 Task: Search one way flight ticket for 5 adults, 2 children, 1 infant in seat and 1 infant on lap in economy from Burlington: Burlington International Airport to Greensboro: Piedmont Triad International Airport on 5-1-2023. Choice of flights is Southwest. Number of bags: 10 checked bags. Price is upto 93000. Outbound departure time preference is 18:00.
Action: Mouse moved to (308, 496)
Screenshot: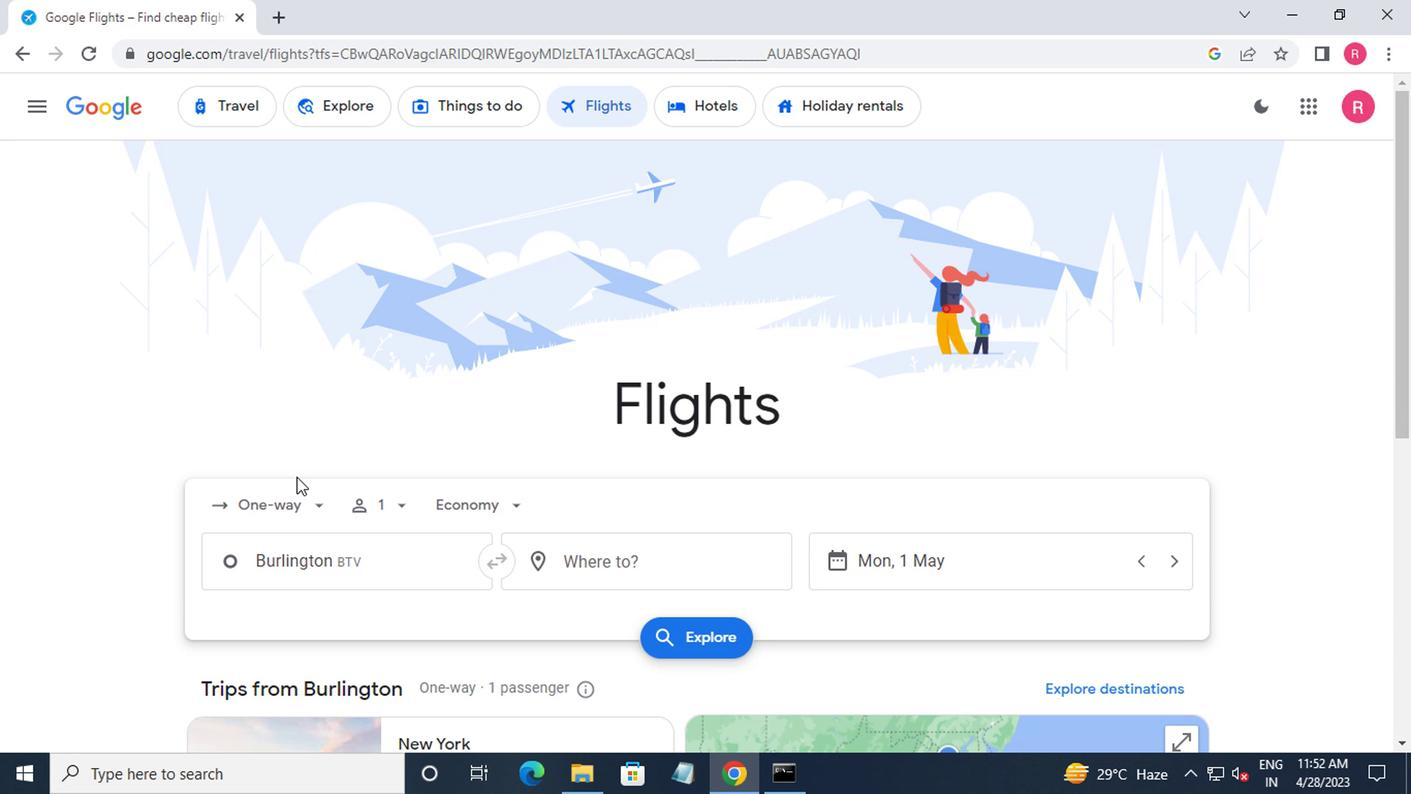 
Action: Mouse pressed left at (308, 496)
Screenshot: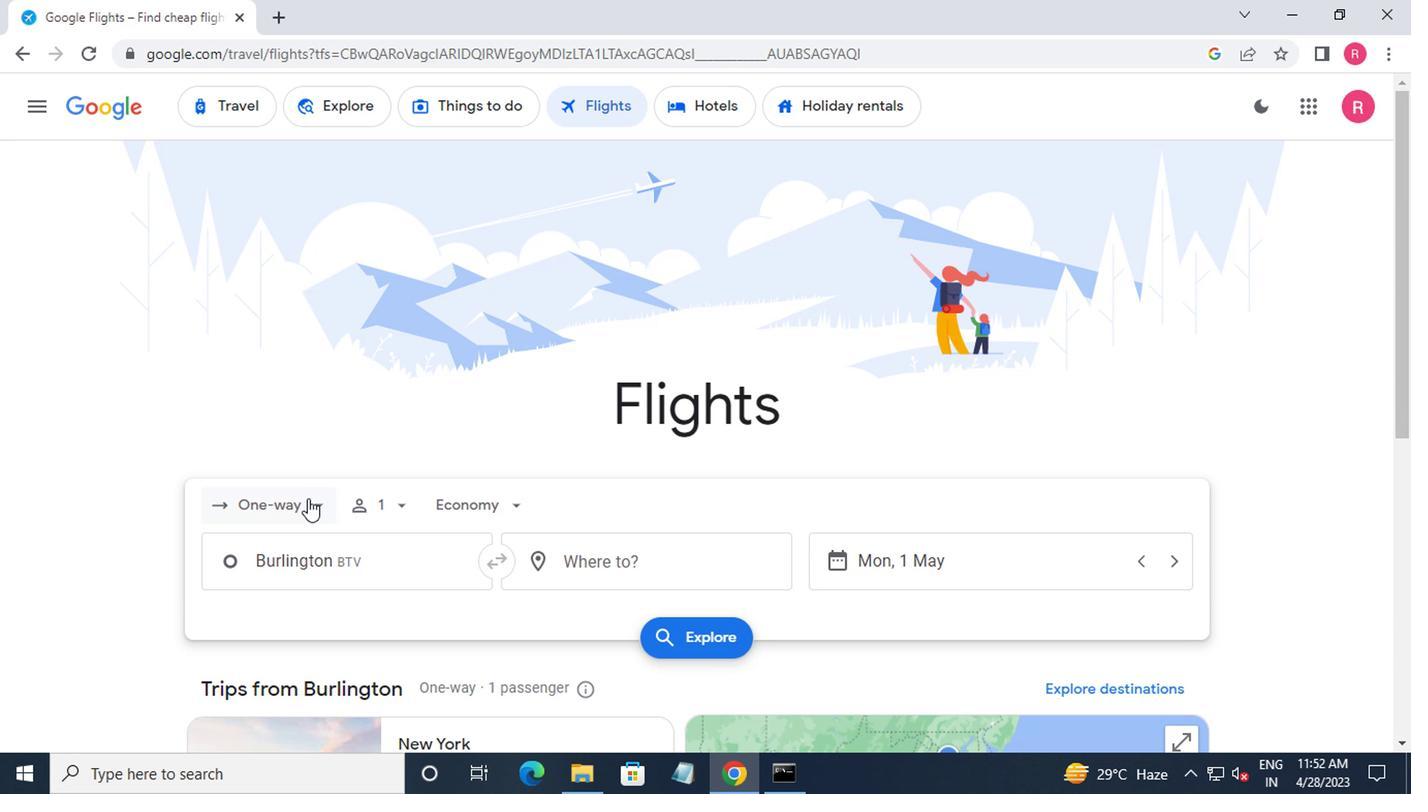 
Action: Mouse moved to (304, 602)
Screenshot: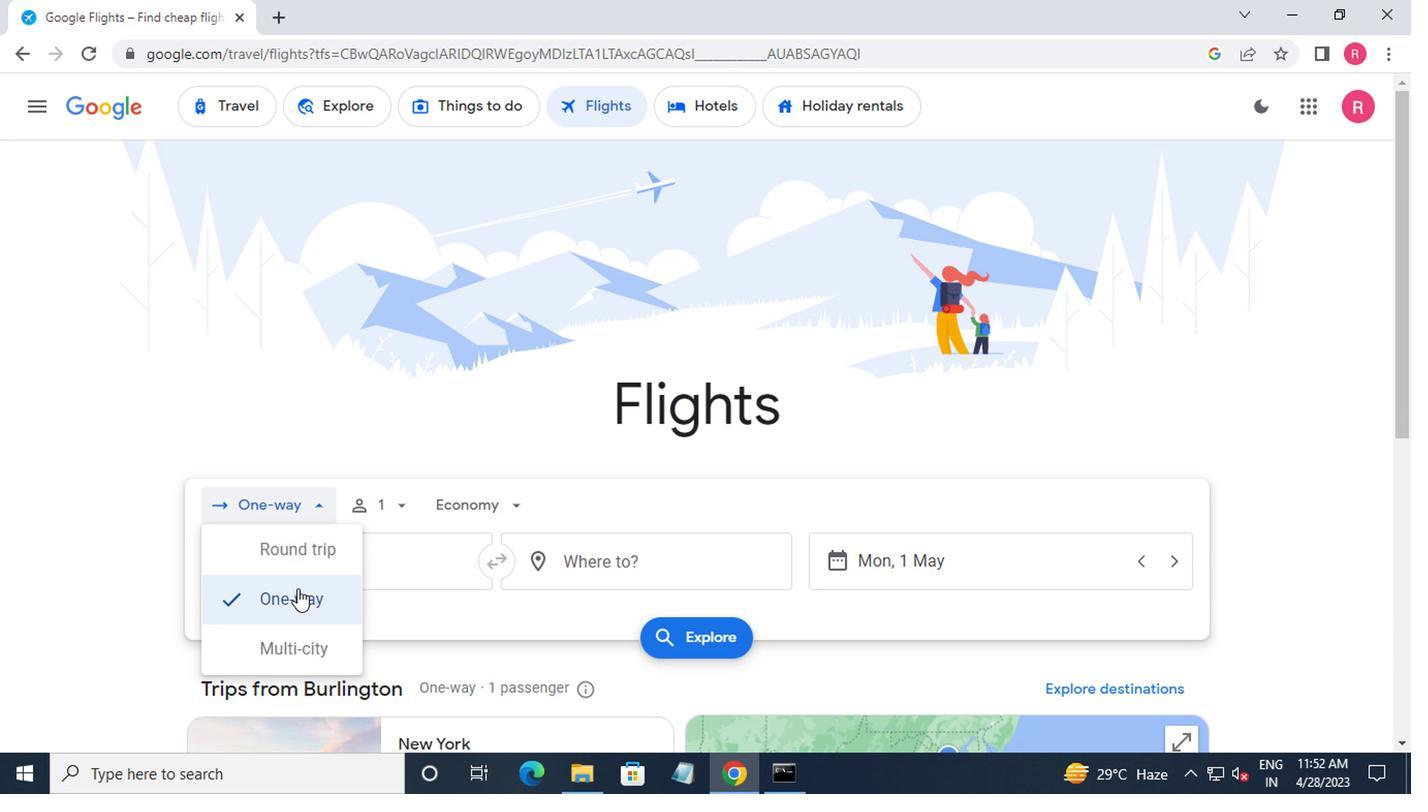
Action: Mouse pressed left at (304, 602)
Screenshot: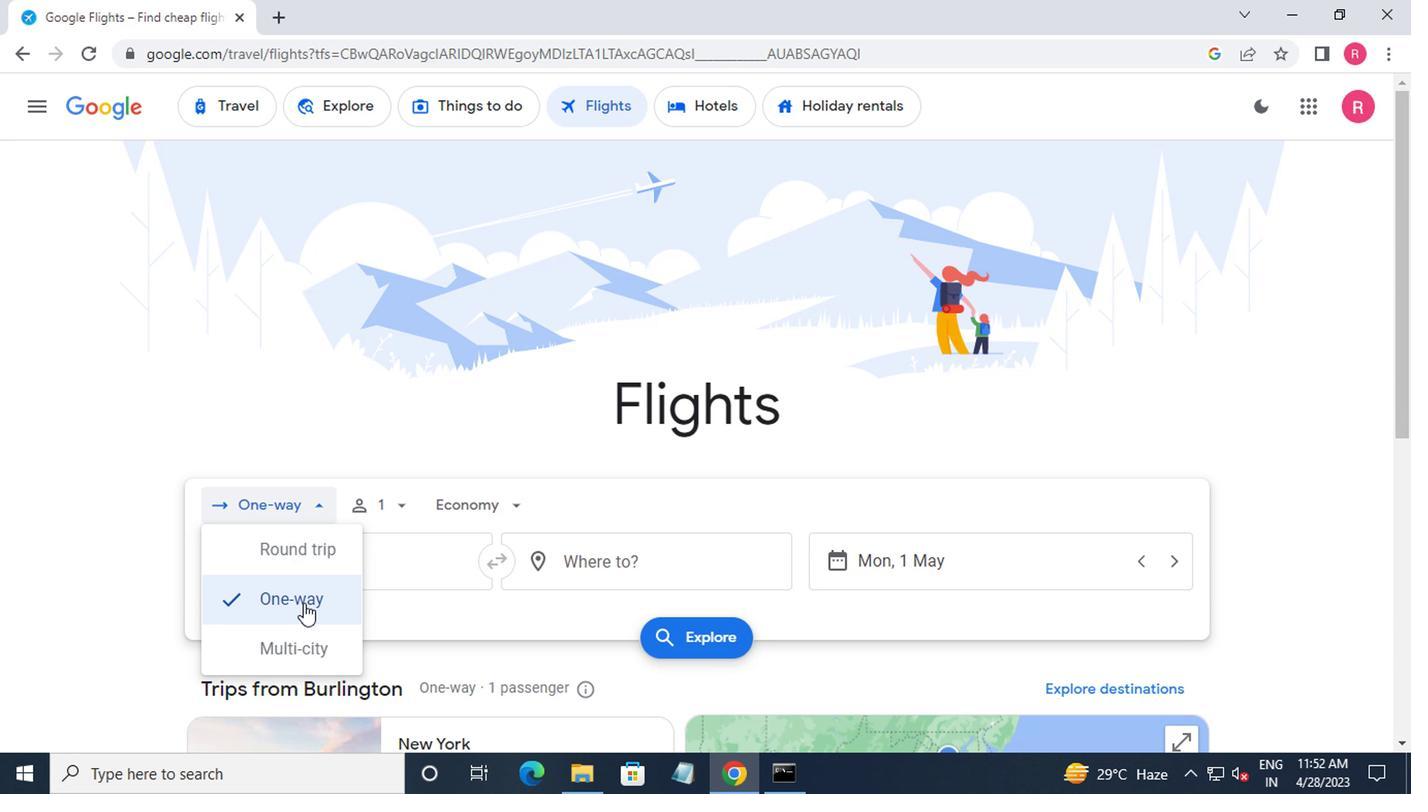 
Action: Mouse moved to (391, 511)
Screenshot: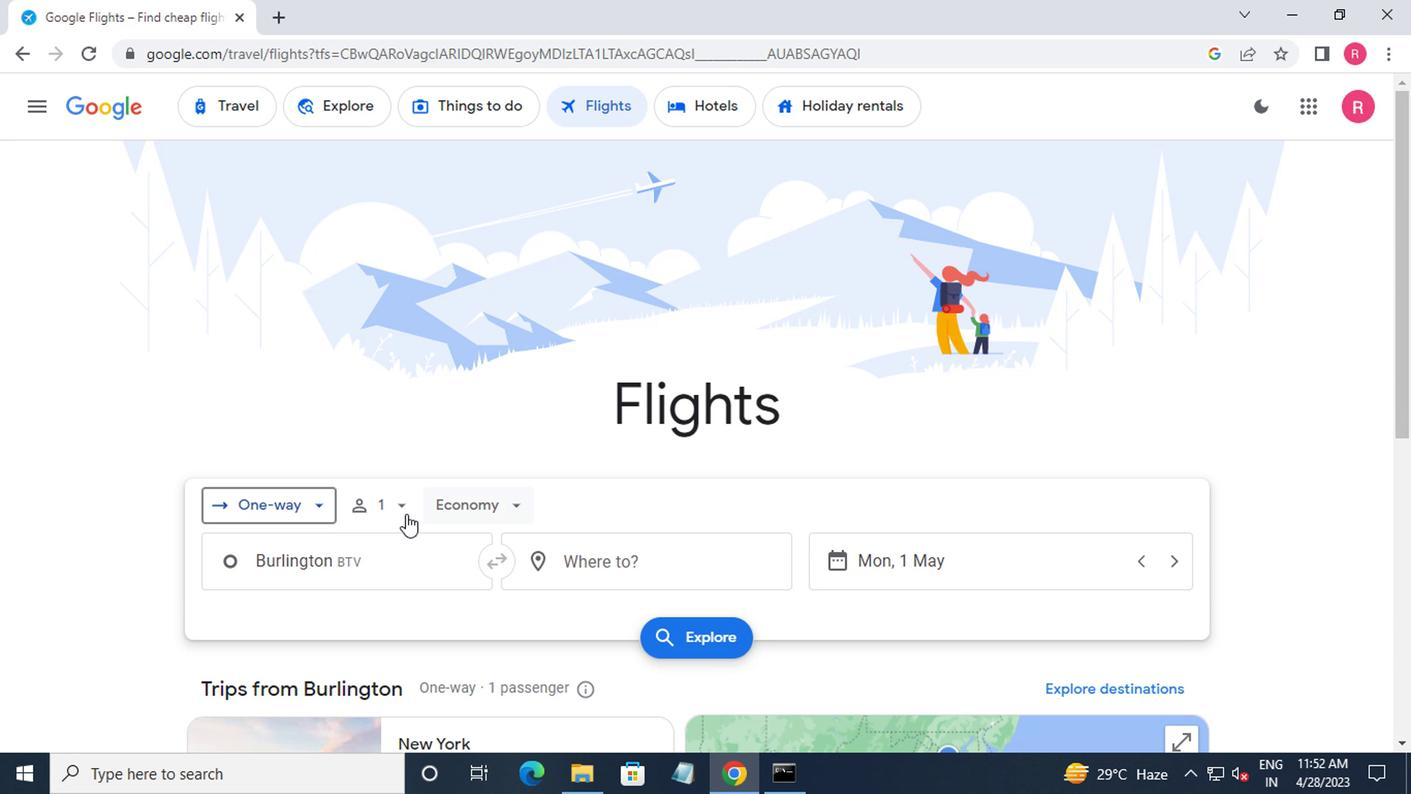 
Action: Mouse pressed left at (391, 511)
Screenshot: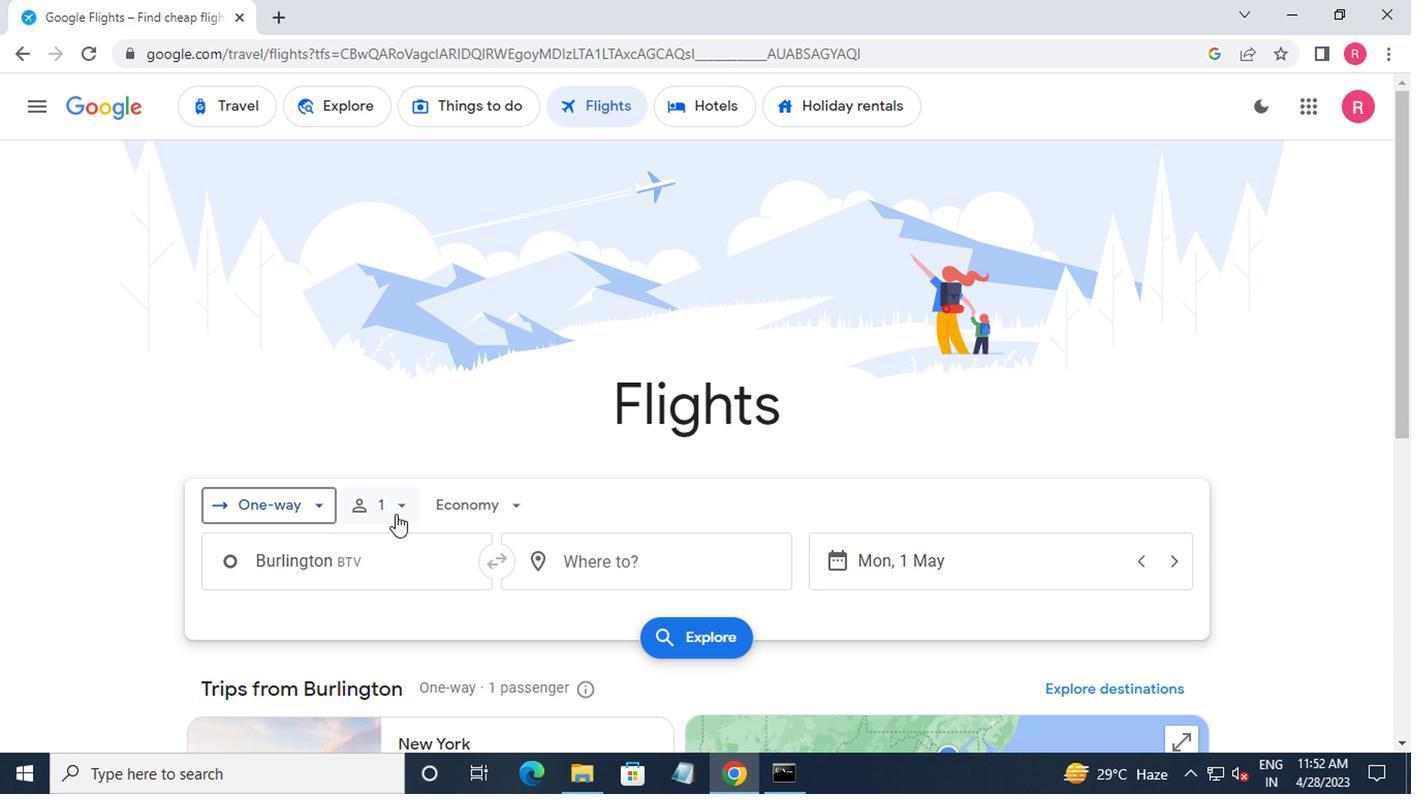 
Action: Mouse moved to (559, 571)
Screenshot: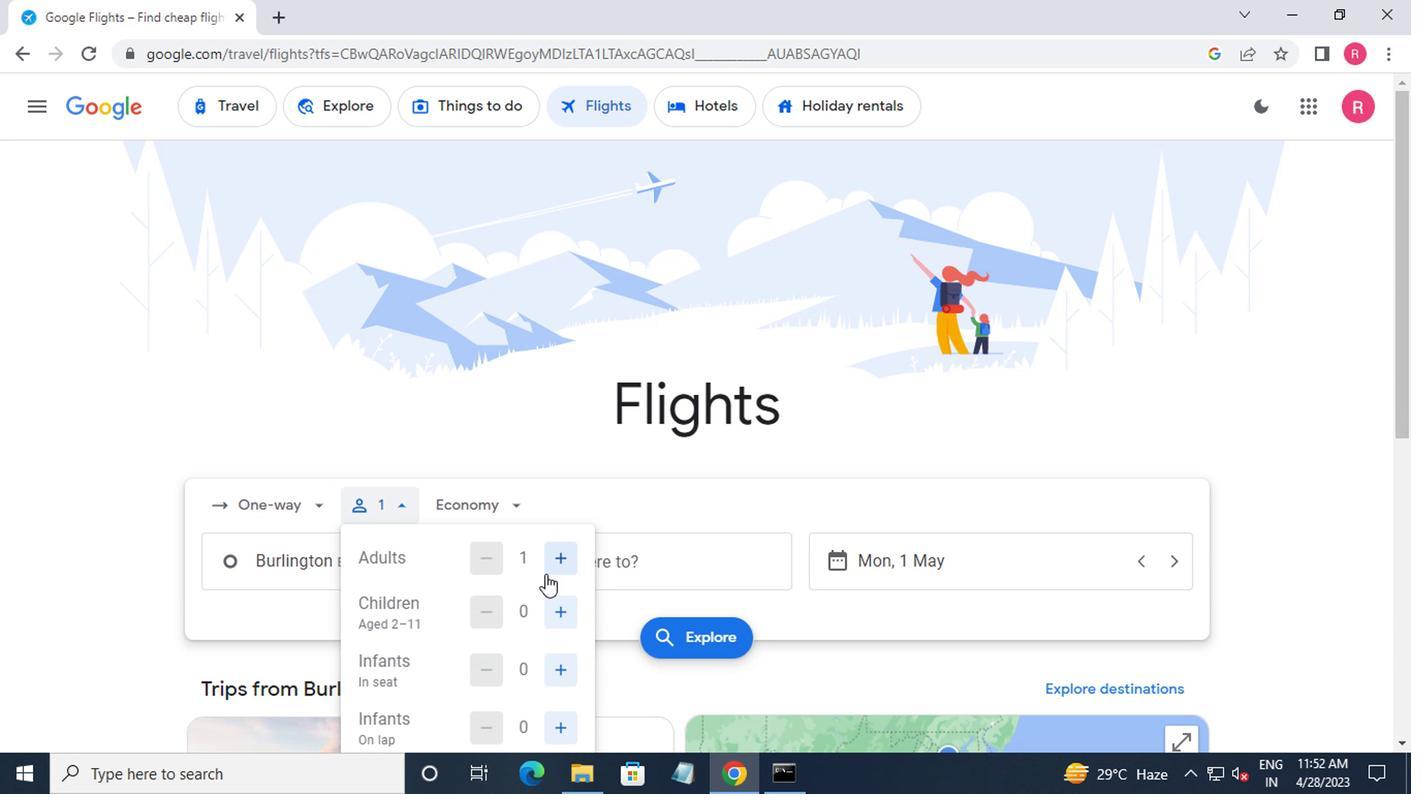 
Action: Mouse pressed left at (559, 571)
Screenshot: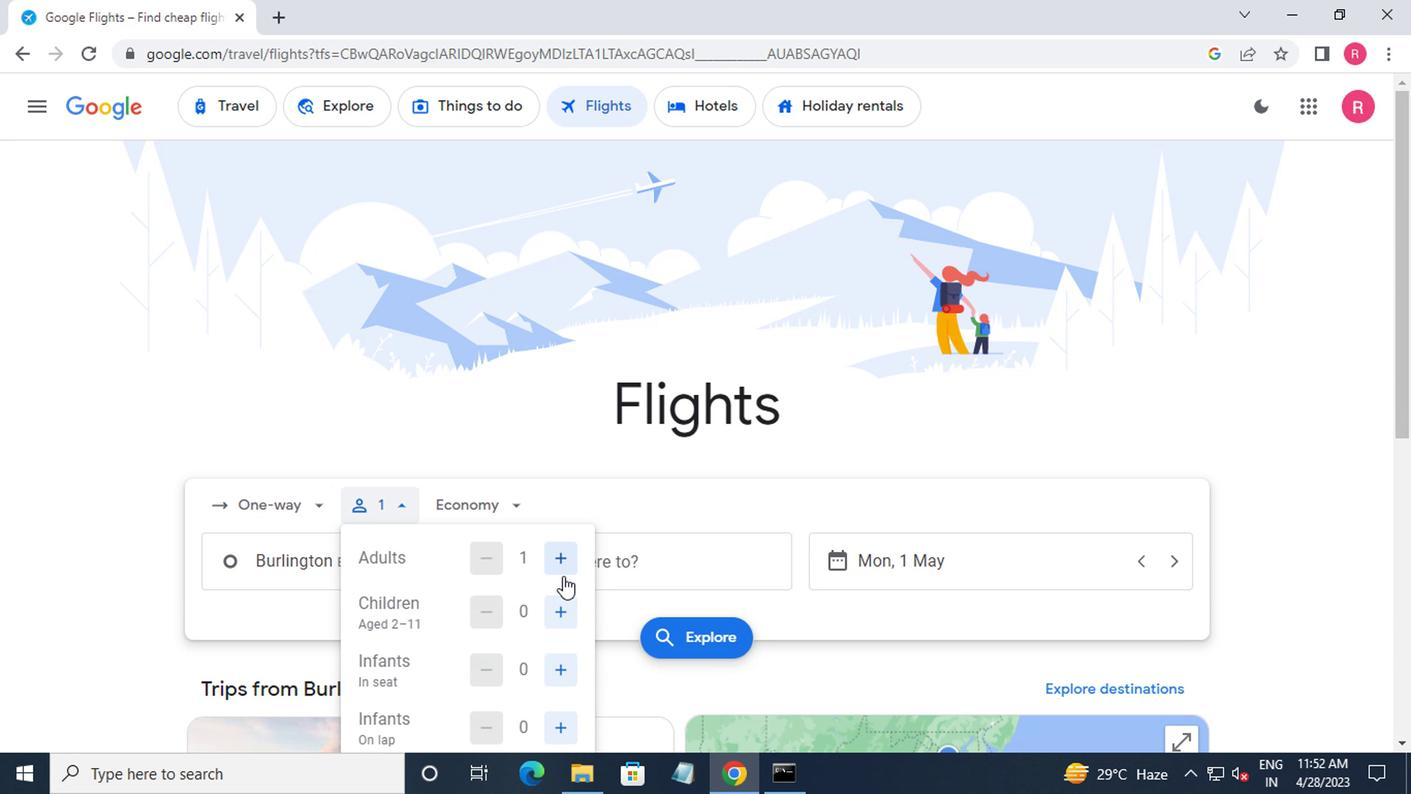 
Action: Mouse moved to (558, 571)
Screenshot: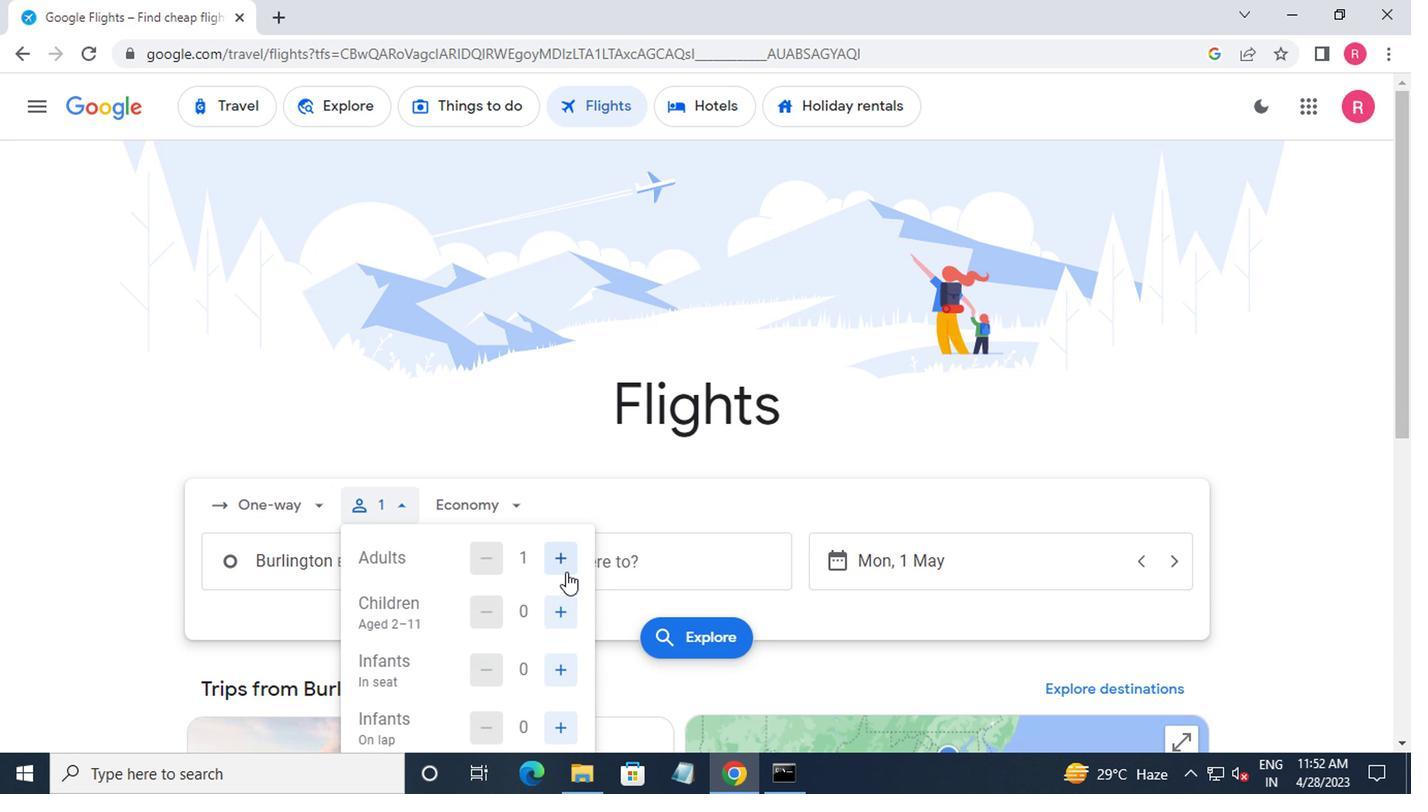 
Action: Mouse pressed left at (558, 571)
Screenshot: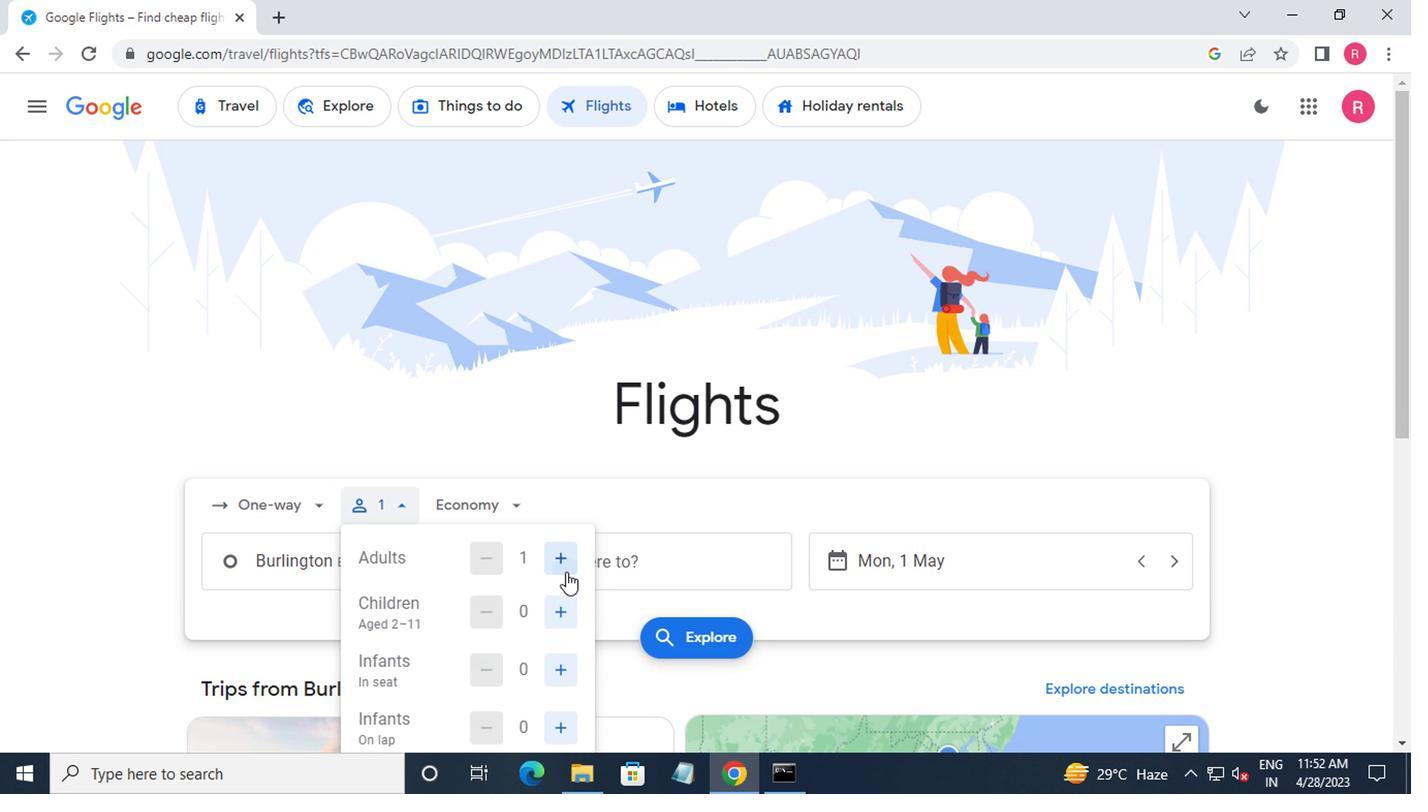 
Action: Mouse pressed left at (558, 571)
Screenshot: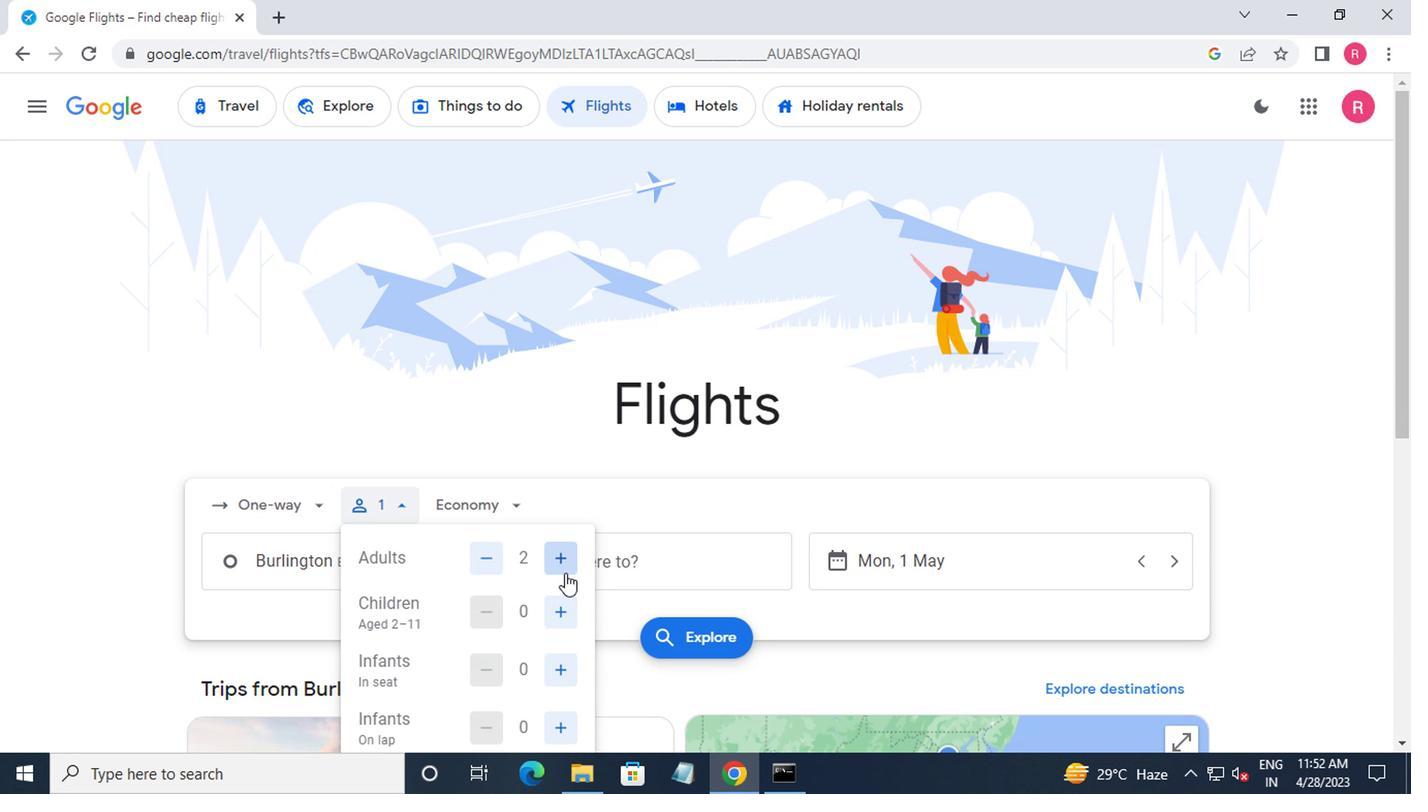 
Action: Mouse moved to (556, 610)
Screenshot: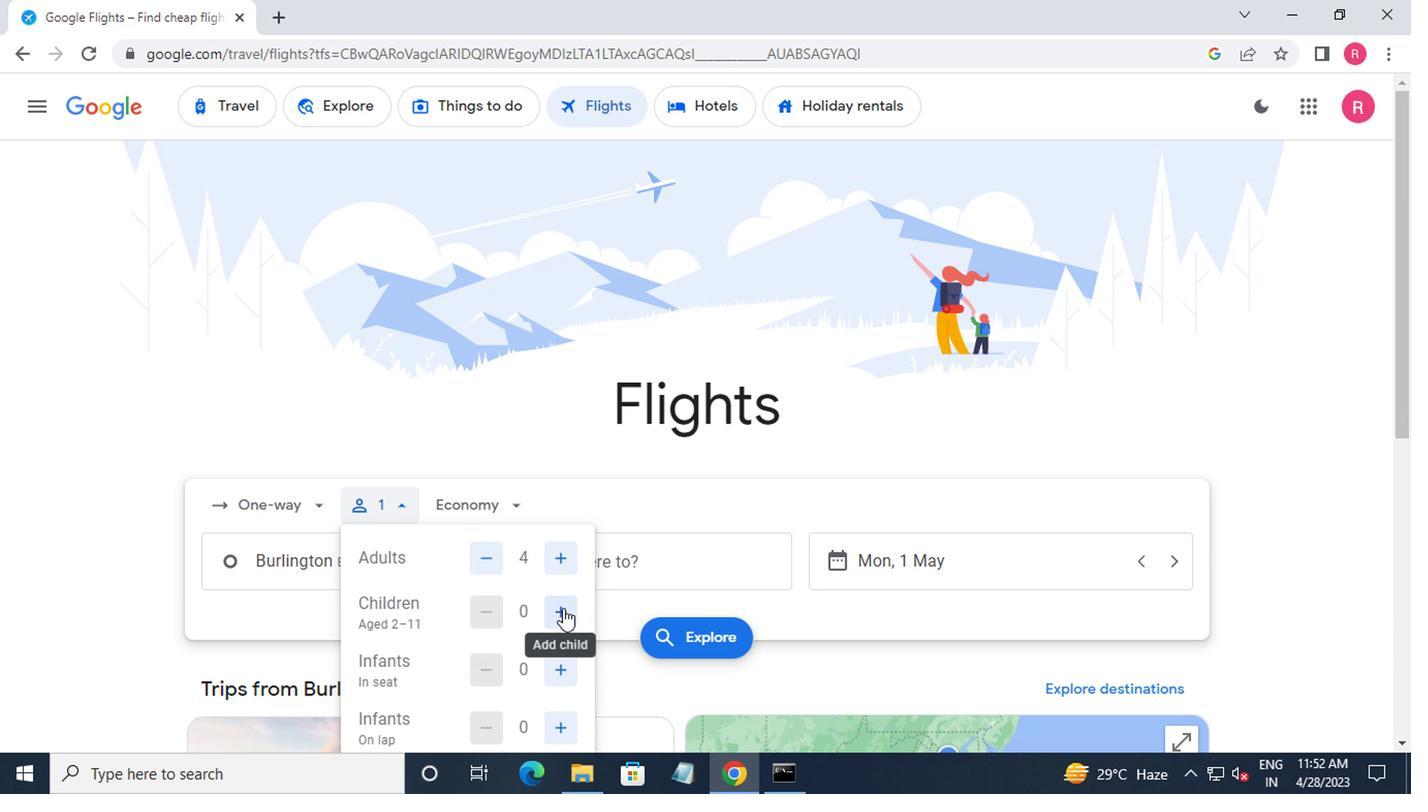 
Action: Mouse pressed left at (556, 610)
Screenshot: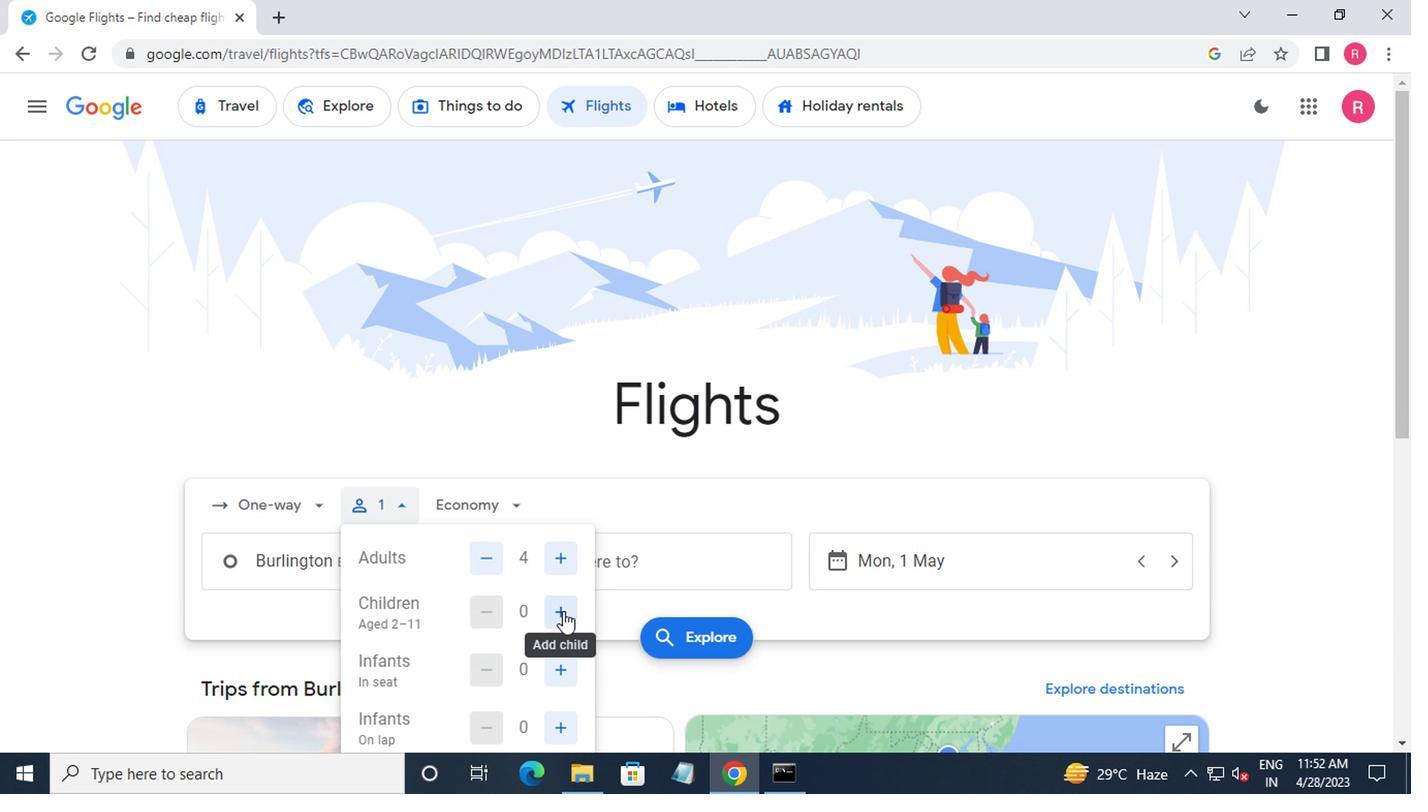 
Action: Mouse moved to (552, 608)
Screenshot: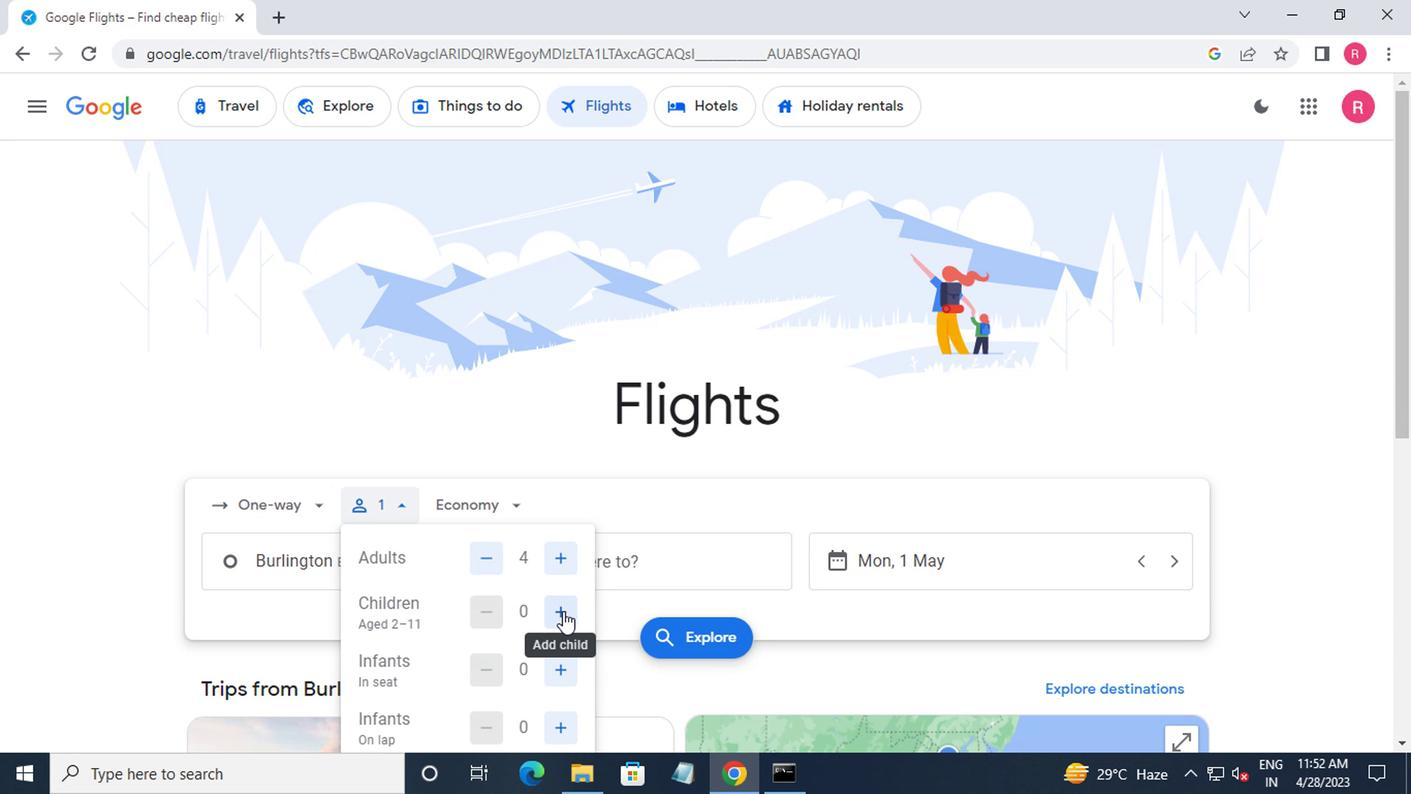 
Action: Mouse pressed left at (552, 608)
Screenshot: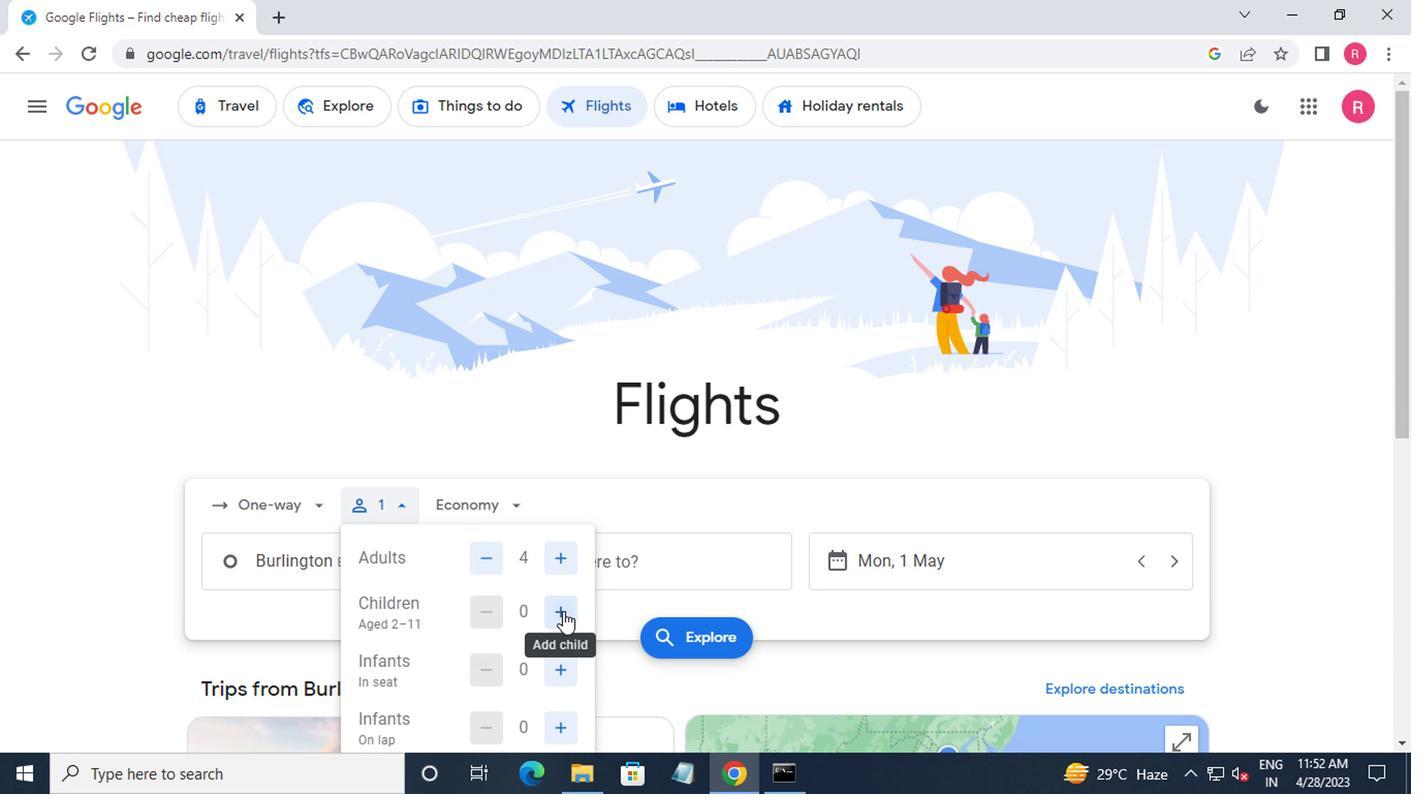 
Action: Mouse moved to (546, 660)
Screenshot: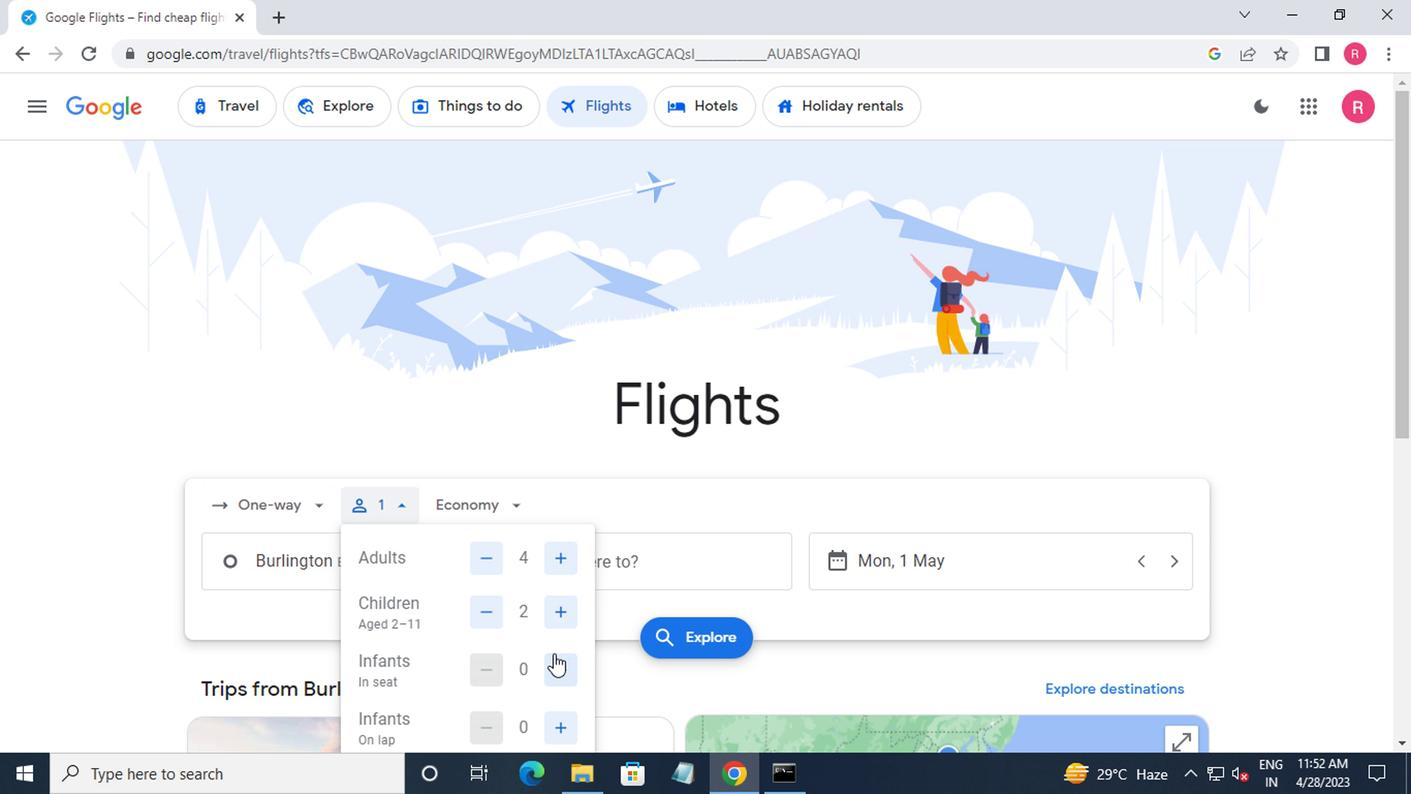 
Action: Mouse pressed left at (546, 660)
Screenshot: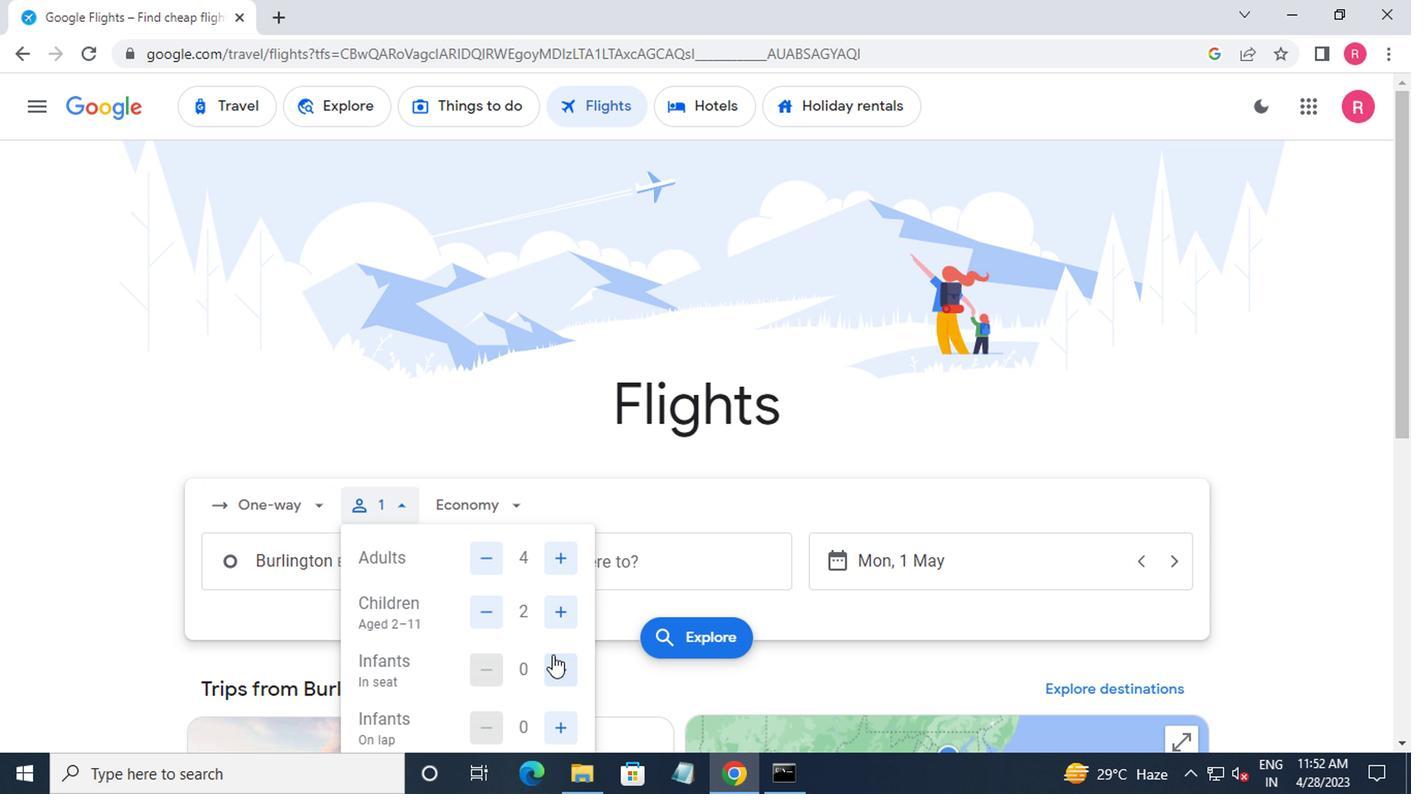 
Action: Mouse moved to (546, 660)
Screenshot: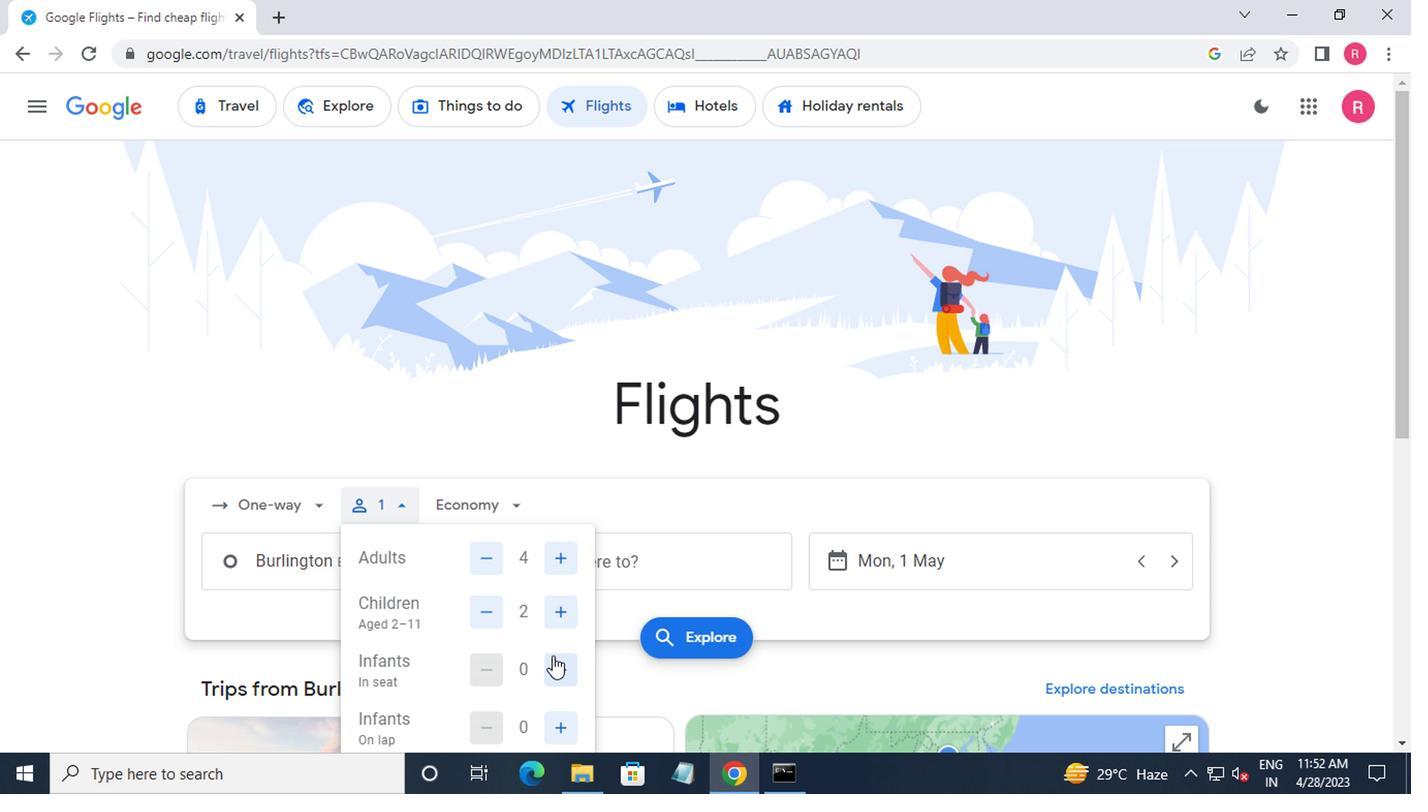 
Action: Mouse pressed left at (546, 660)
Screenshot: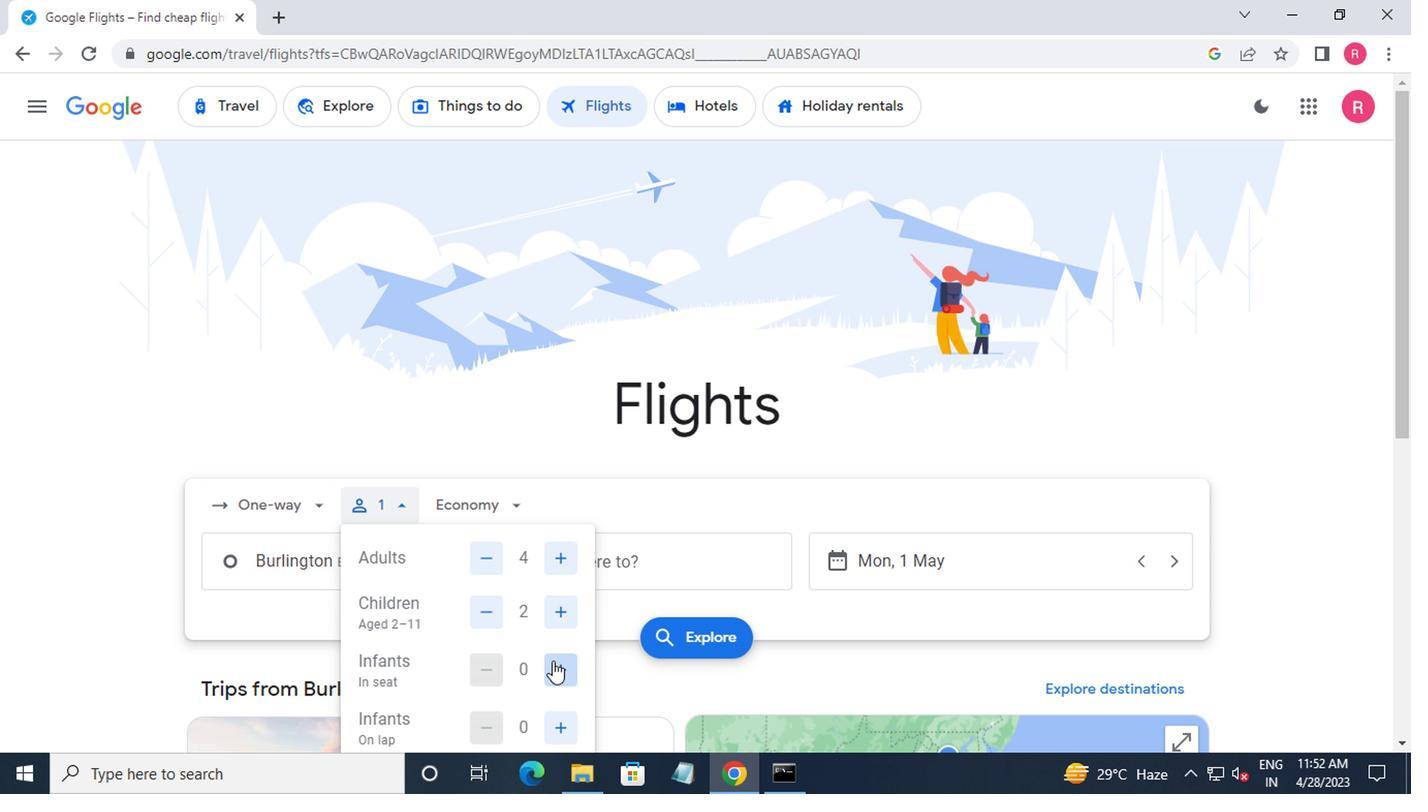 
Action: Mouse moved to (551, 711)
Screenshot: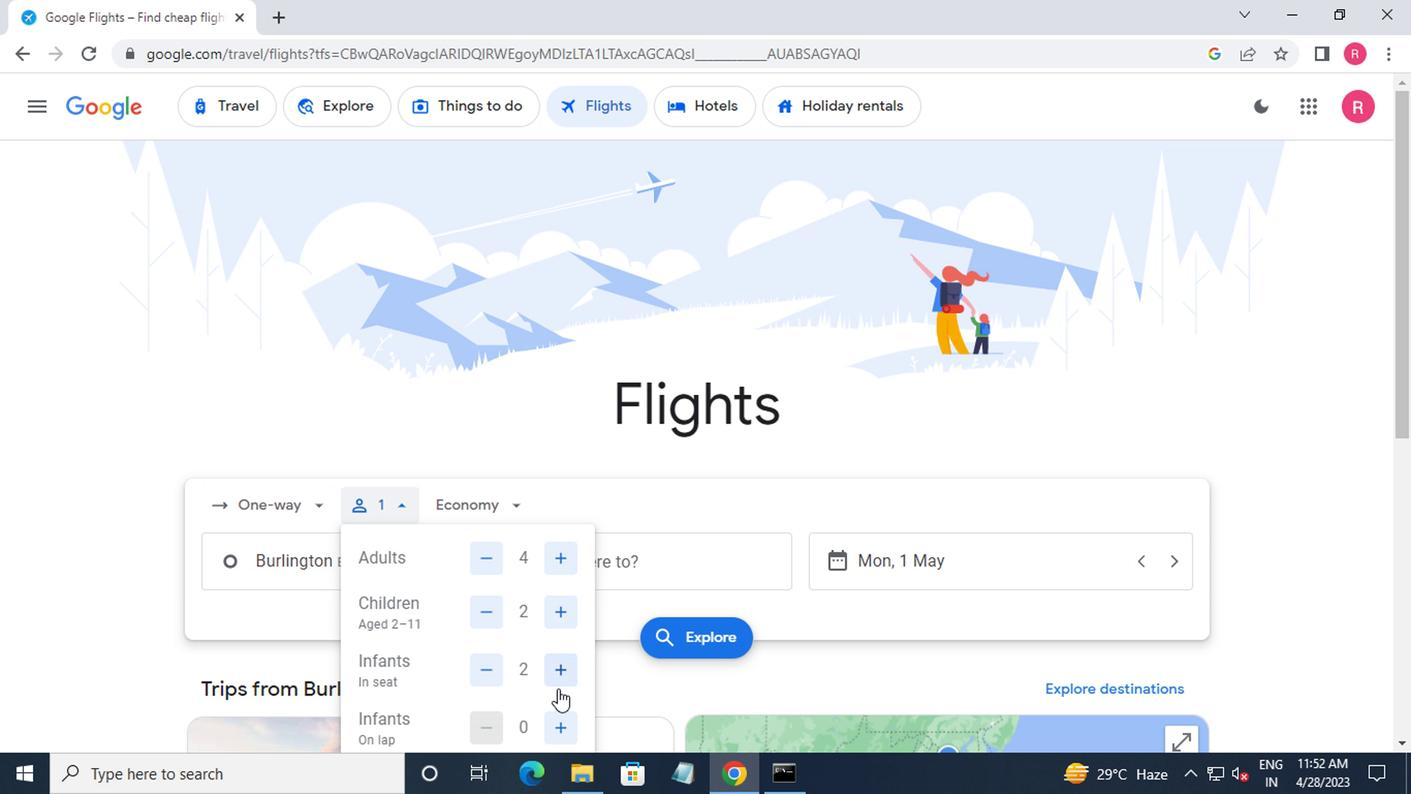 
Action: Mouse pressed left at (551, 711)
Screenshot: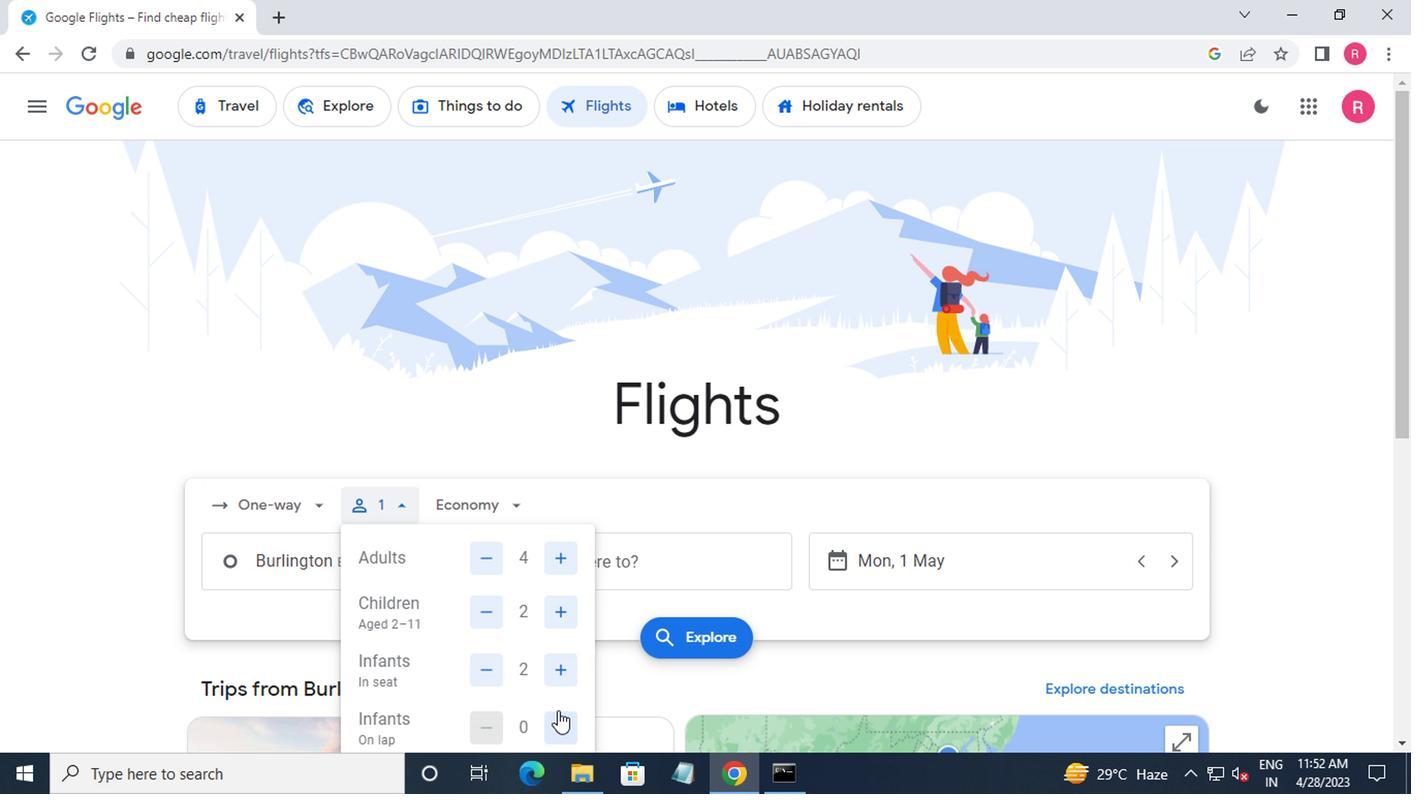 
Action: Mouse moved to (469, 511)
Screenshot: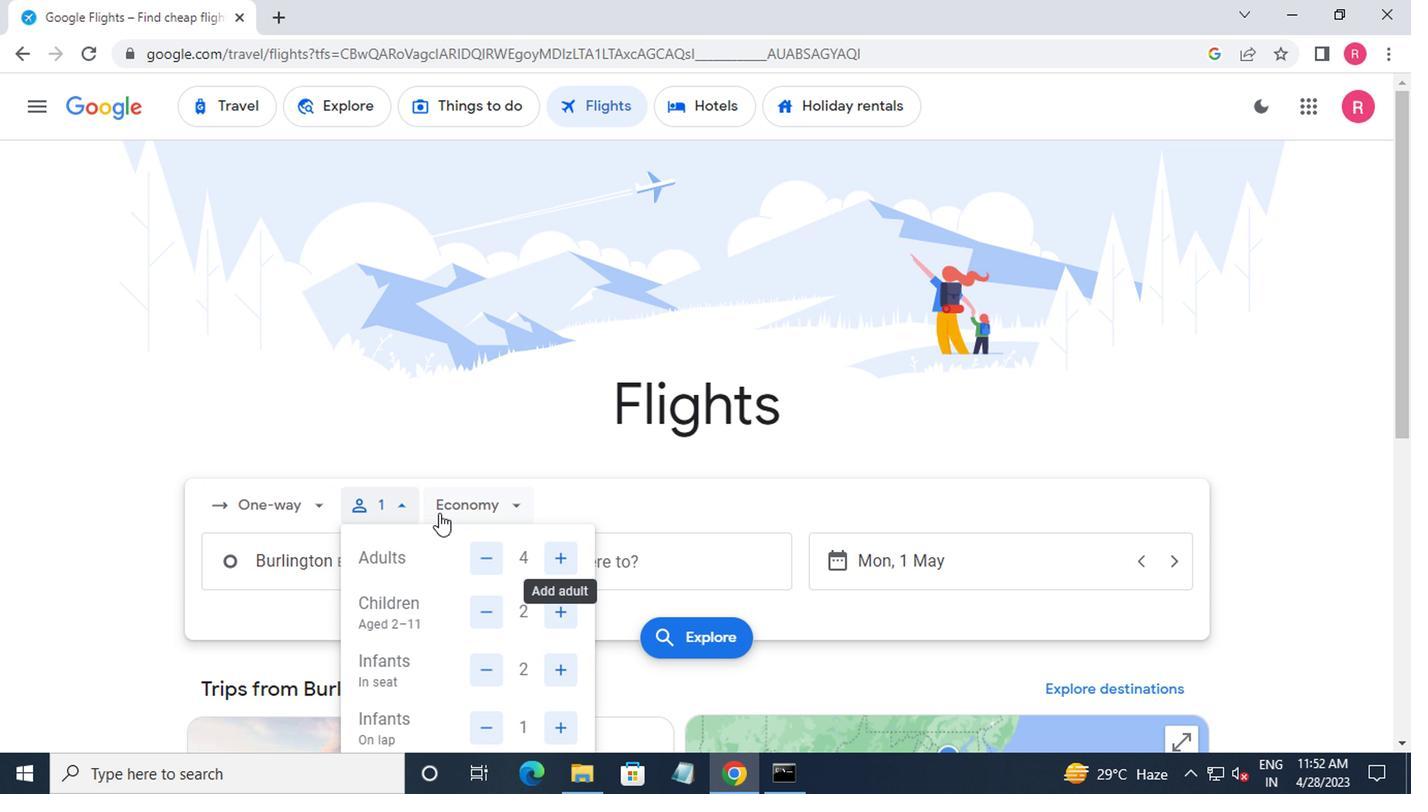 
Action: Mouse pressed left at (469, 511)
Screenshot: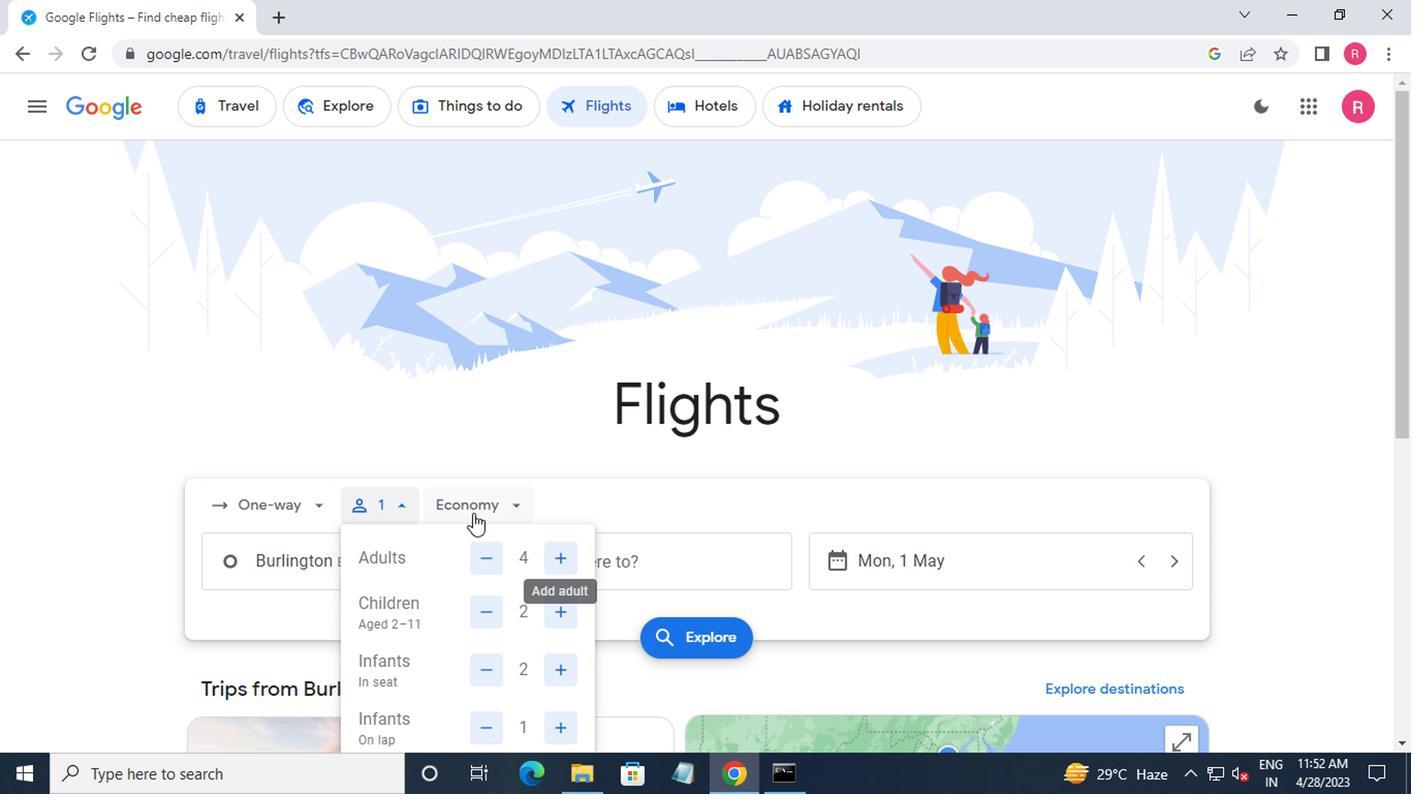 
Action: Mouse moved to (521, 599)
Screenshot: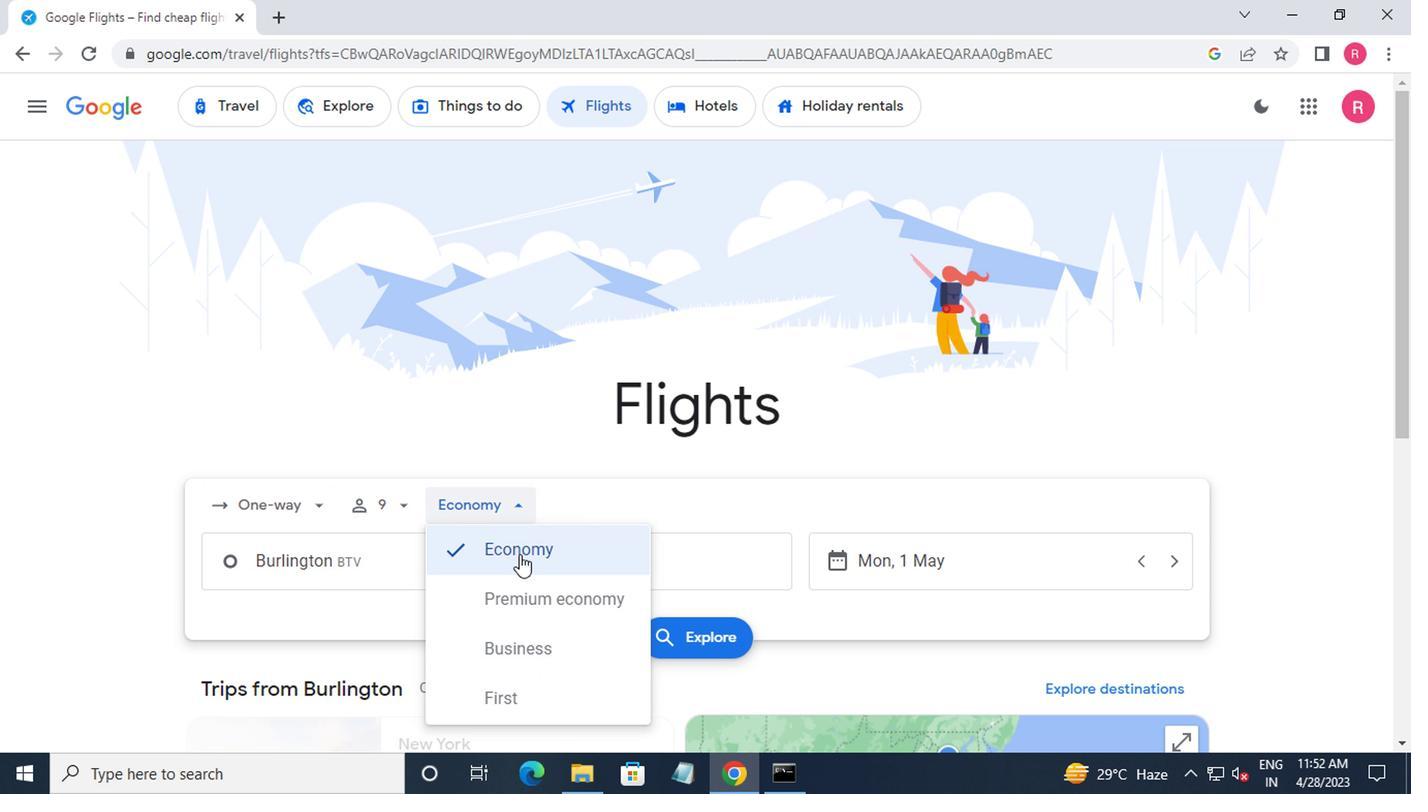 
Action: Mouse pressed left at (521, 599)
Screenshot: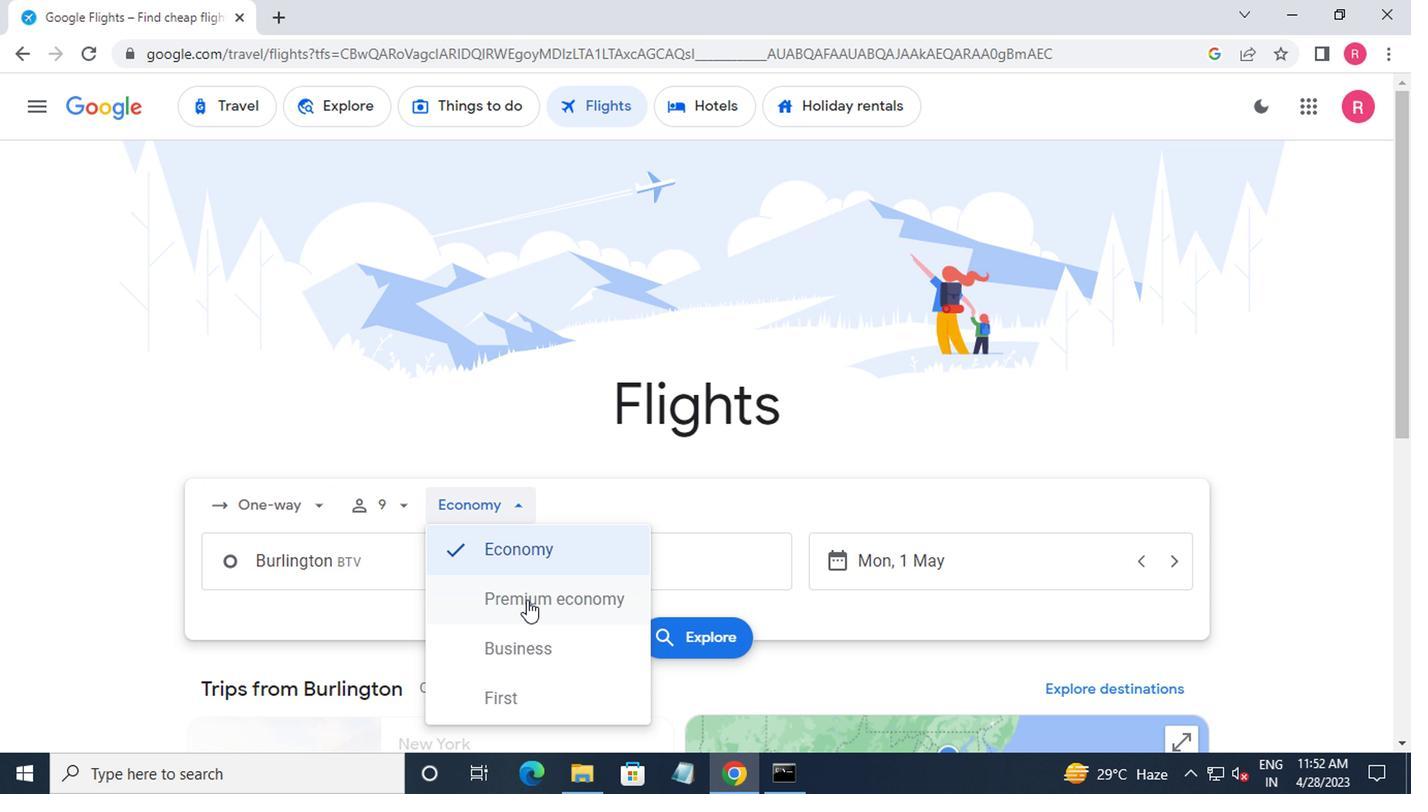
Action: Mouse moved to (416, 573)
Screenshot: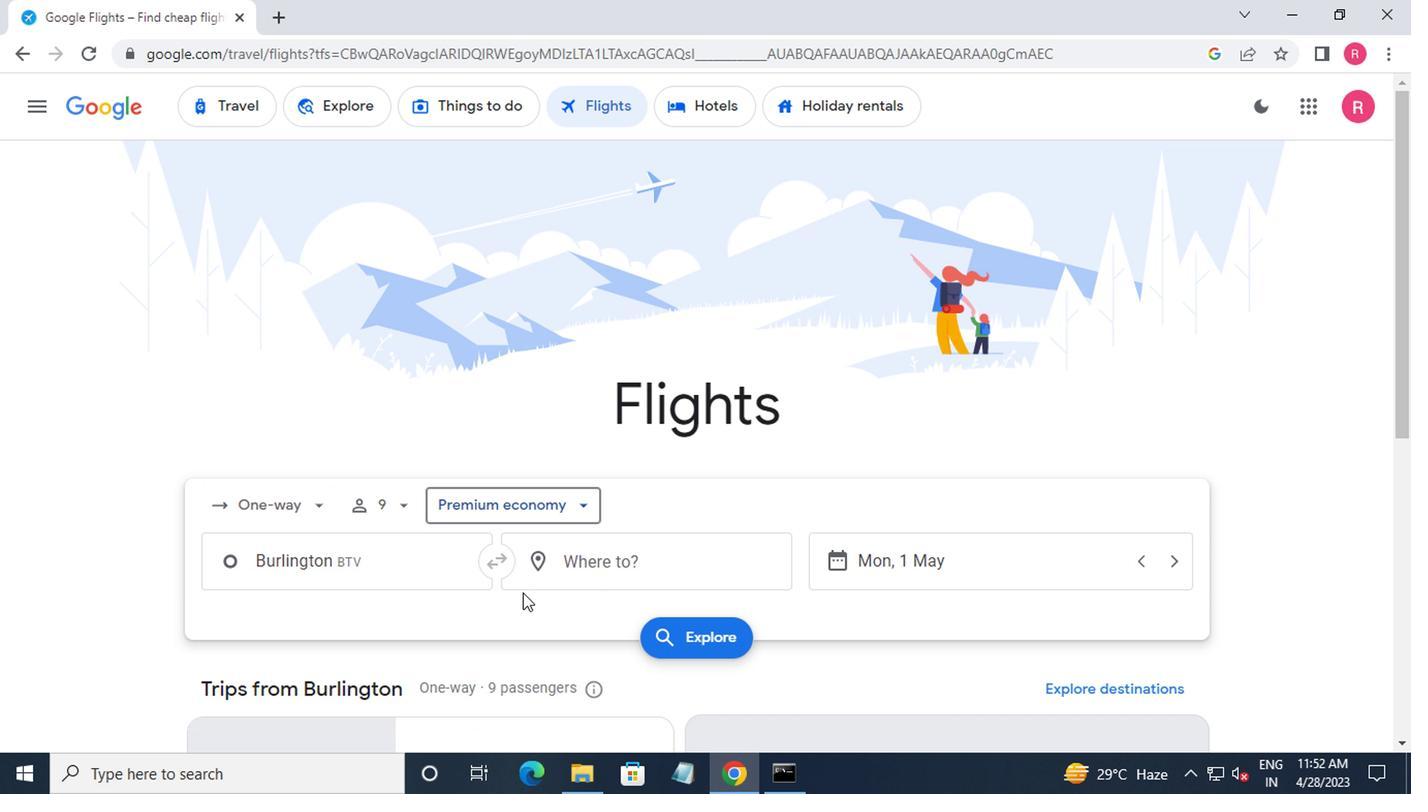 
Action: Mouse pressed left at (416, 573)
Screenshot: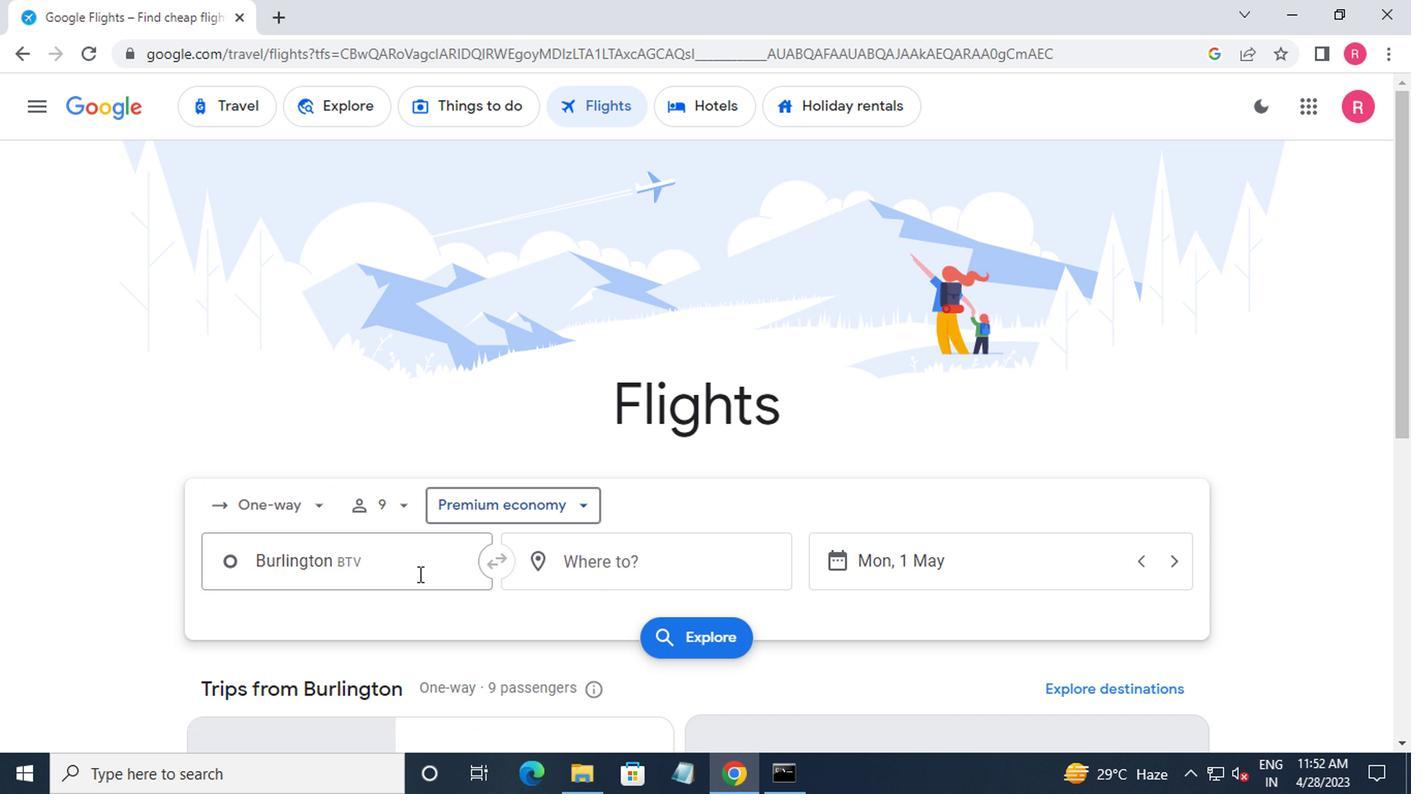 
Action: Mouse moved to (388, 655)
Screenshot: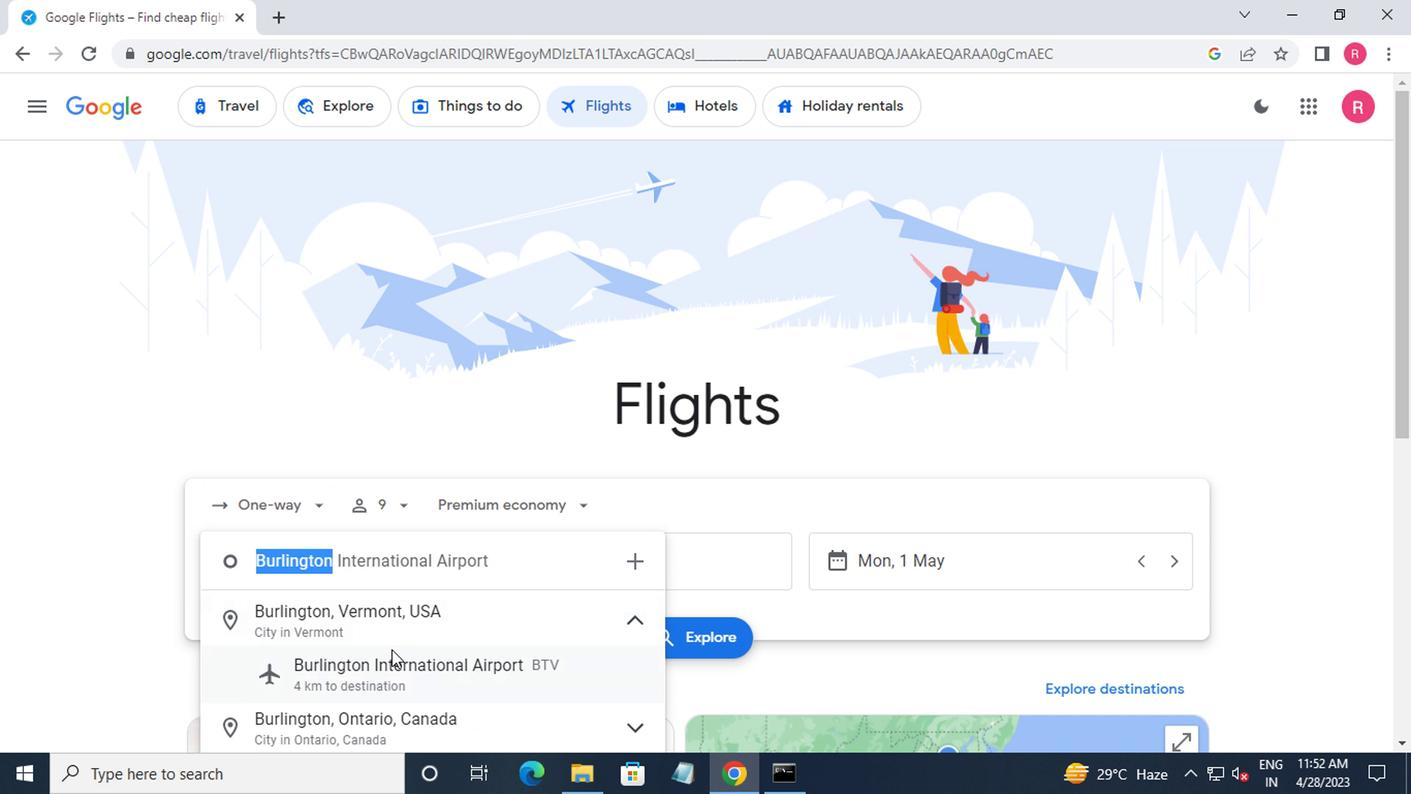 
Action: Mouse pressed left at (388, 655)
Screenshot: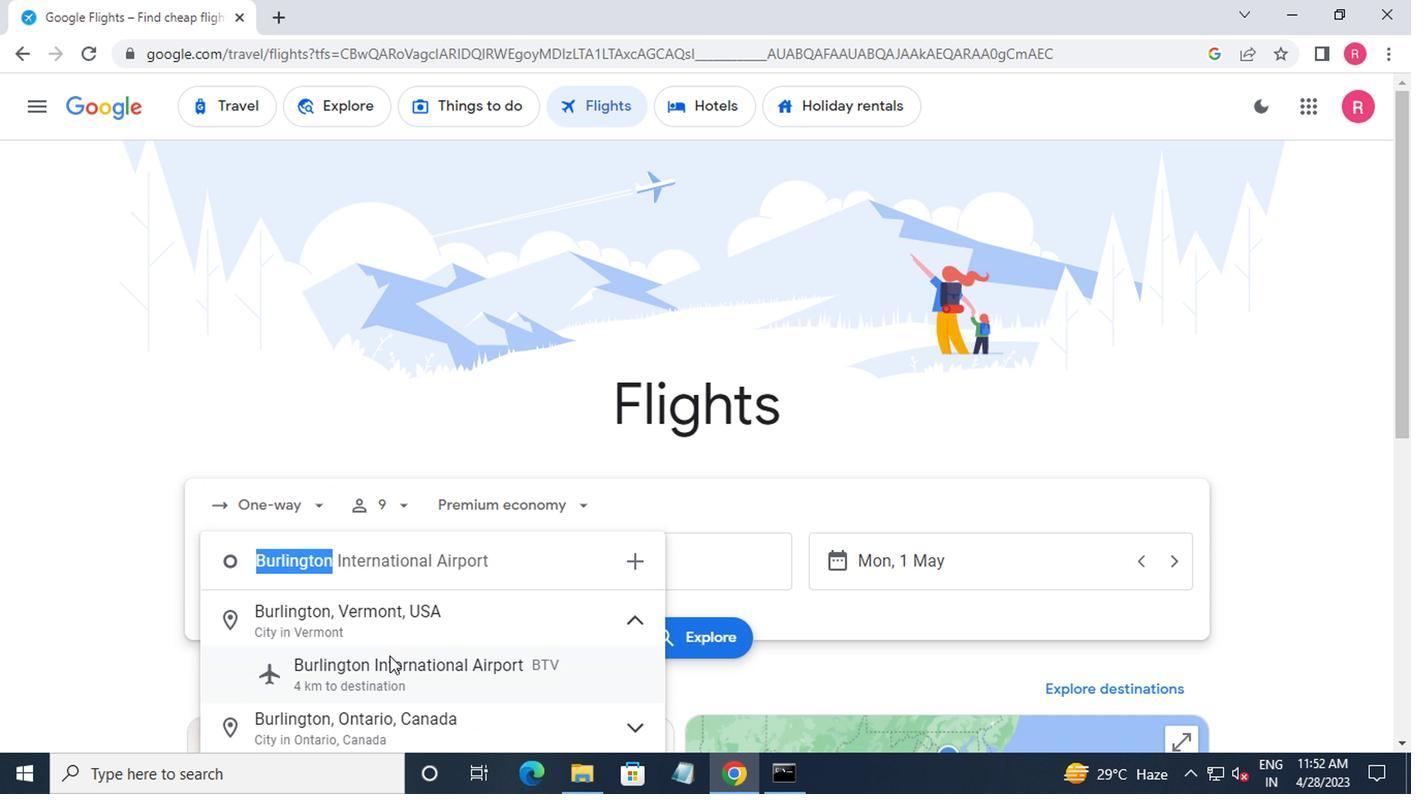 
Action: Mouse moved to (605, 573)
Screenshot: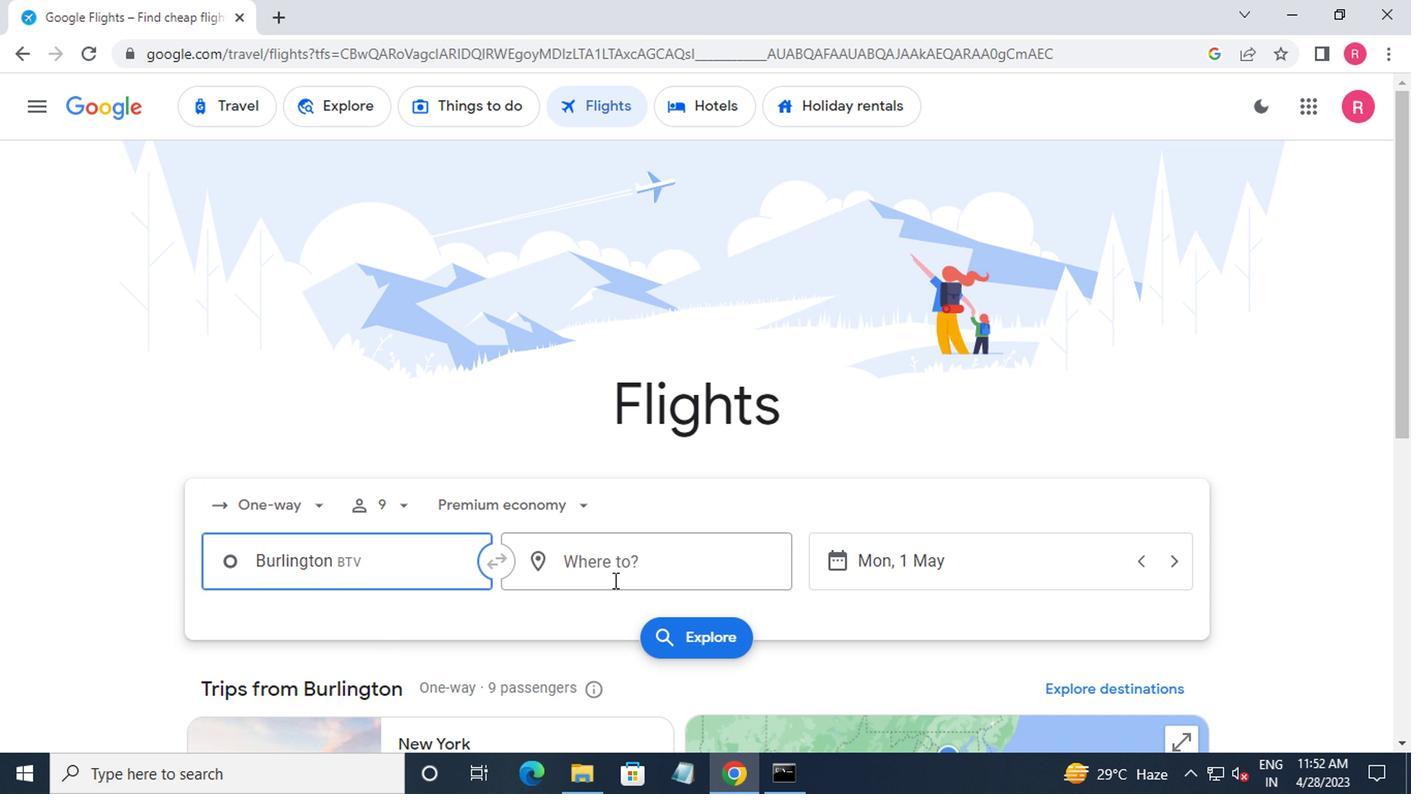 
Action: Mouse pressed left at (605, 573)
Screenshot: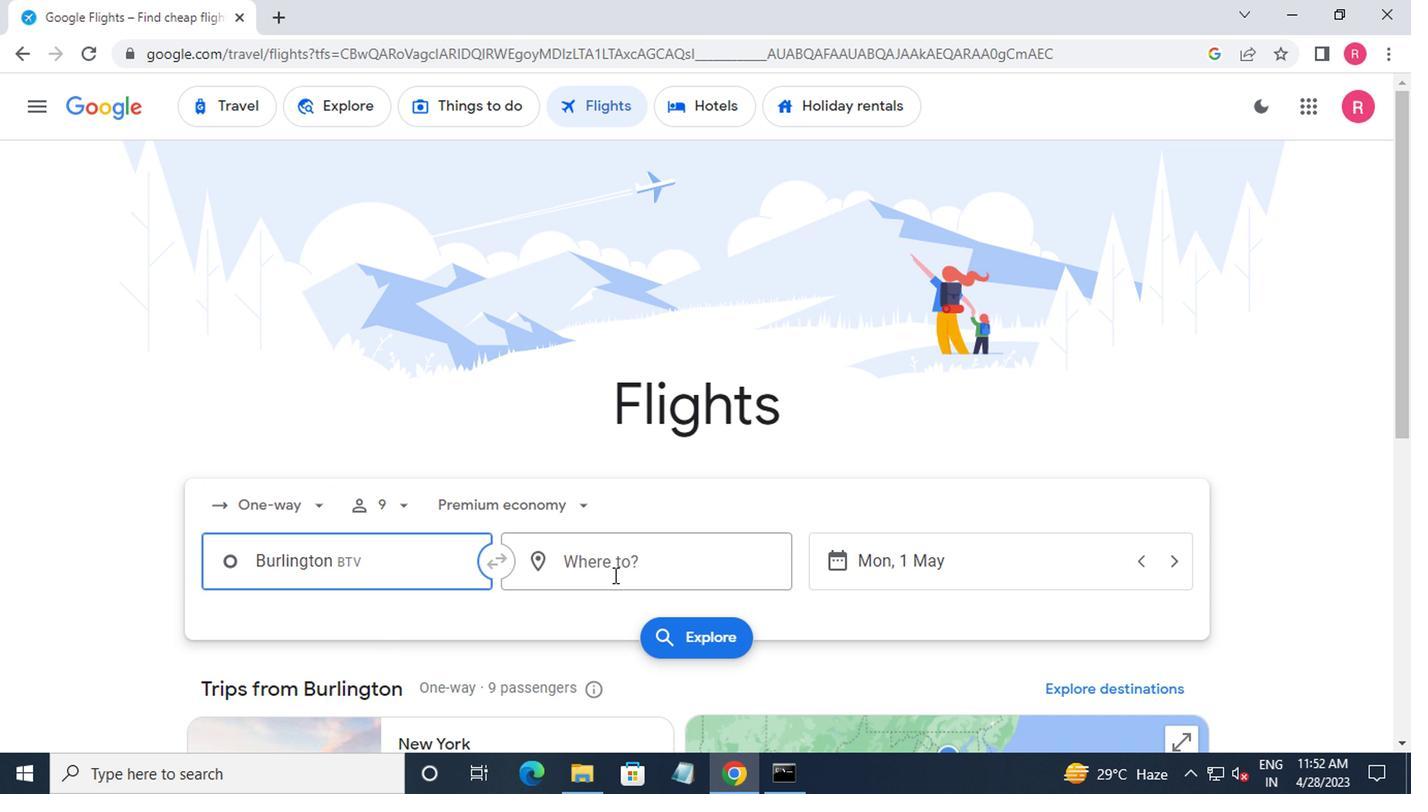 
Action: Mouse moved to (602, 645)
Screenshot: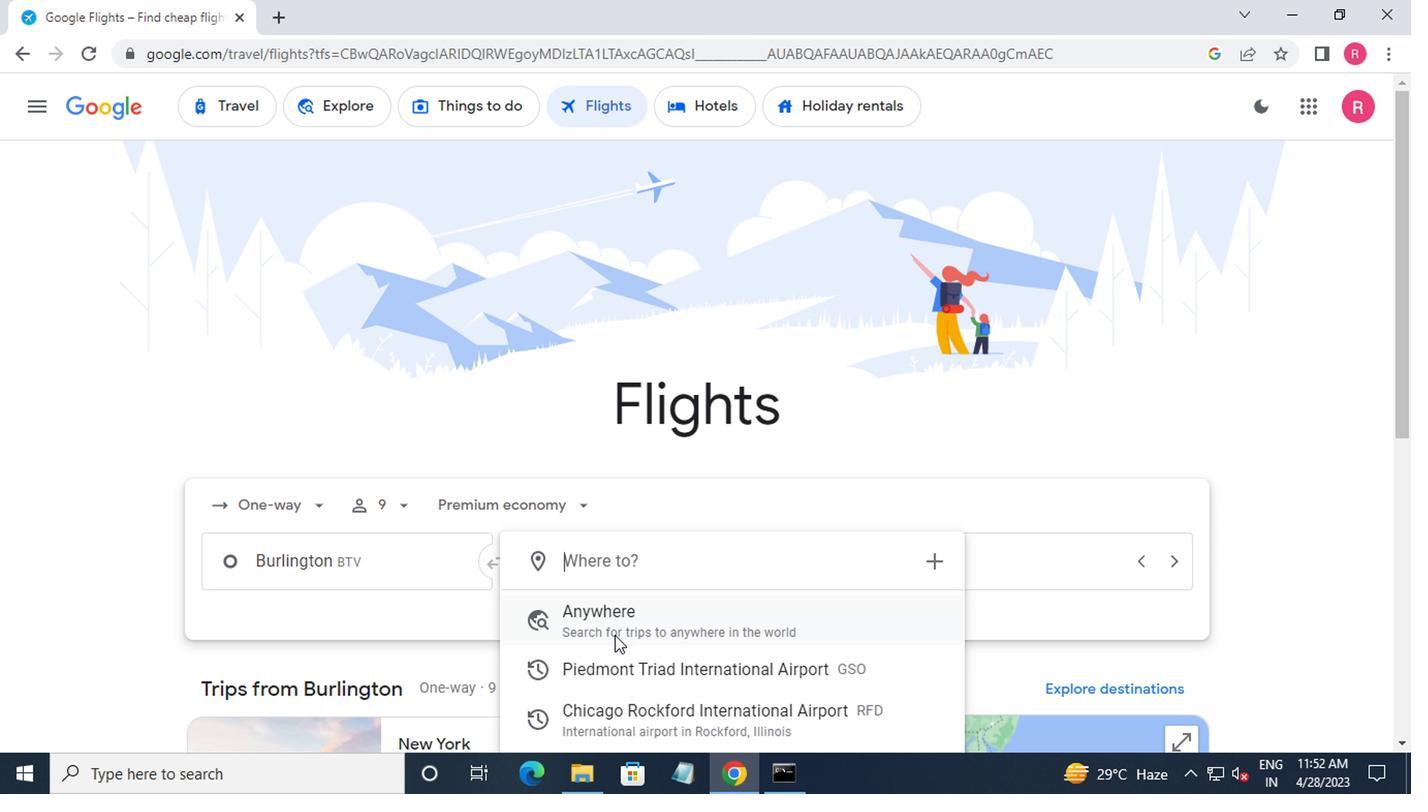 
Action: Mouse scrolled (602, 644) with delta (0, 0)
Screenshot: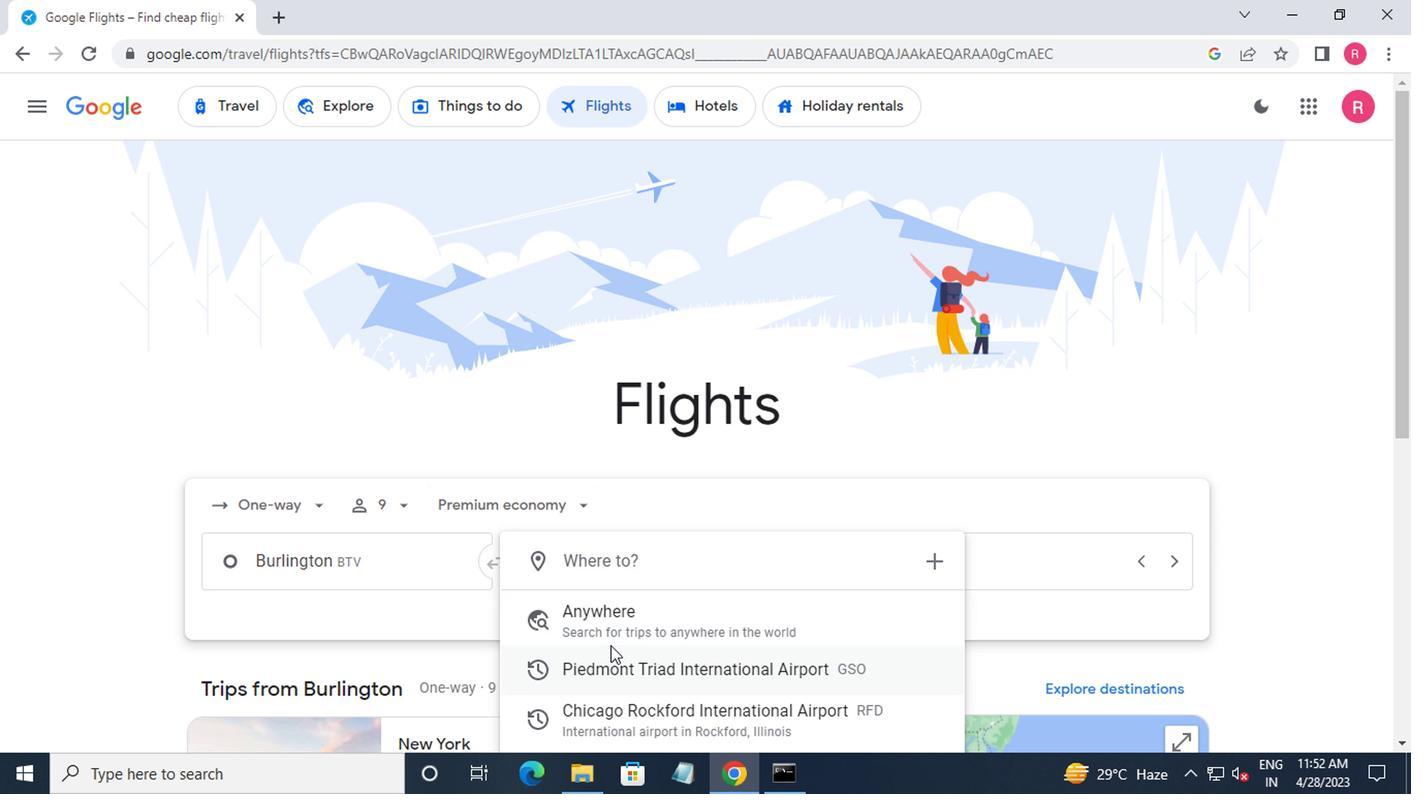 
Action: Mouse scrolled (602, 644) with delta (0, 0)
Screenshot: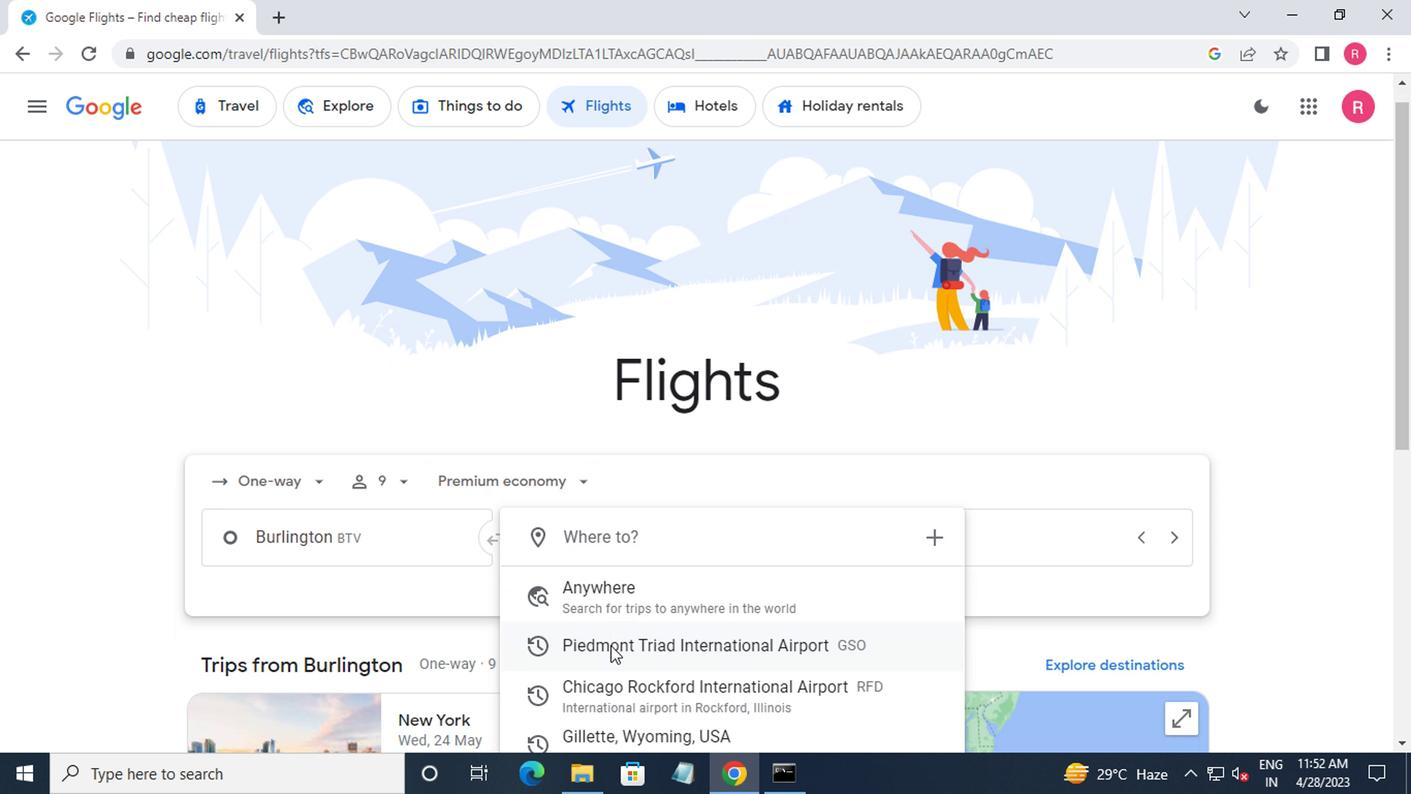 
Action: Mouse moved to (599, 573)
Screenshot: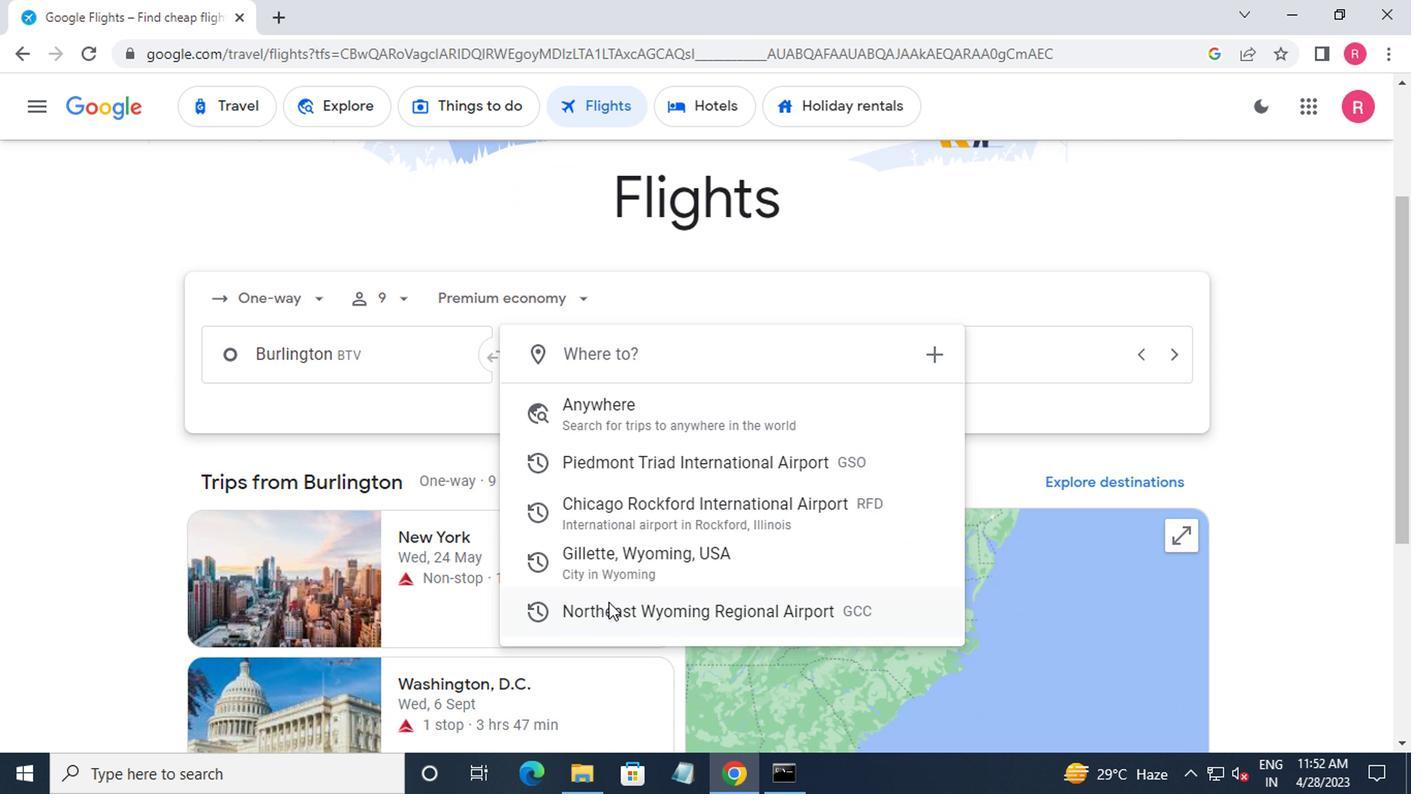 
Action: Mouse pressed left at (599, 573)
Screenshot: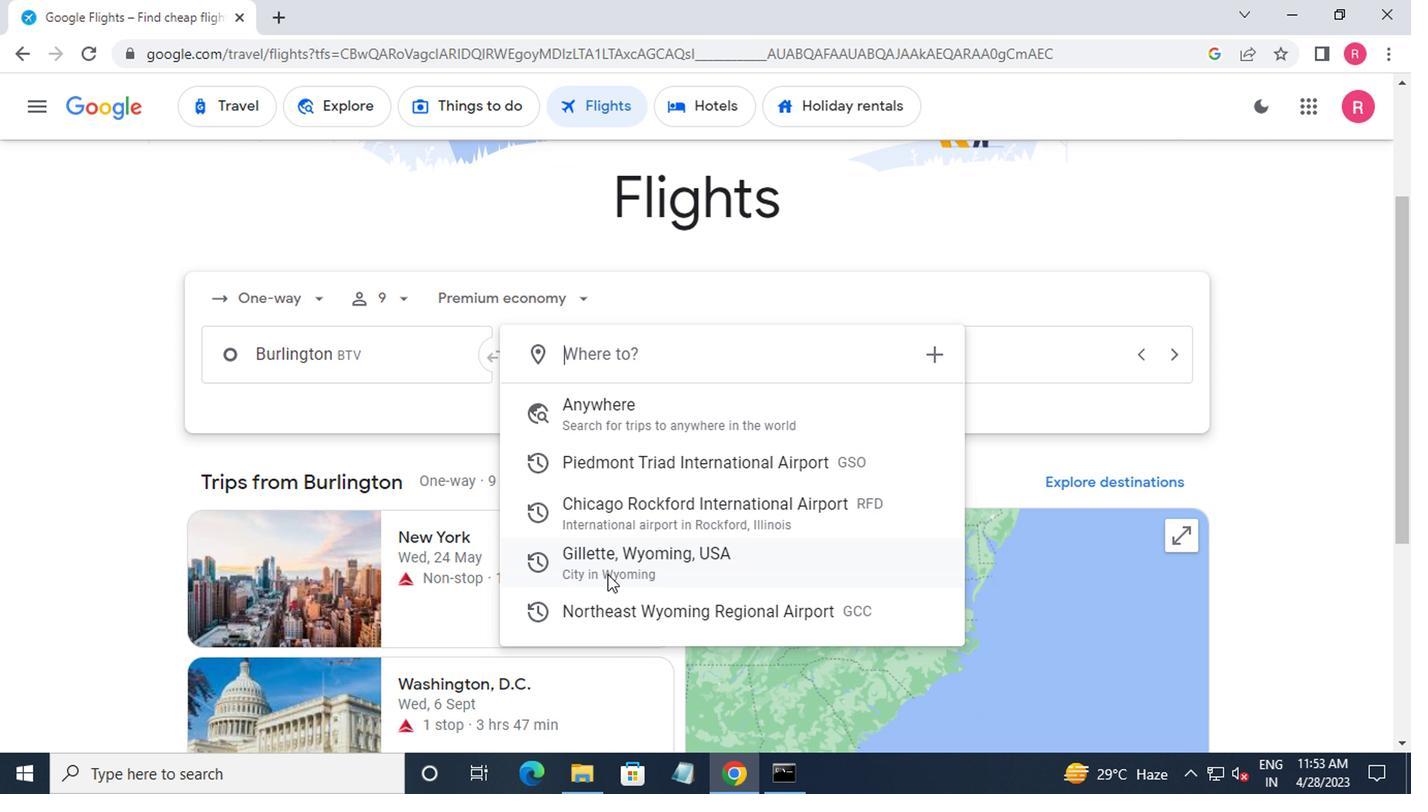 
Action: Mouse moved to (932, 360)
Screenshot: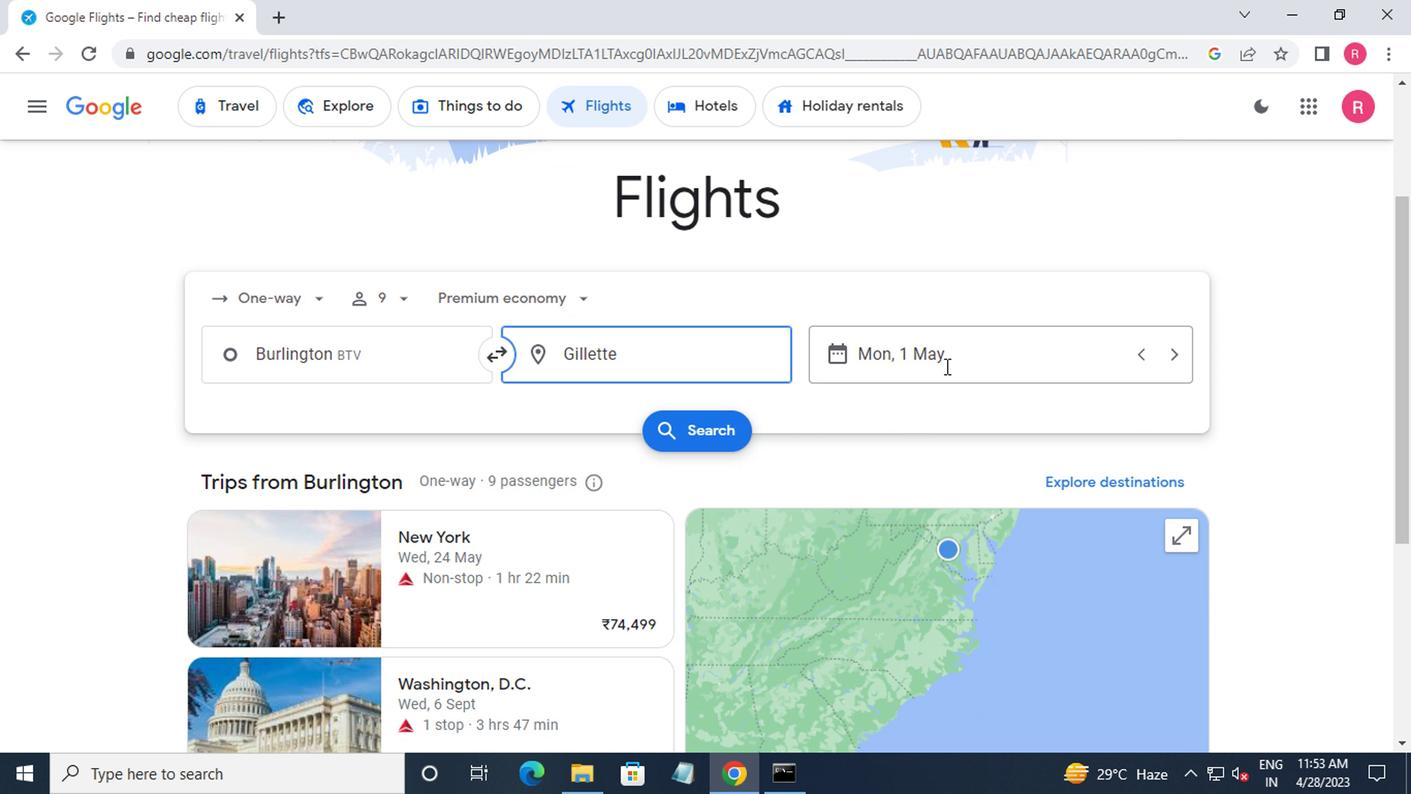 
Action: Mouse pressed left at (932, 360)
Screenshot: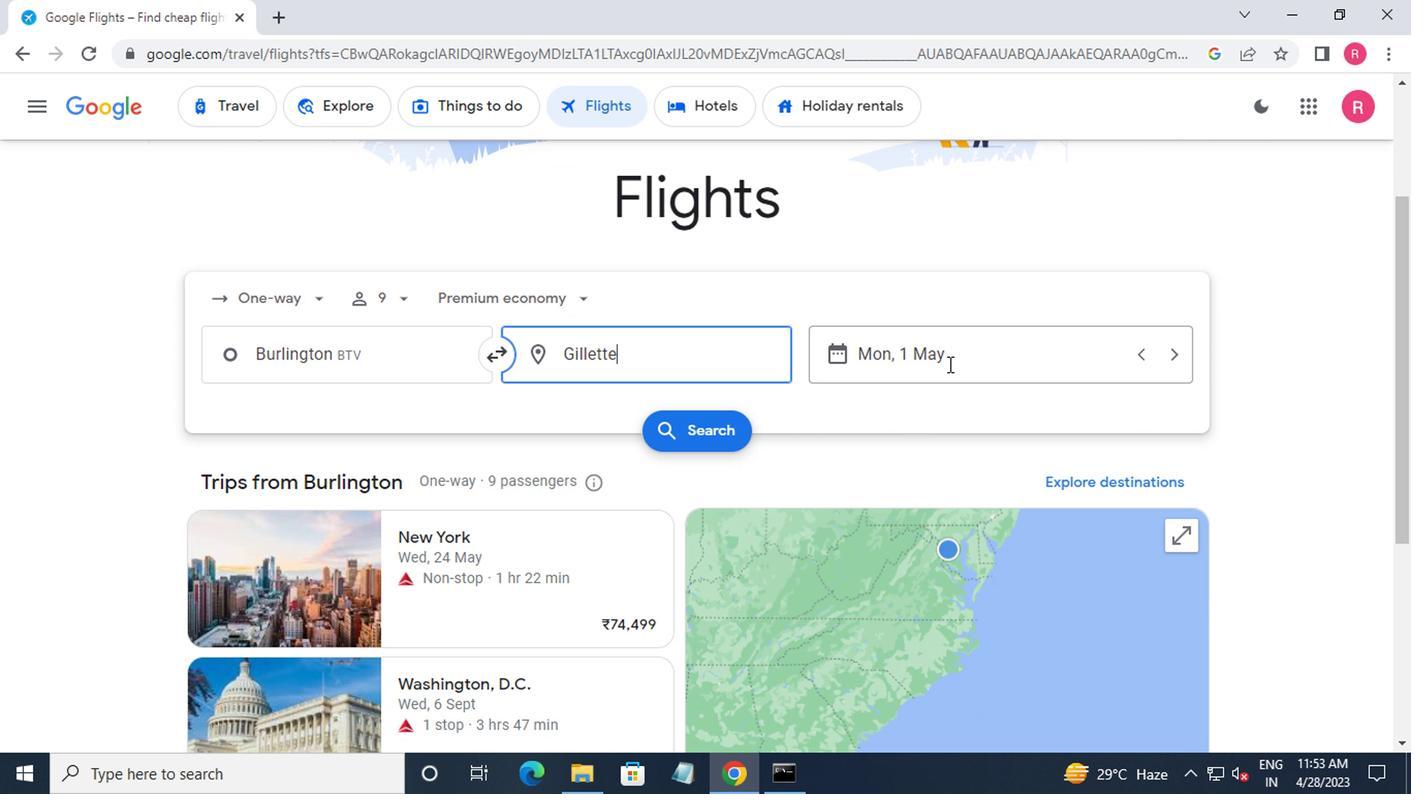 
Action: Mouse moved to (885, 378)
Screenshot: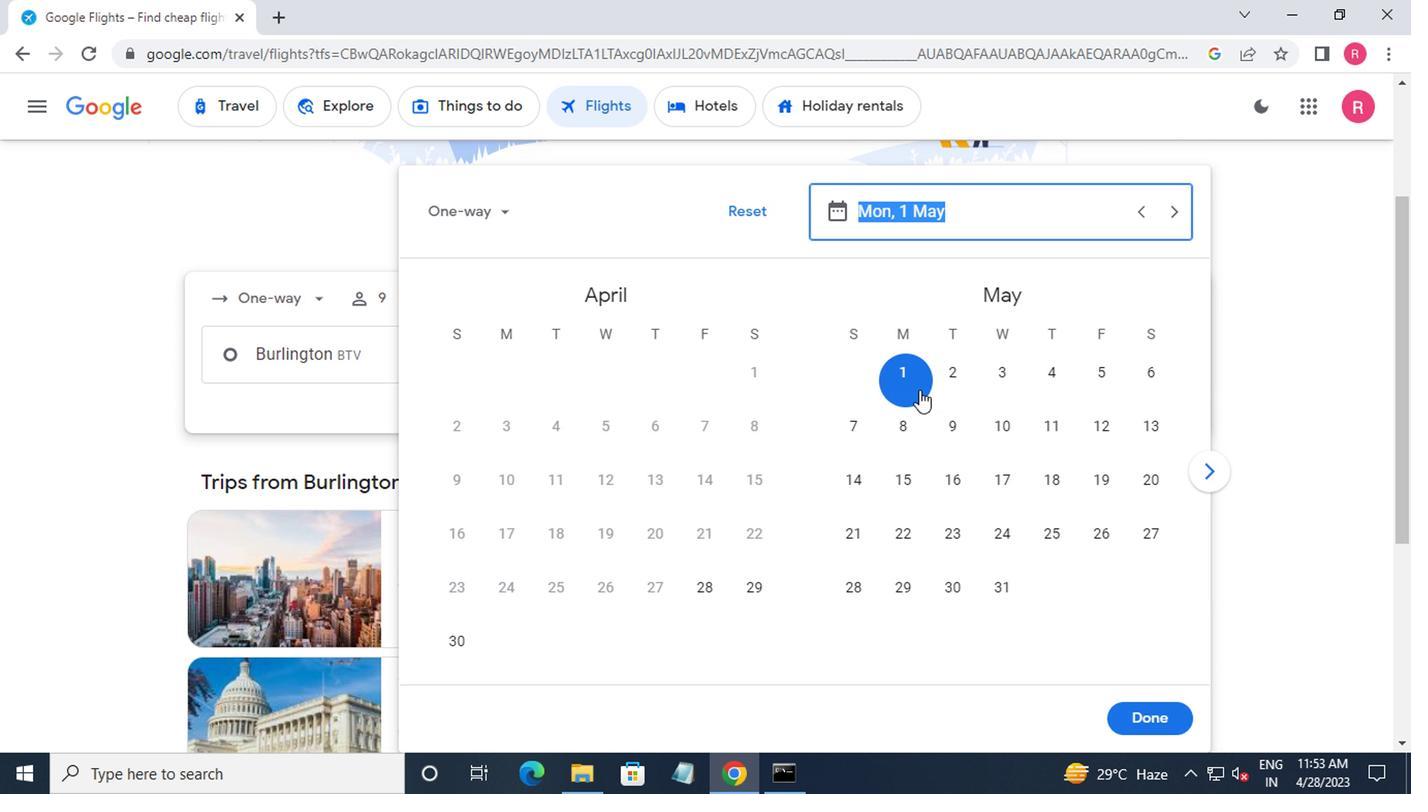 
Action: Mouse pressed left at (885, 378)
Screenshot: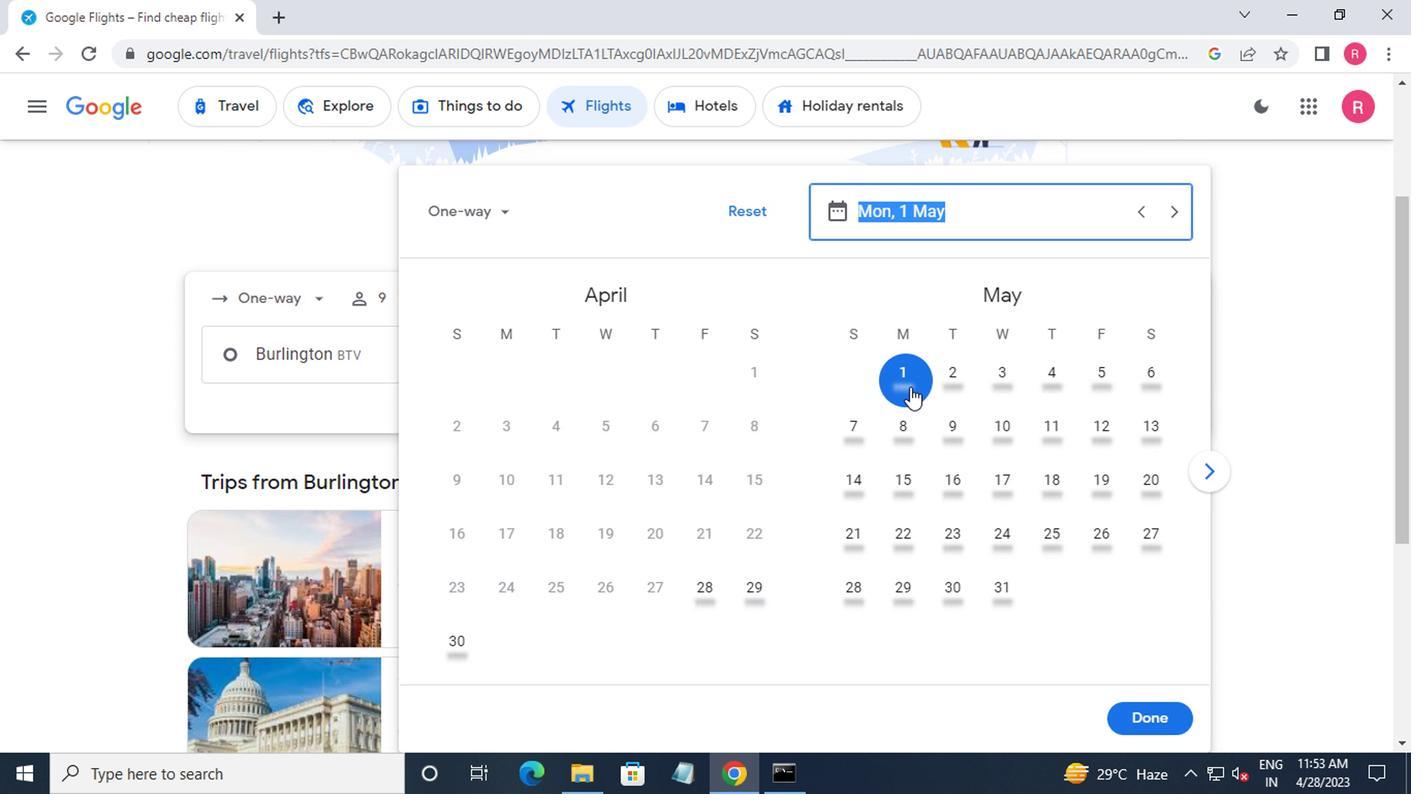 
Action: Mouse moved to (1124, 717)
Screenshot: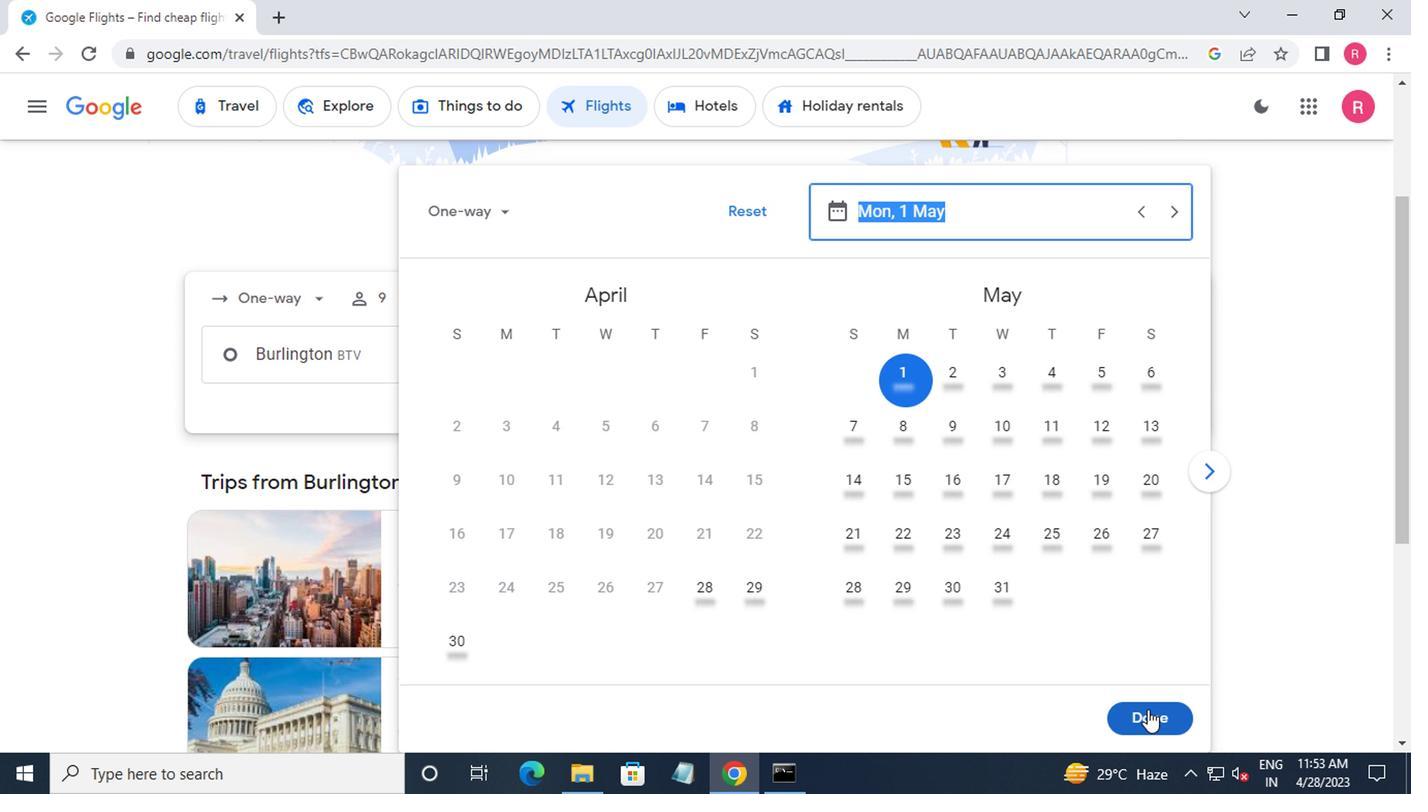 
Action: Mouse pressed left at (1124, 717)
Screenshot: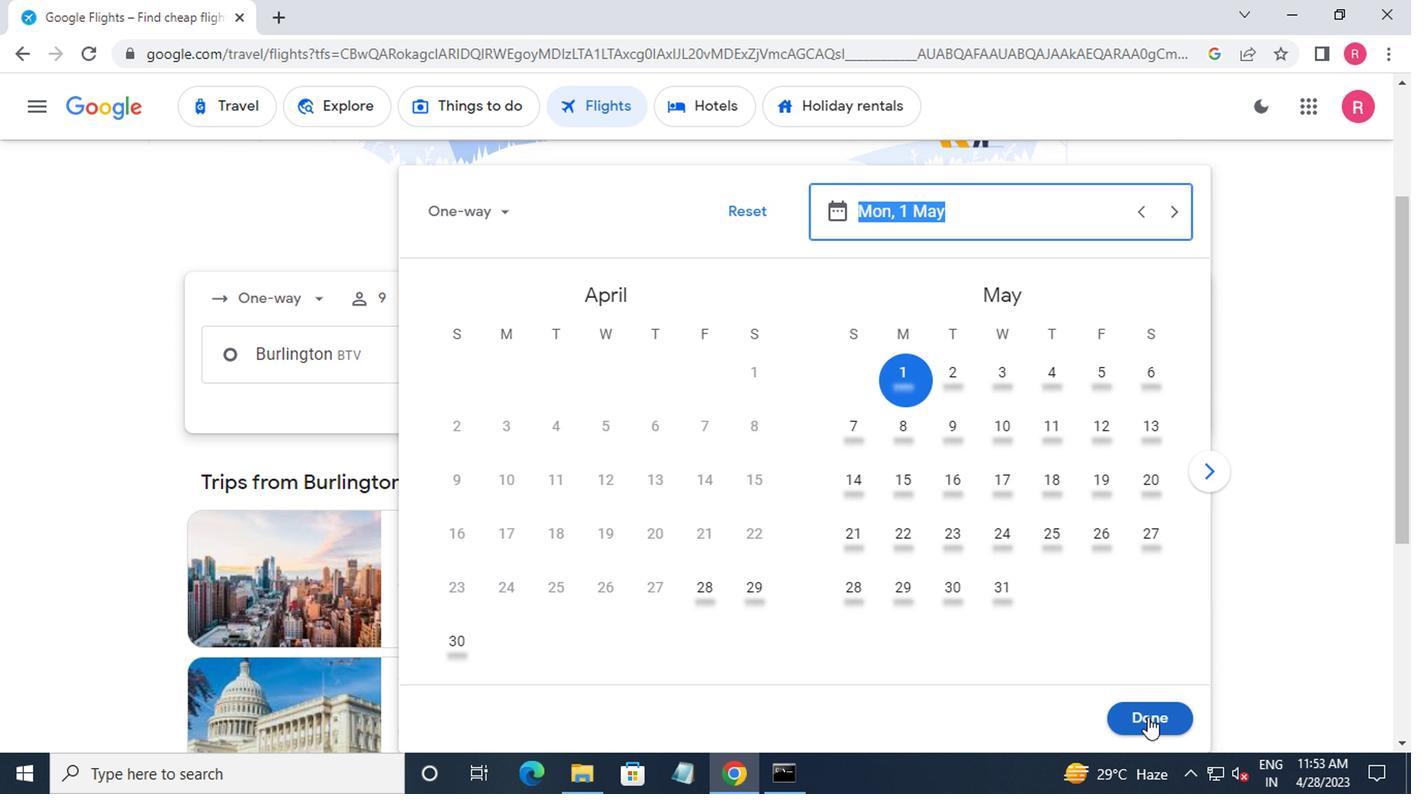 
Action: Mouse moved to (701, 432)
Screenshot: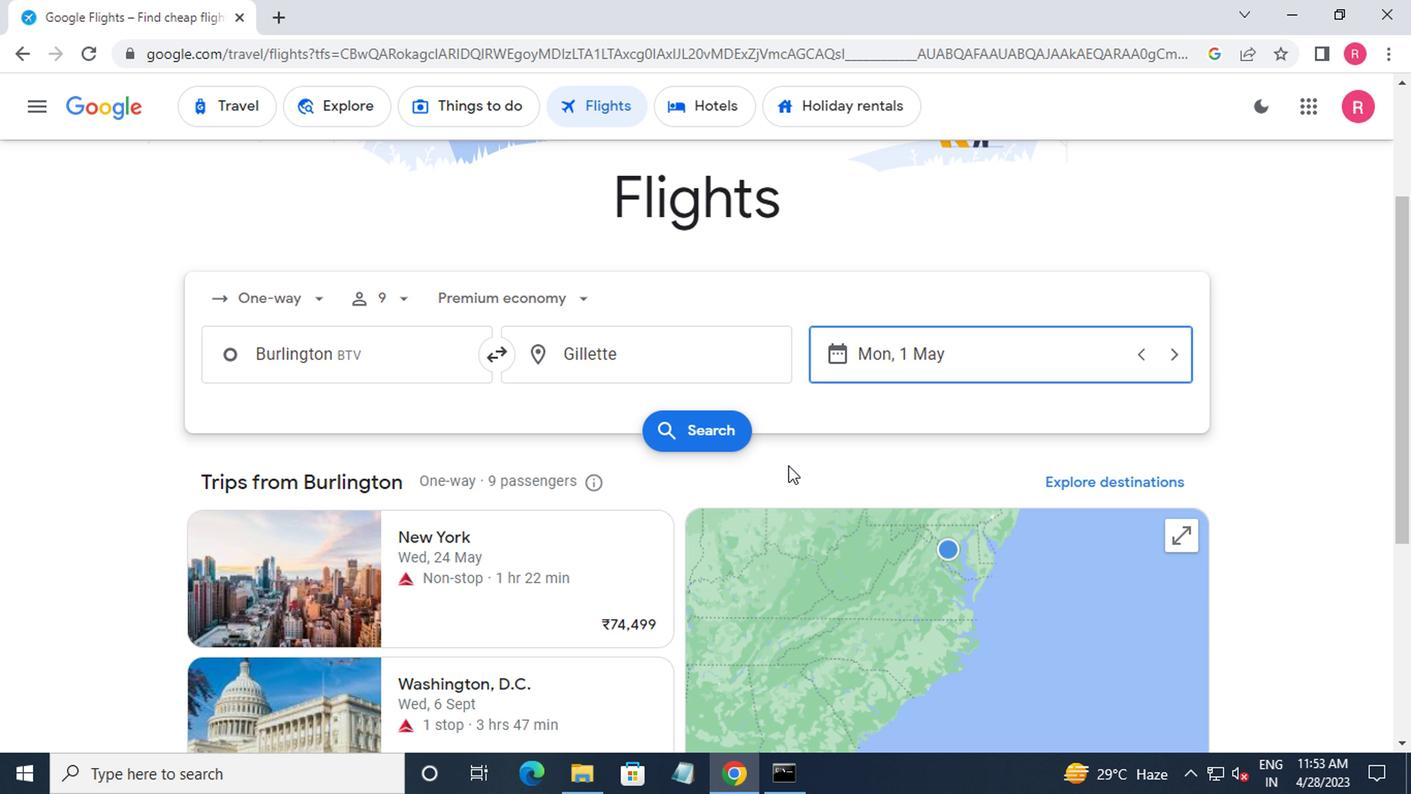 
Action: Mouse pressed left at (701, 432)
Screenshot: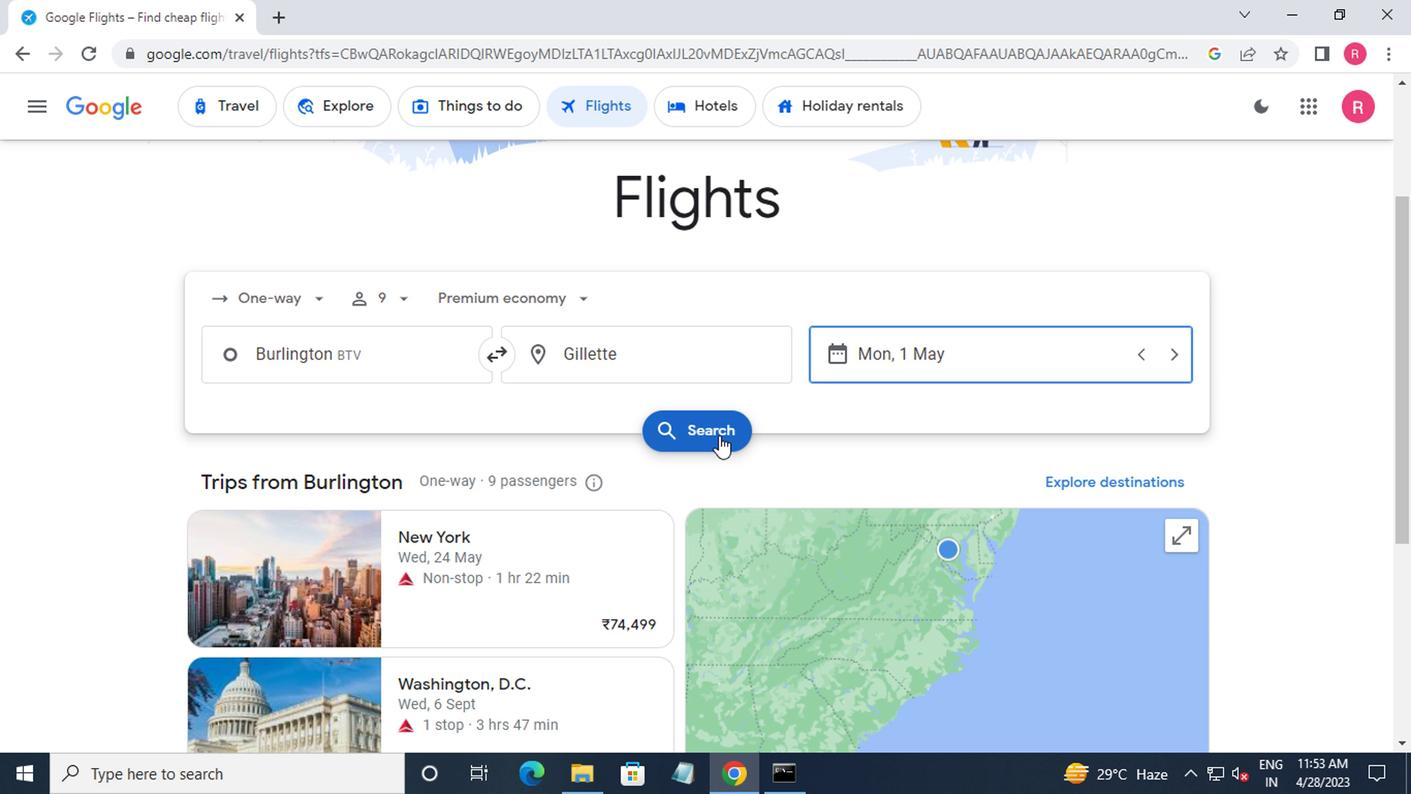 
Action: Mouse moved to (210, 278)
Screenshot: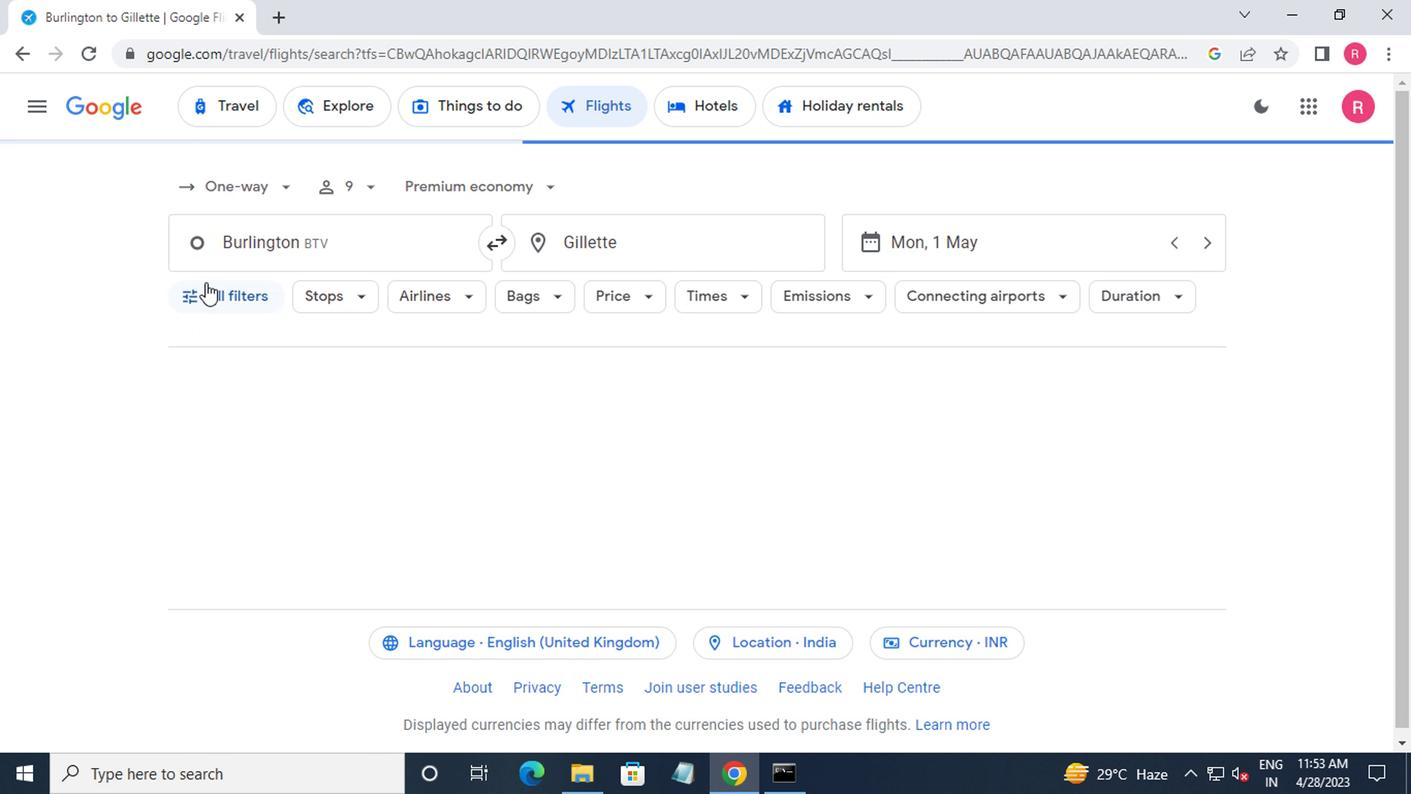 
Action: Mouse pressed left at (210, 278)
Screenshot: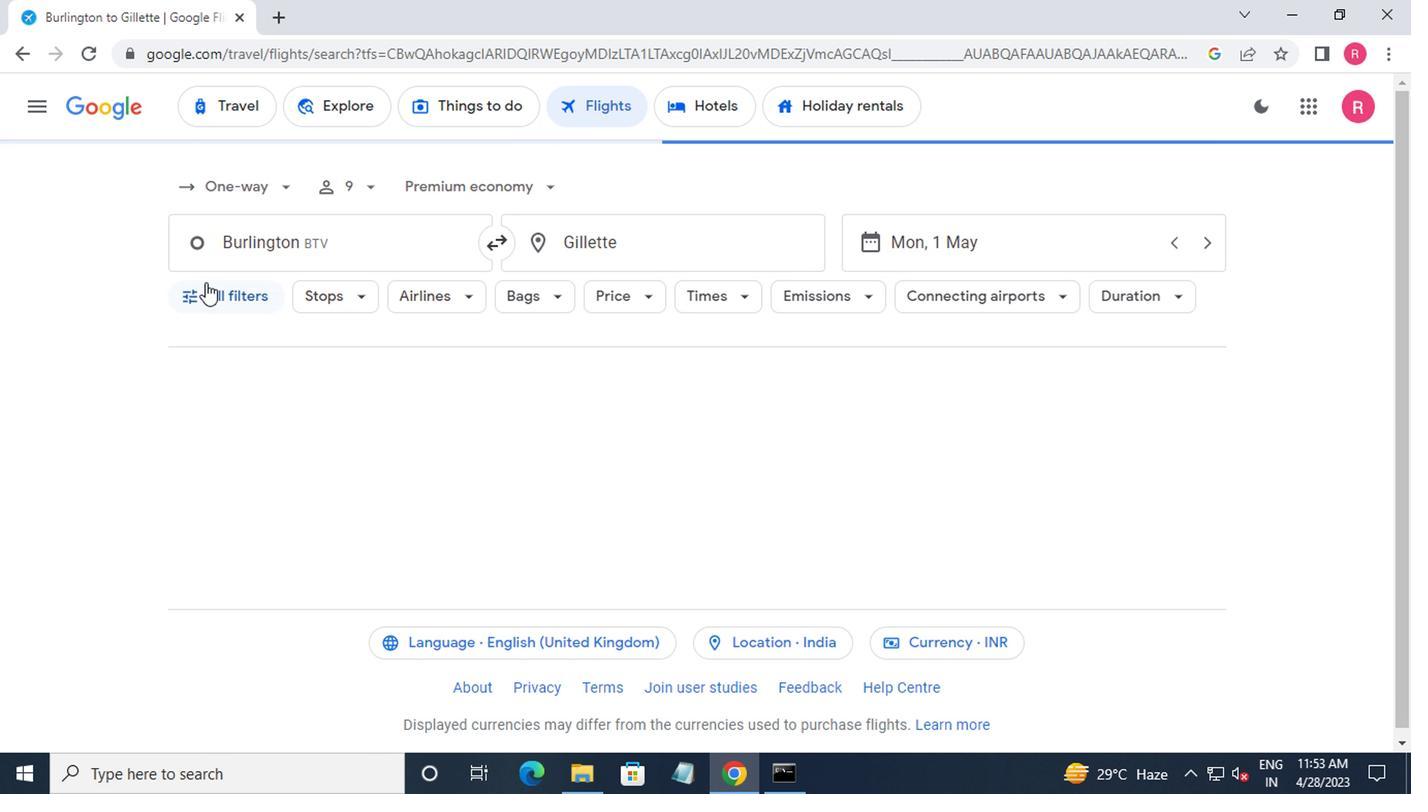 
Action: Mouse moved to (289, 501)
Screenshot: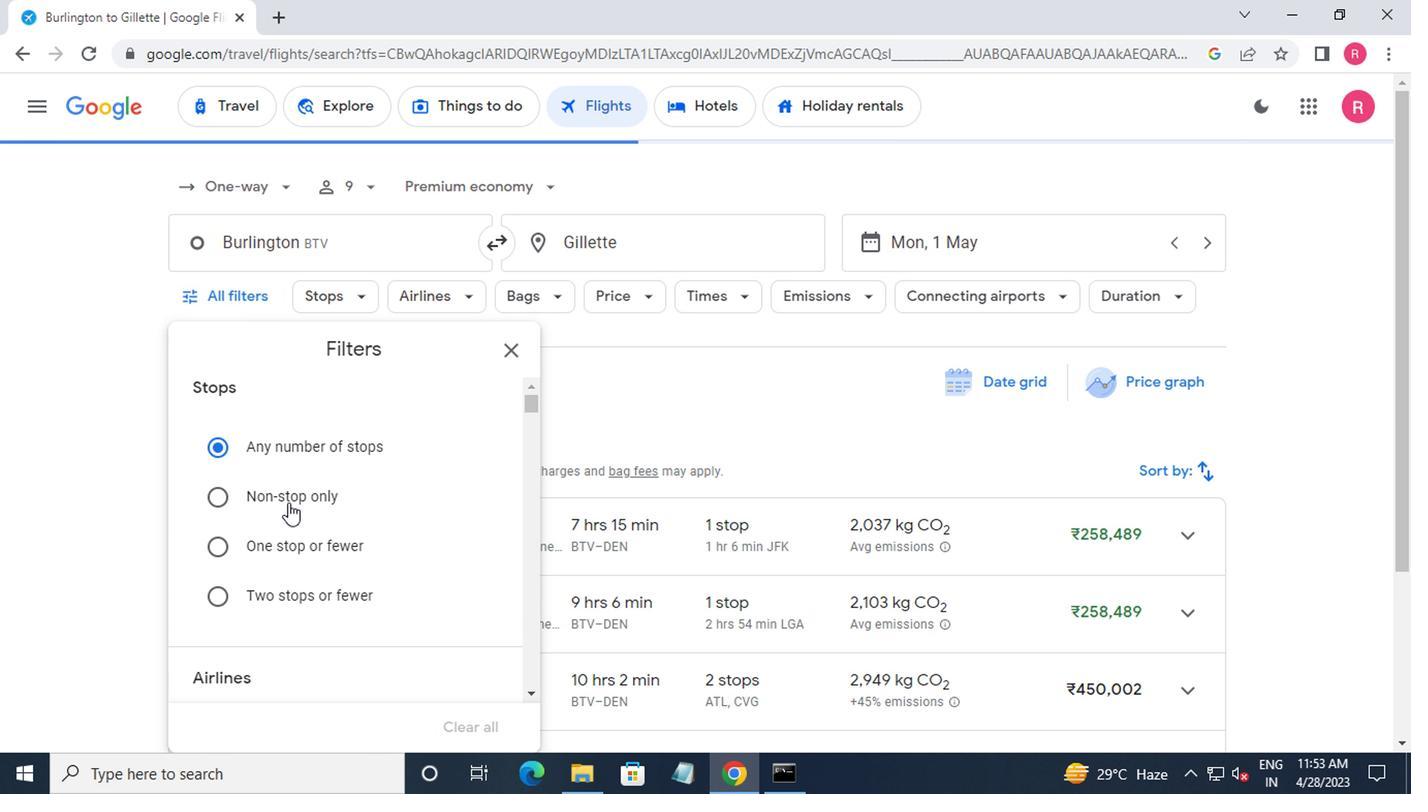
Action: Mouse scrolled (289, 499) with delta (0, -1)
Screenshot: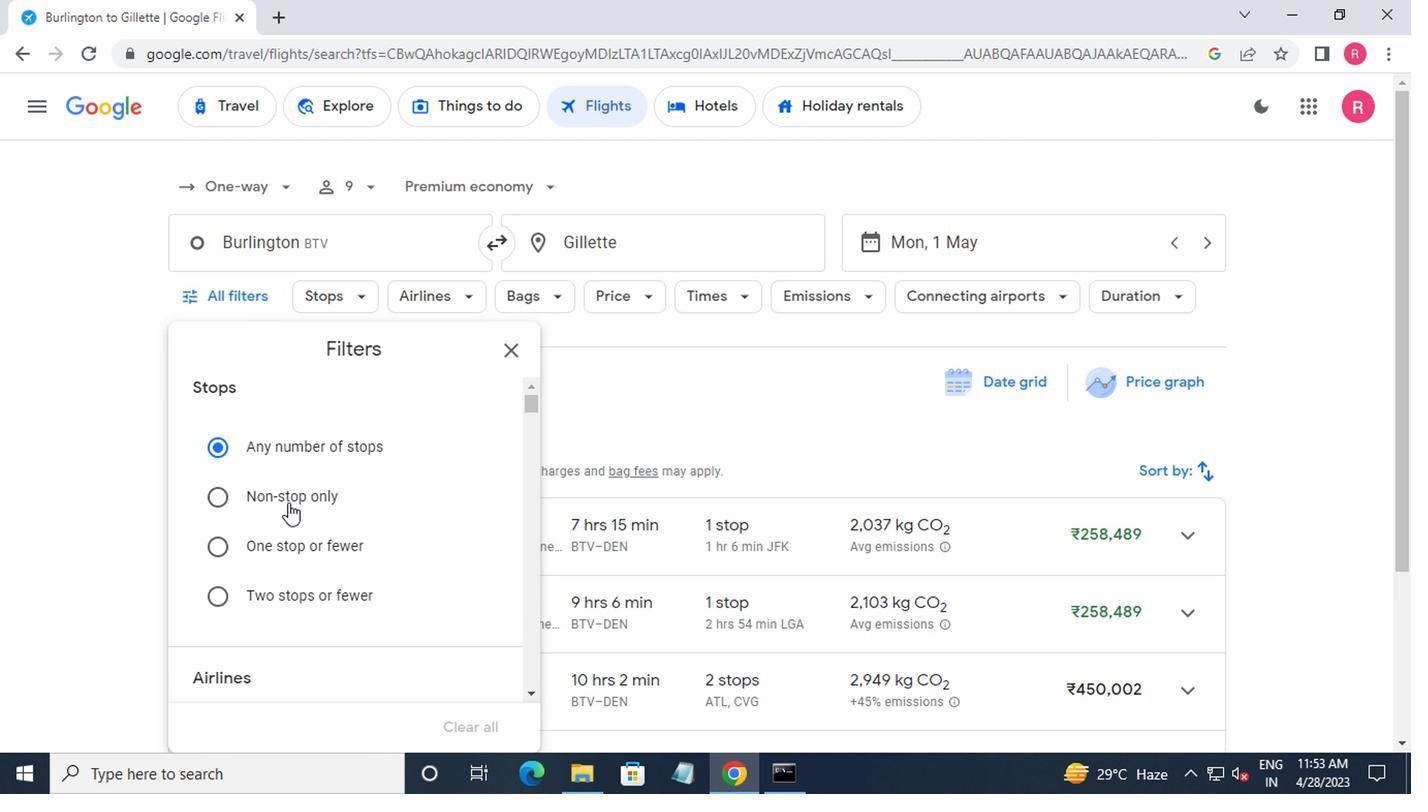 
Action: Mouse moved to (292, 501)
Screenshot: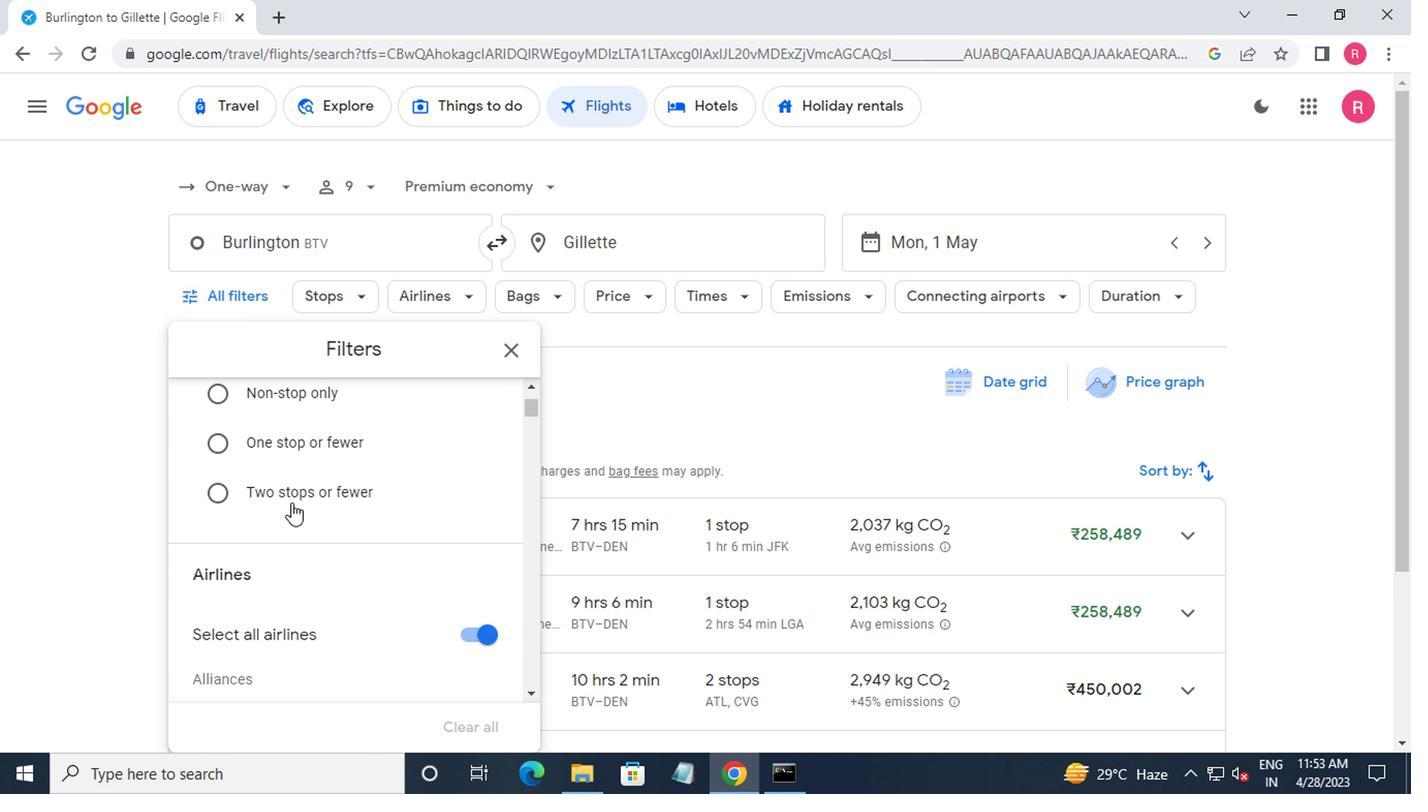 
Action: Mouse scrolled (292, 499) with delta (0, -1)
Screenshot: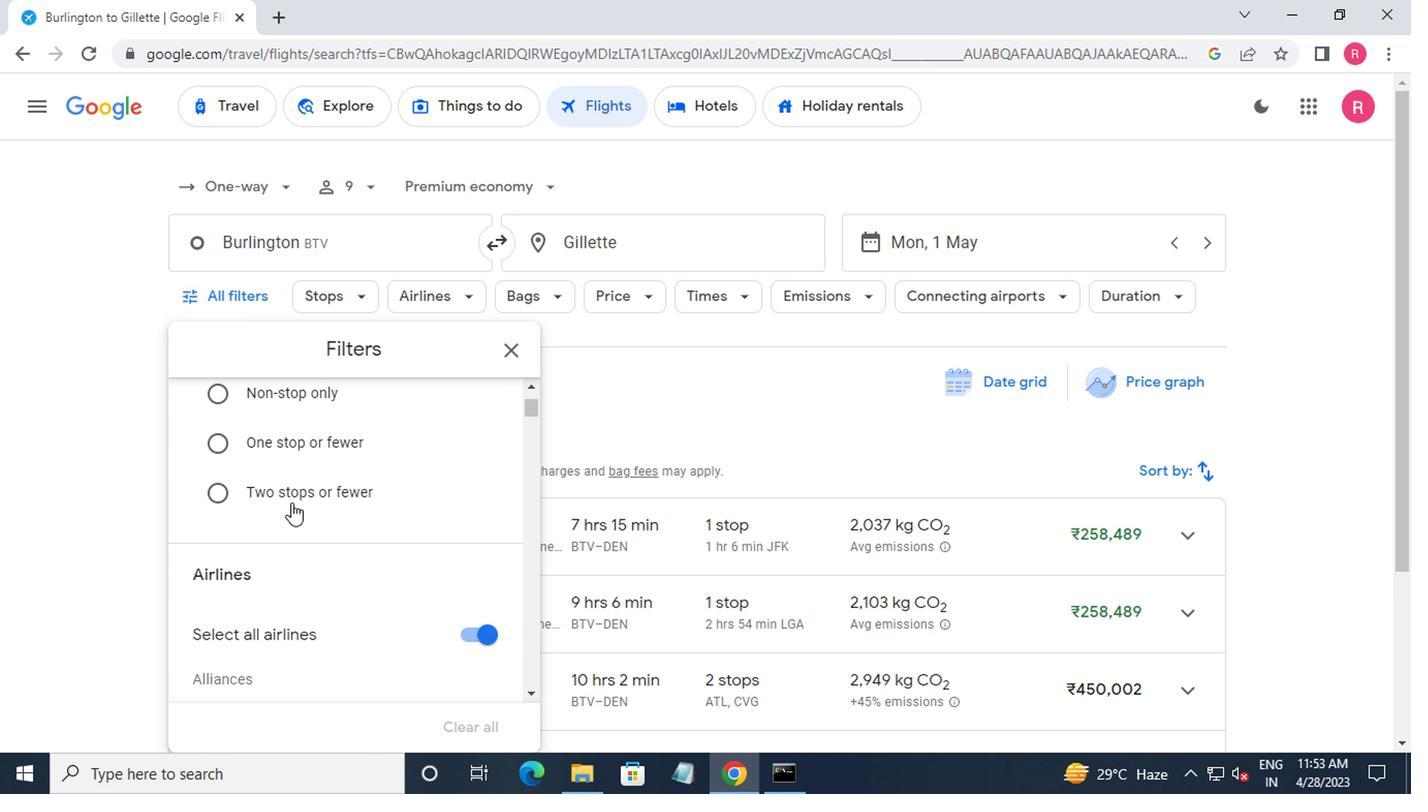
Action: Mouse scrolled (292, 499) with delta (0, -1)
Screenshot: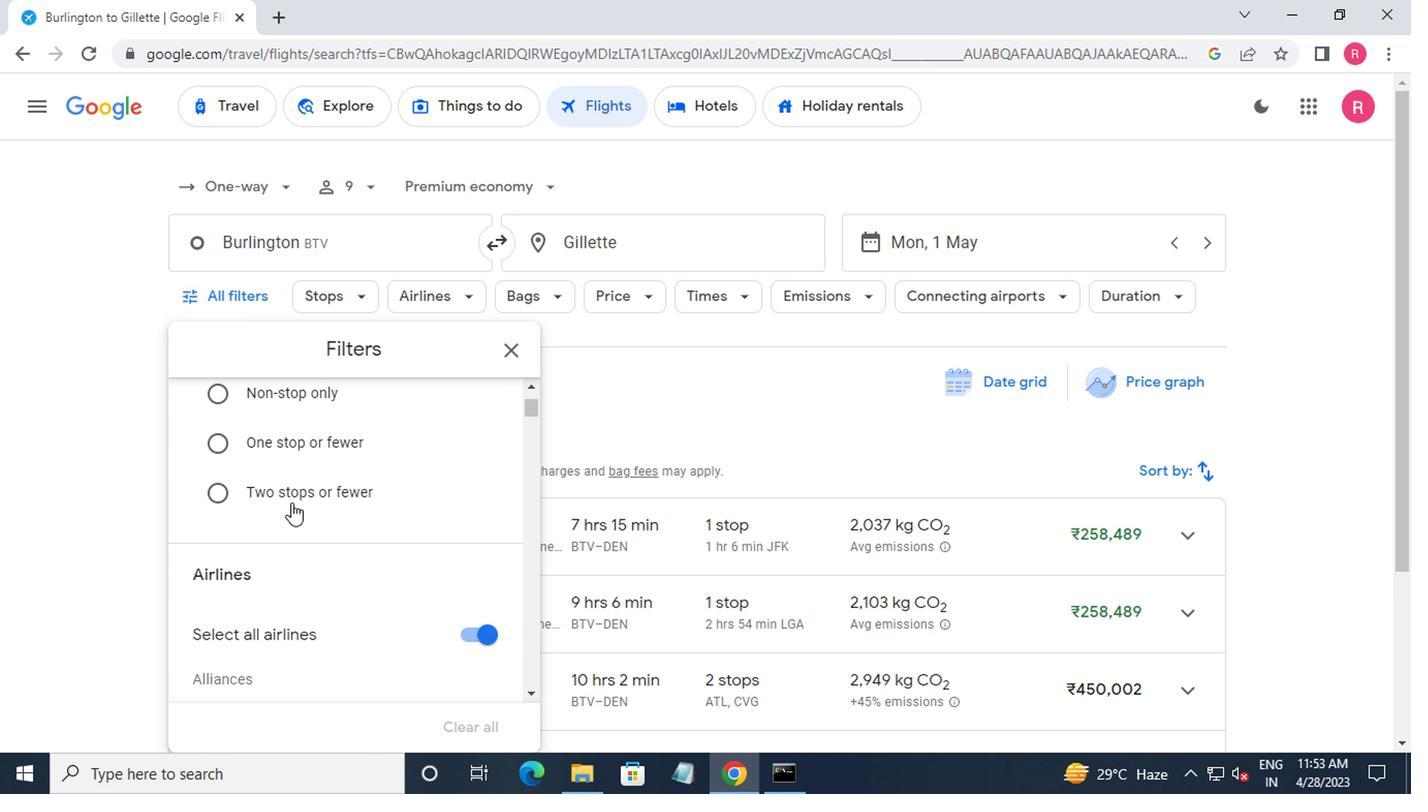 
Action: Mouse moved to (473, 424)
Screenshot: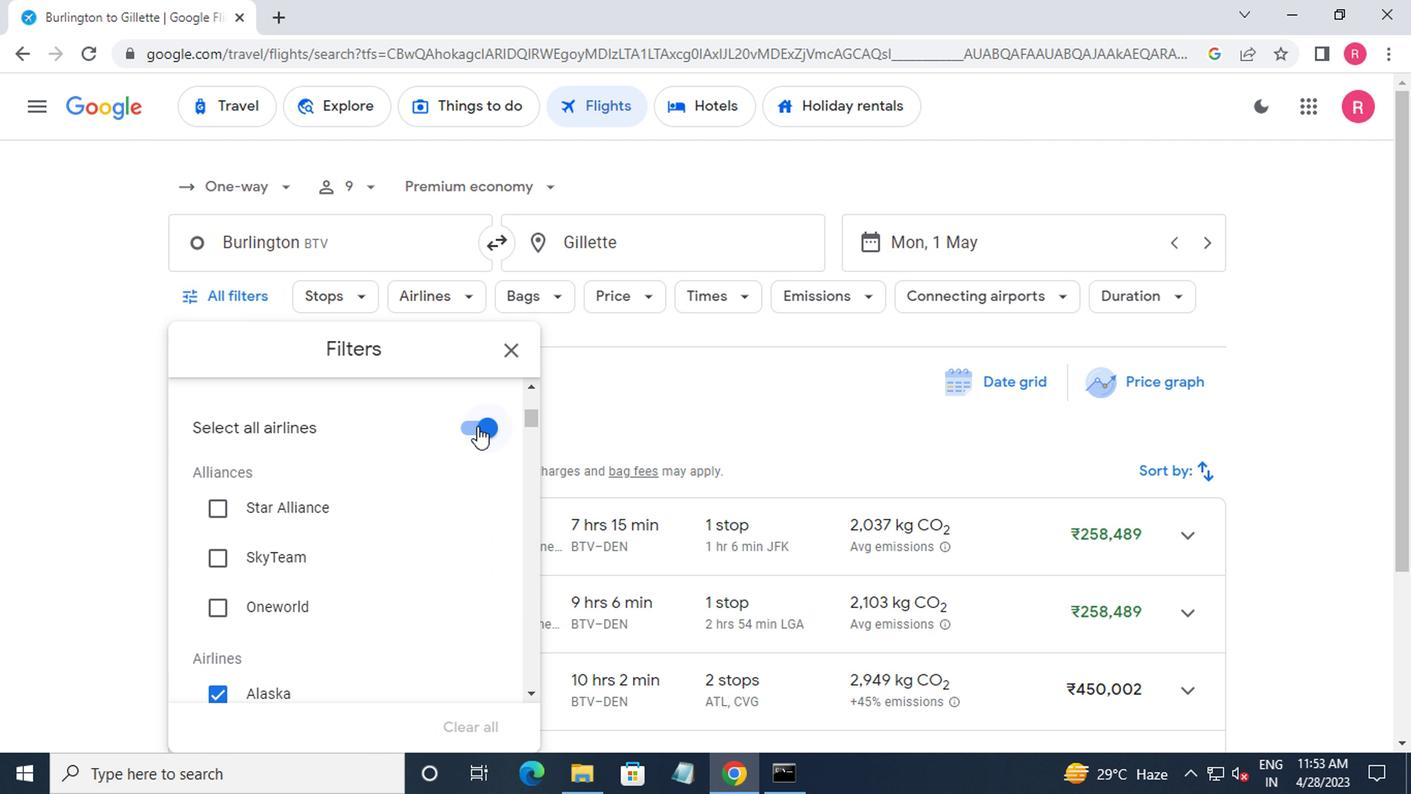 
Action: Mouse pressed left at (473, 424)
Screenshot: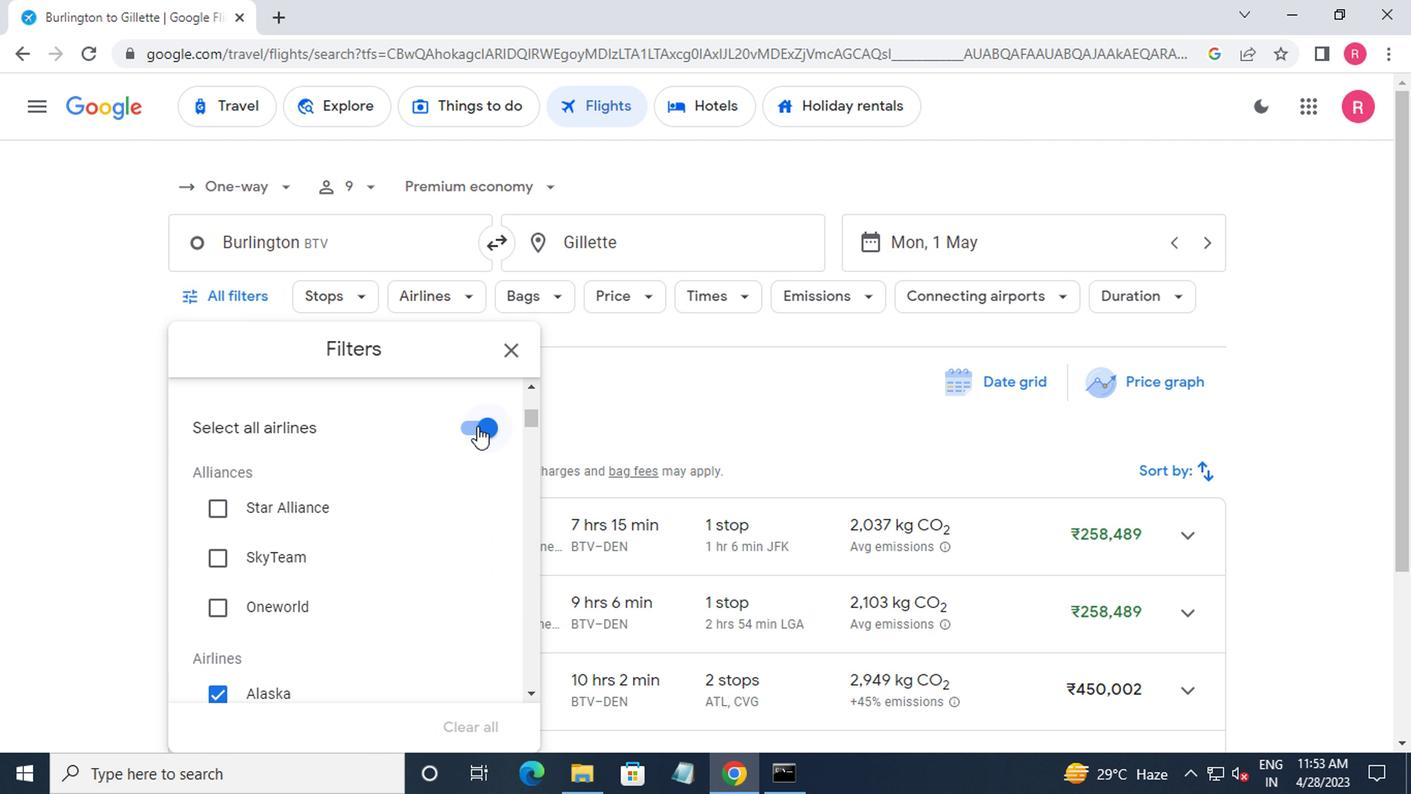 
Action: Mouse moved to (430, 472)
Screenshot: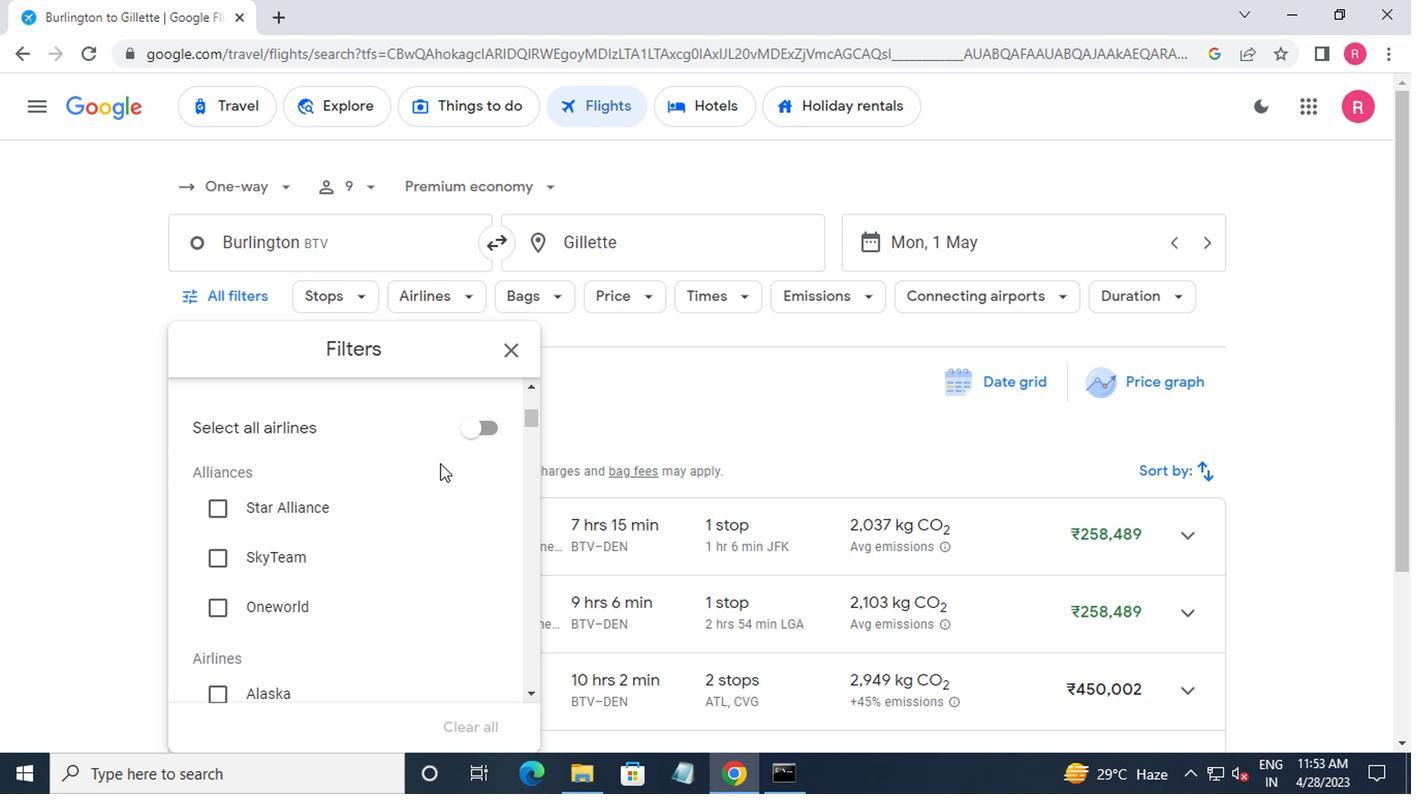 
Action: Mouse scrolled (430, 471) with delta (0, 0)
Screenshot: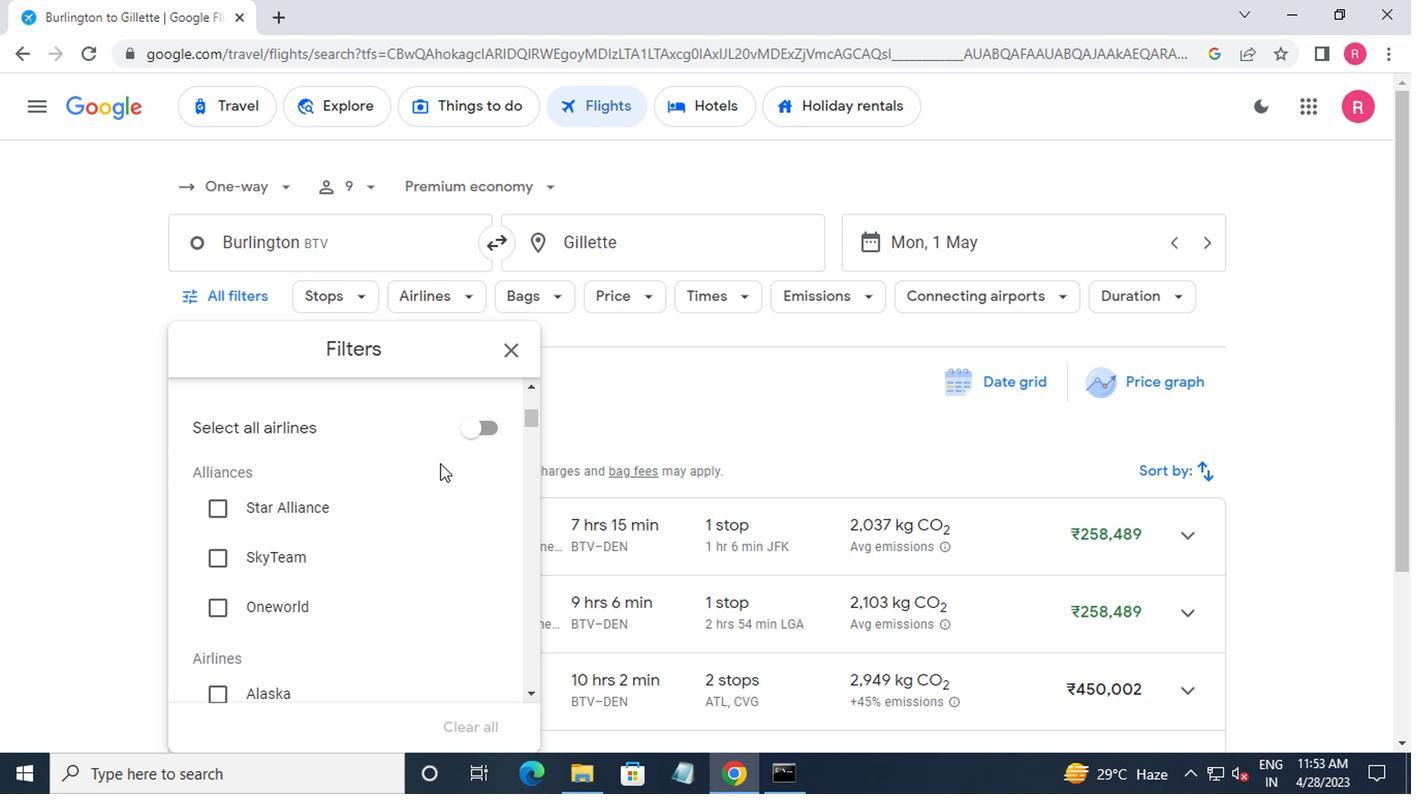 
Action: Mouse moved to (429, 476)
Screenshot: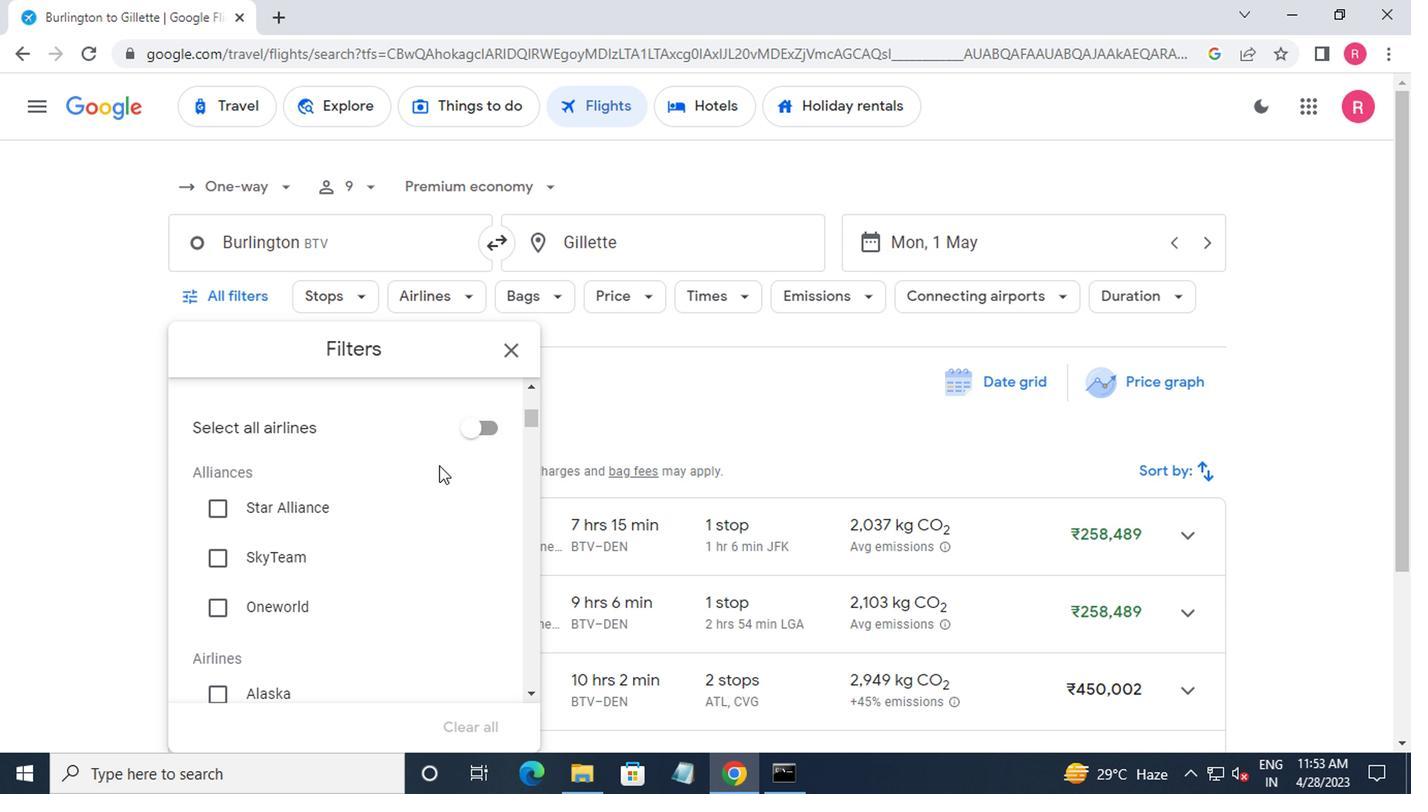 
Action: Mouse scrolled (429, 474) with delta (0, -1)
Screenshot: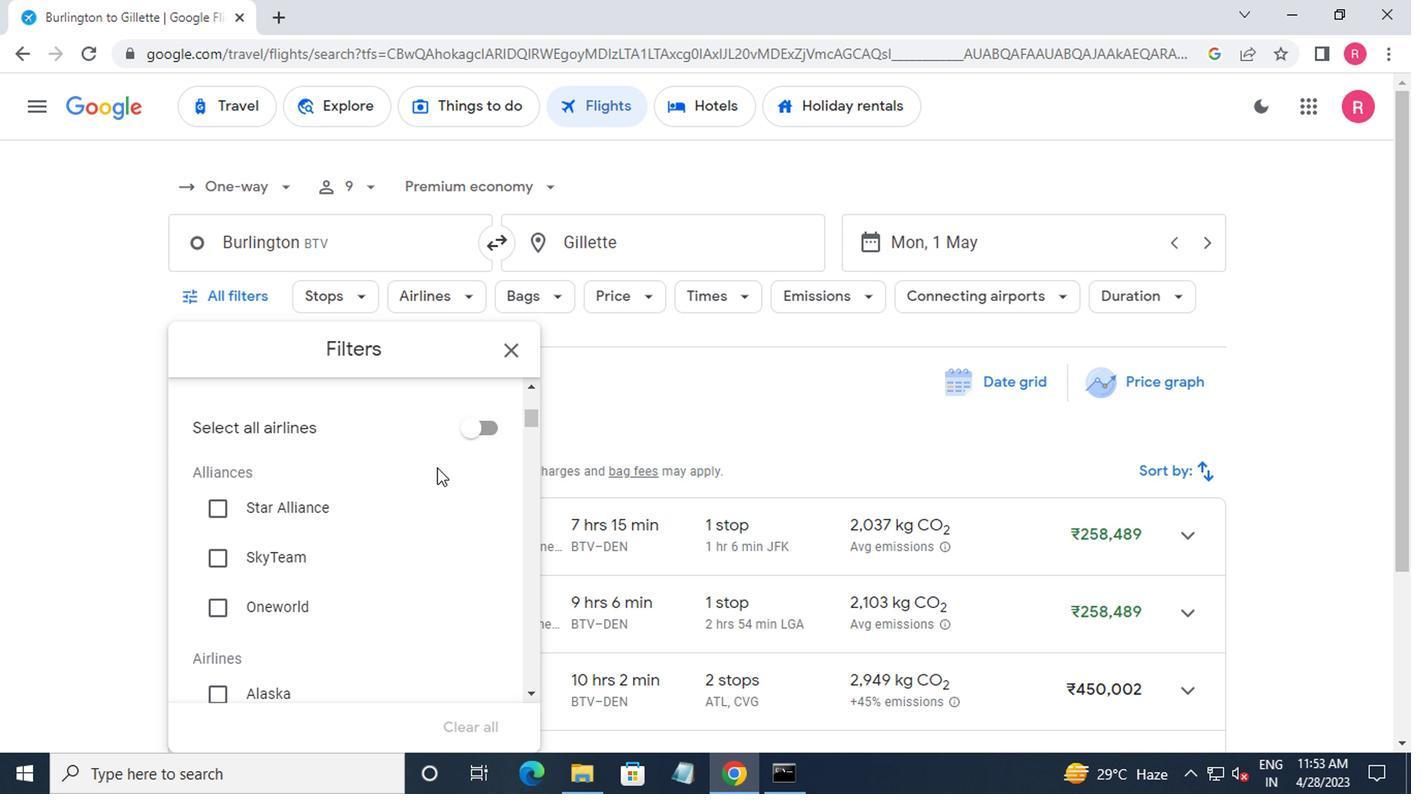 
Action: Mouse moved to (425, 480)
Screenshot: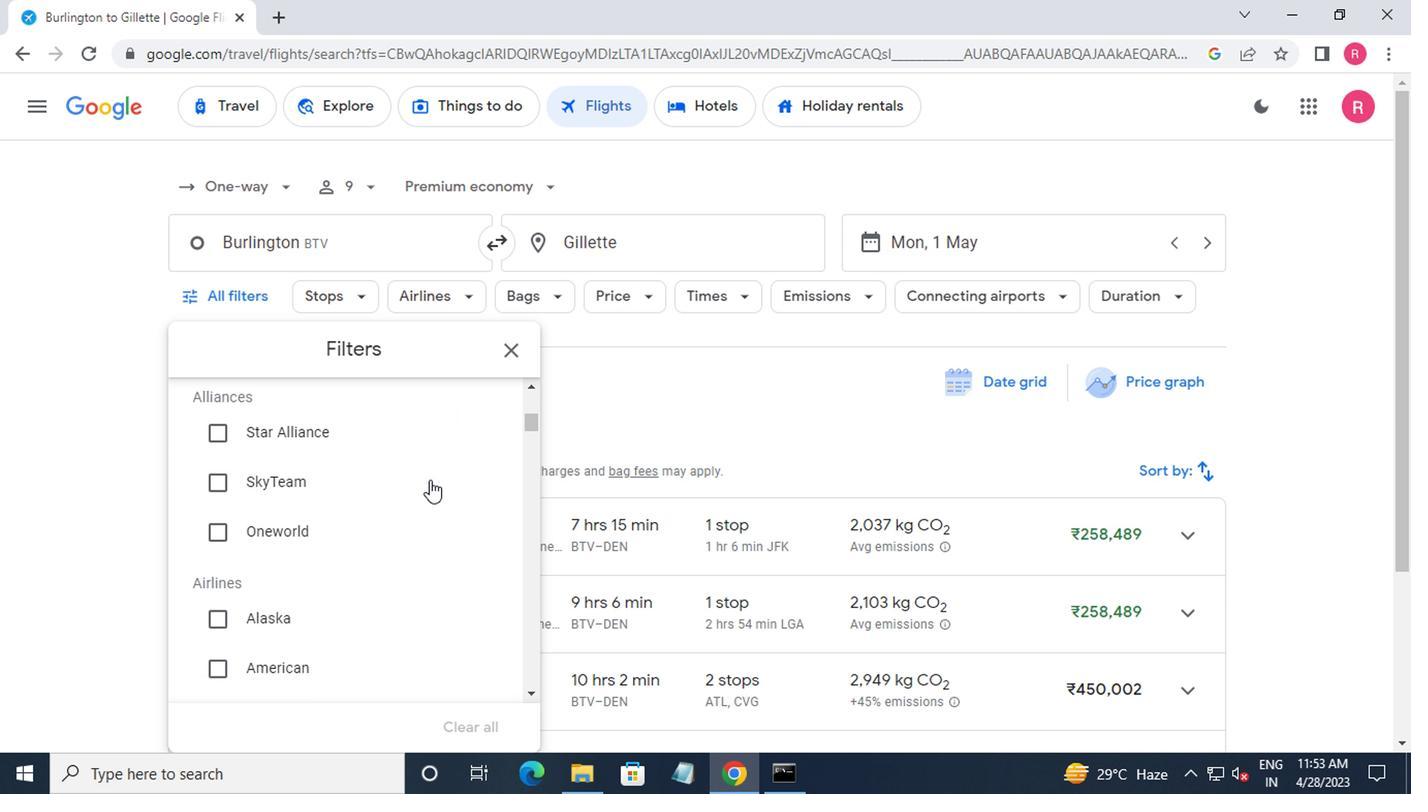 
Action: Mouse scrolled (425, 479) with delta (0, 0)
Screenshot: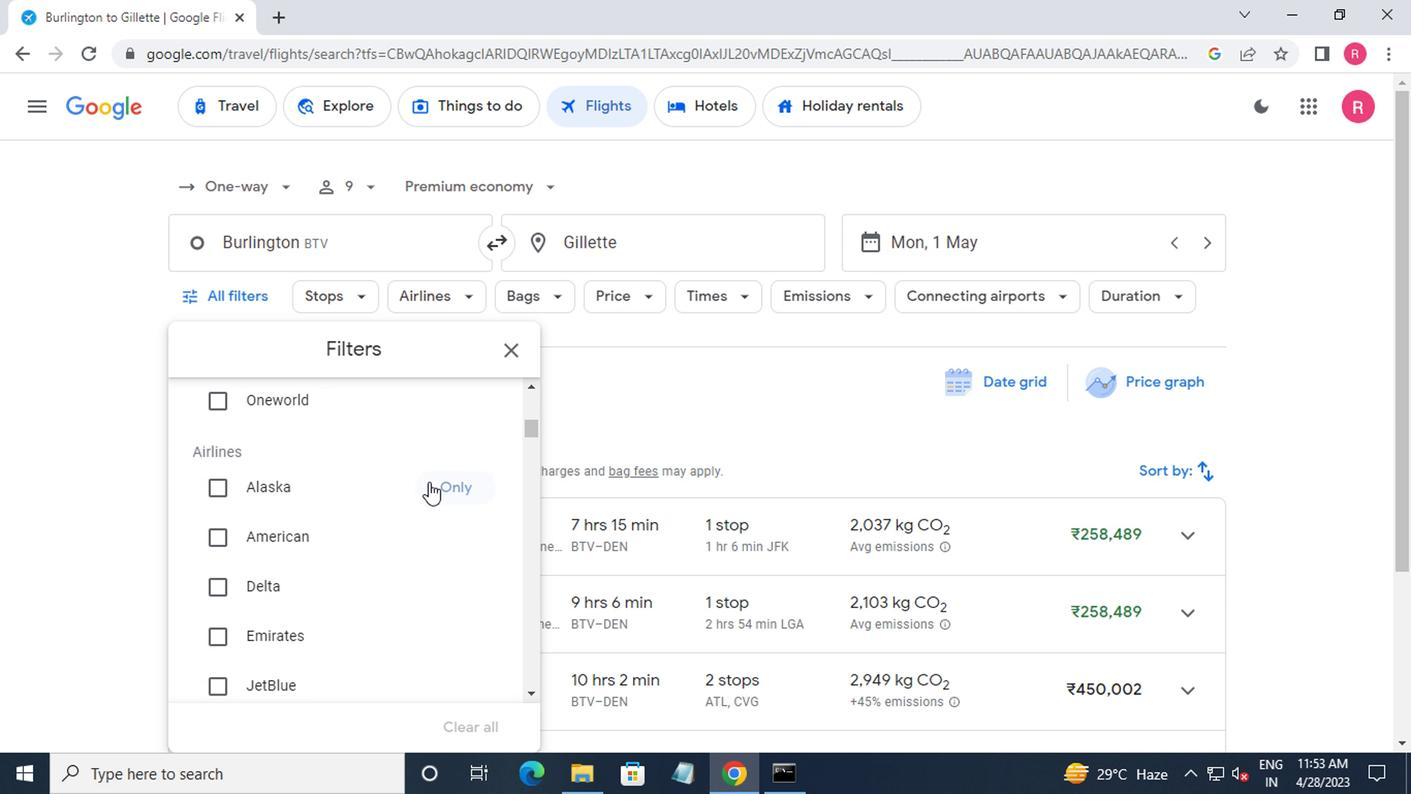 
Action: Mouse scrolled (425, 479) with delta (0, 0)
Screenshot: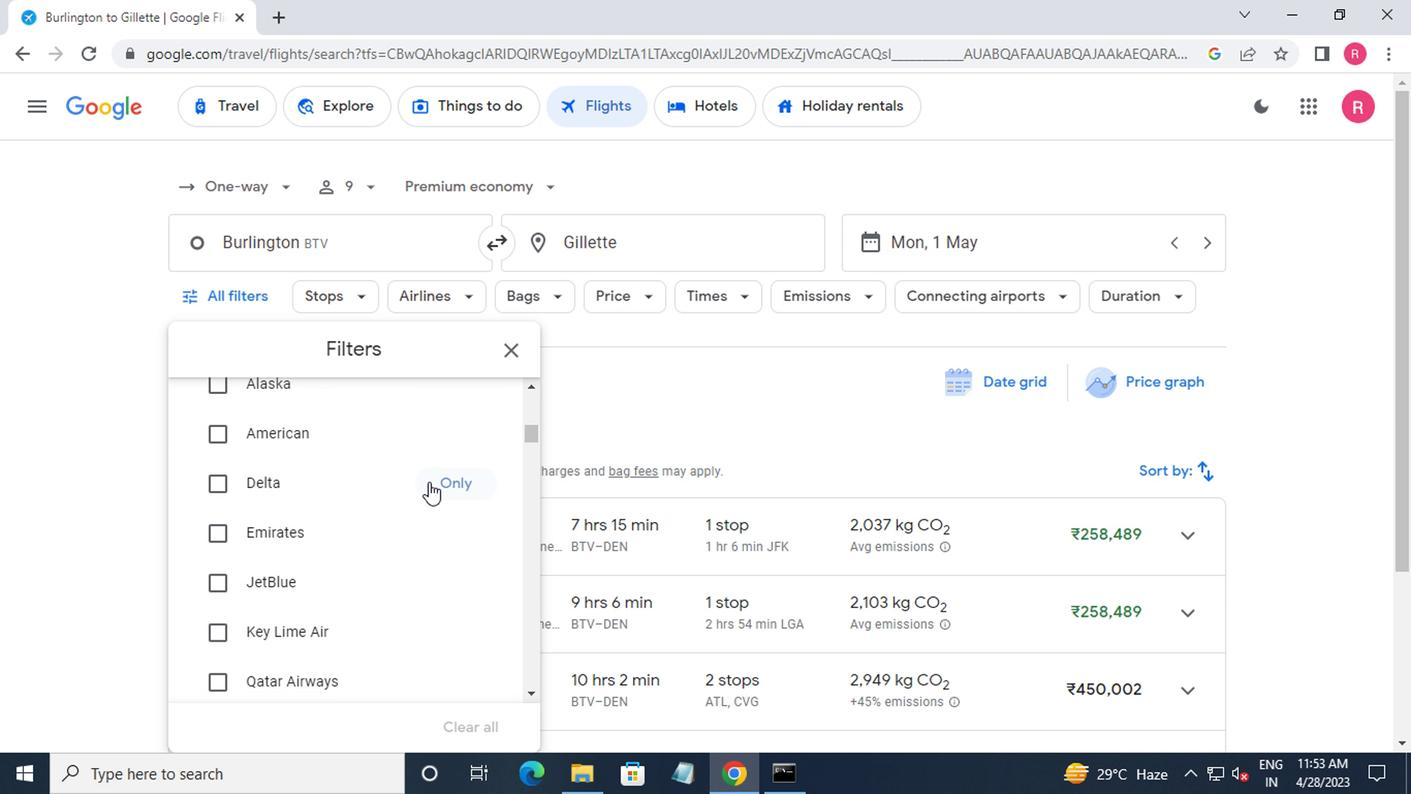
Action: Mouse scrolled (425, 479) with delta (0, 0)
Screenshot: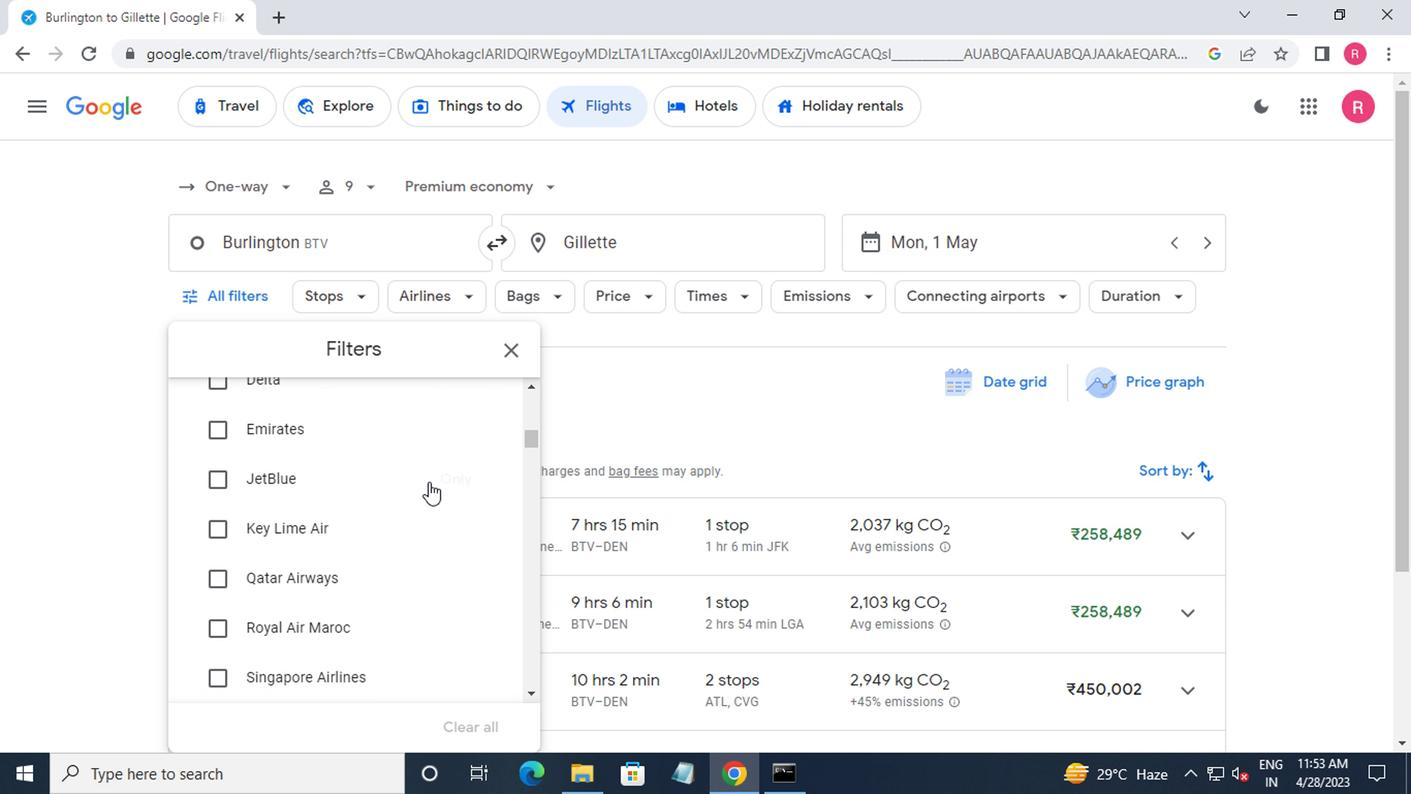 
Action: Mouse moved to (437, 570)
Screenshot: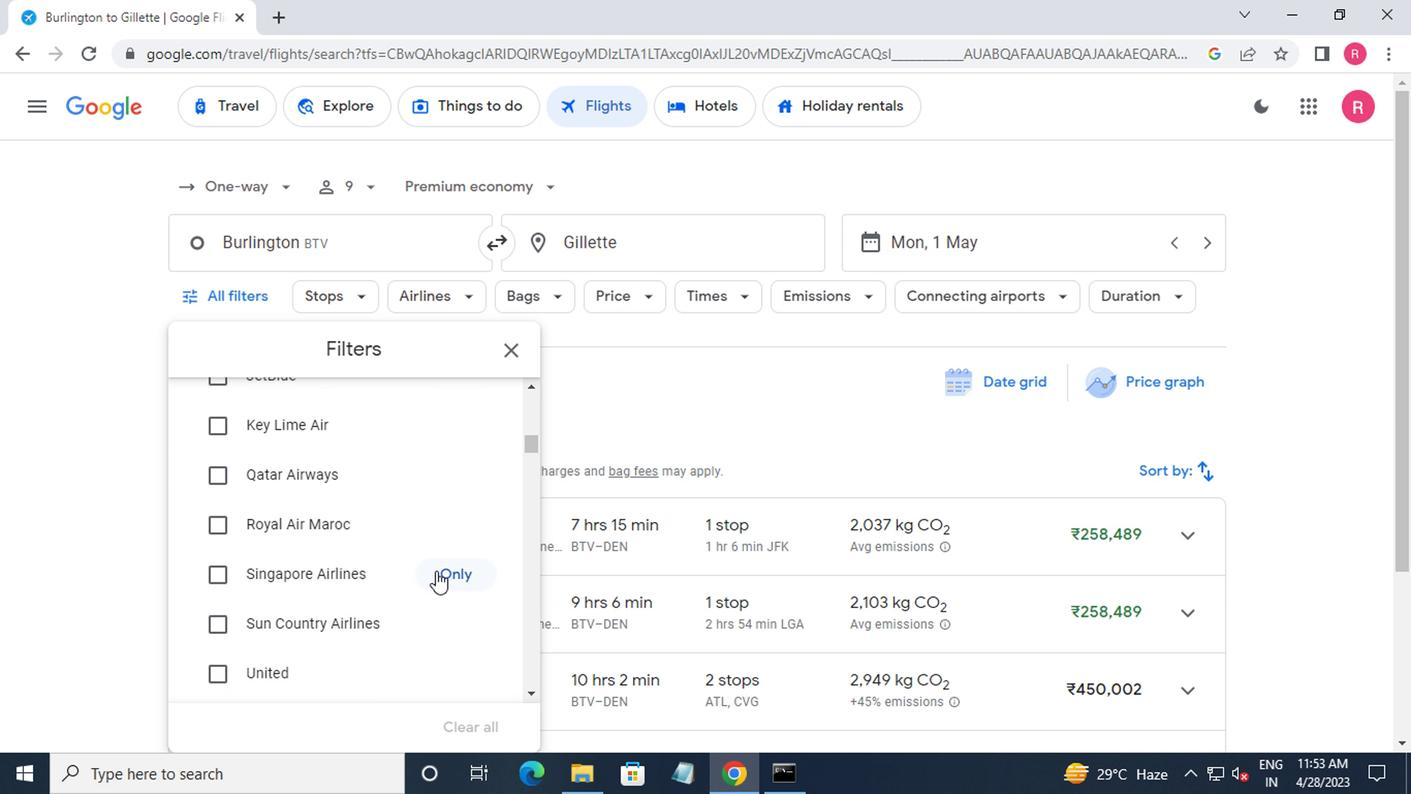 
Action: Mouse pressed left at (437, 570)
Screenshot: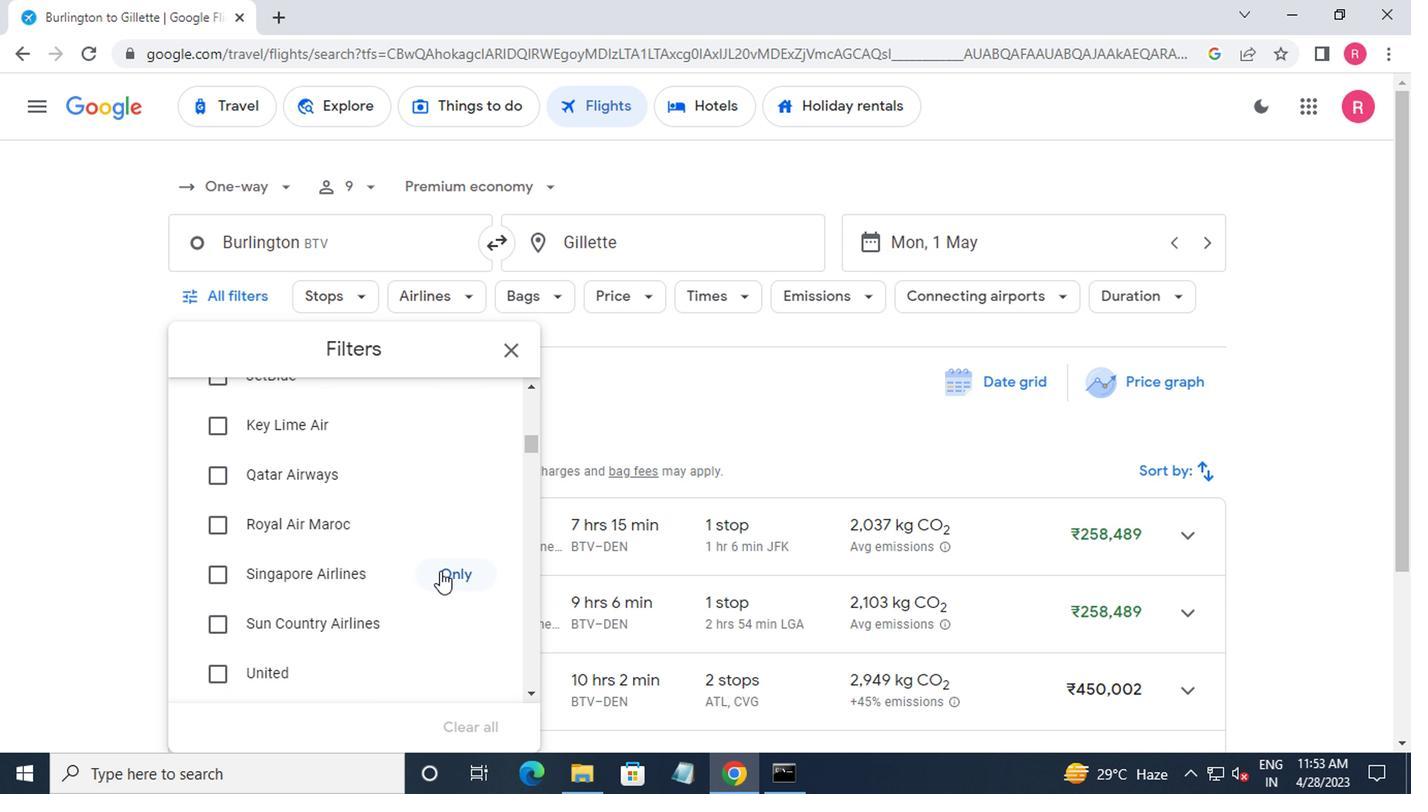 
Action: Mouse moved to (440, 566)
Screenshot: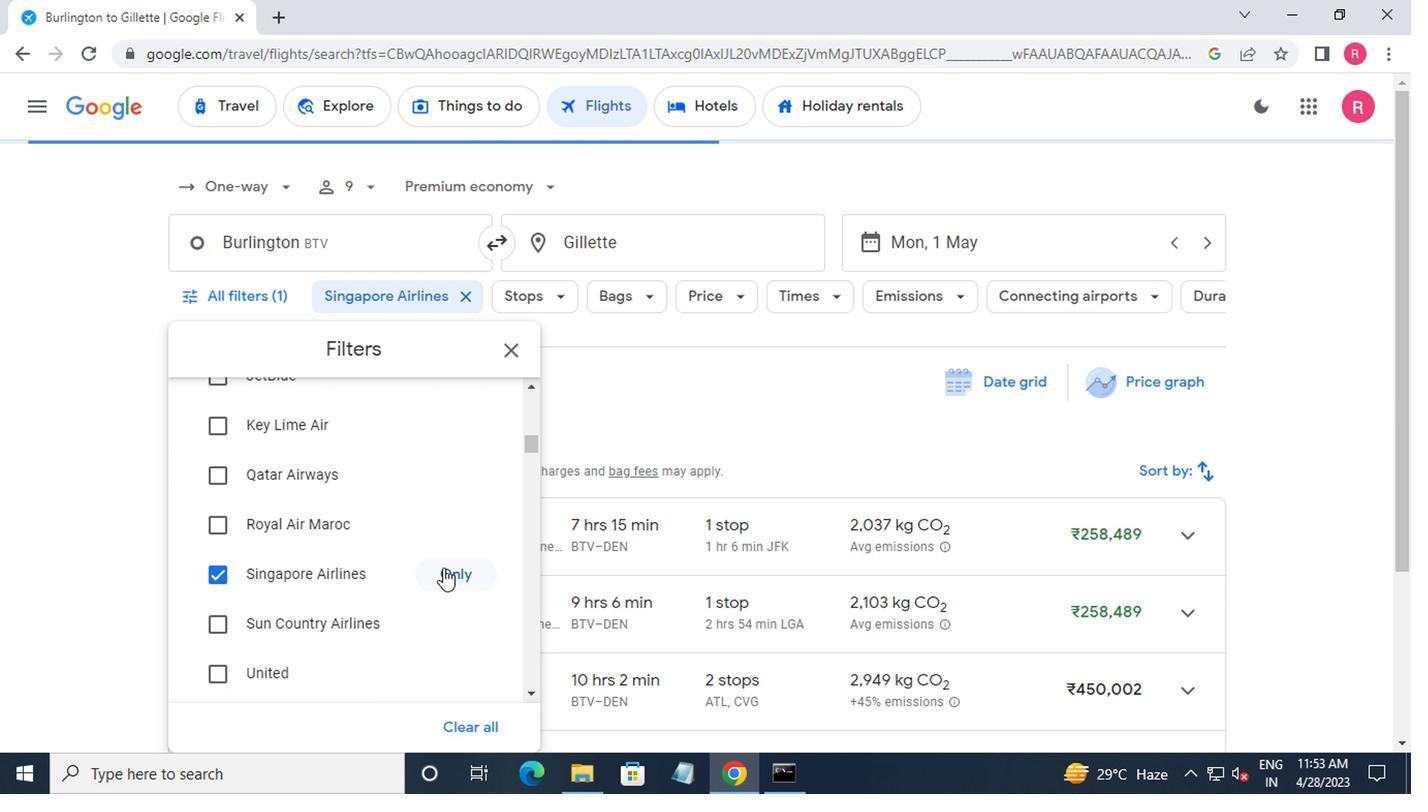 
Action: Mouse scrolled (440, 565) with delta (0, 0)
Screenshot: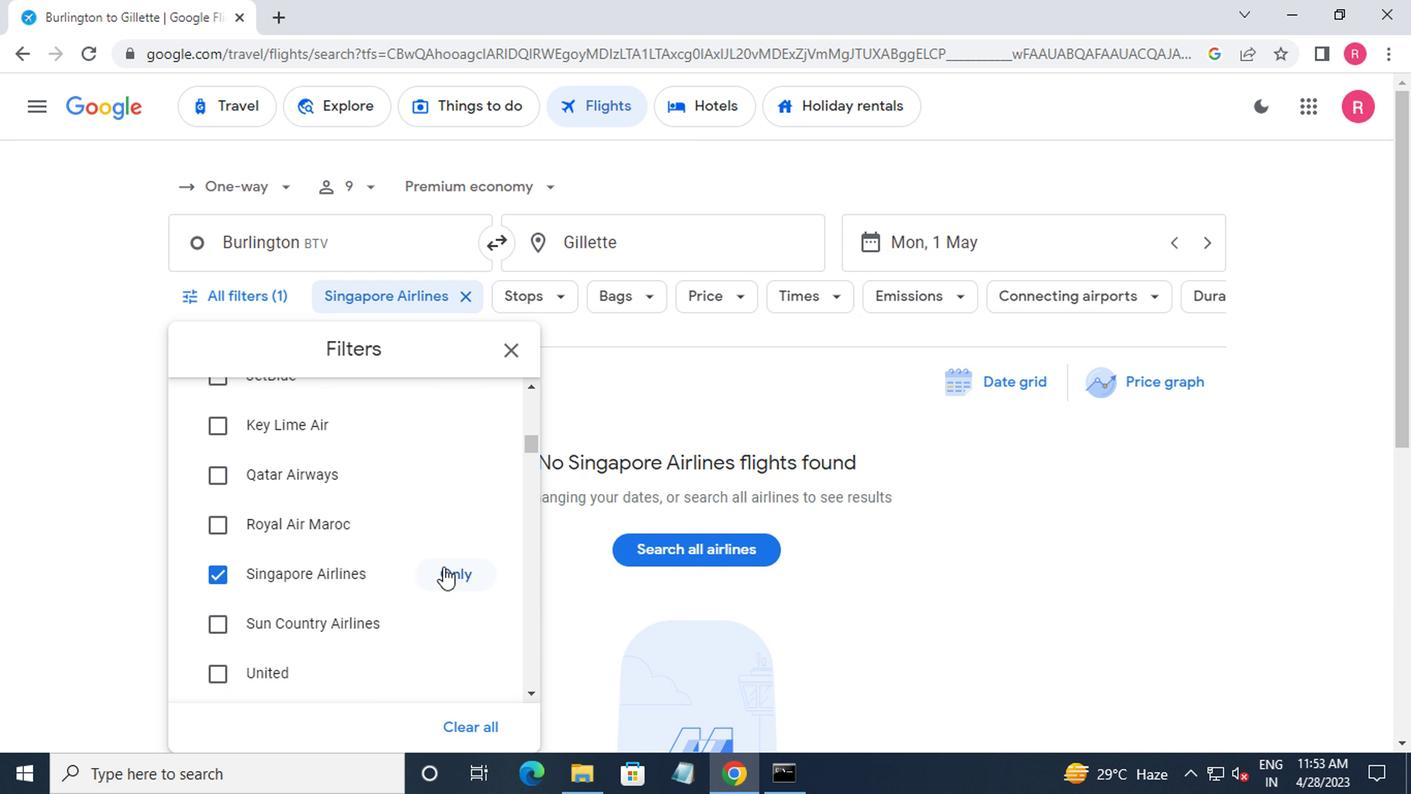 
Action: Mouse scrolled (440, 565) with delta (0, 0)
Screenshot: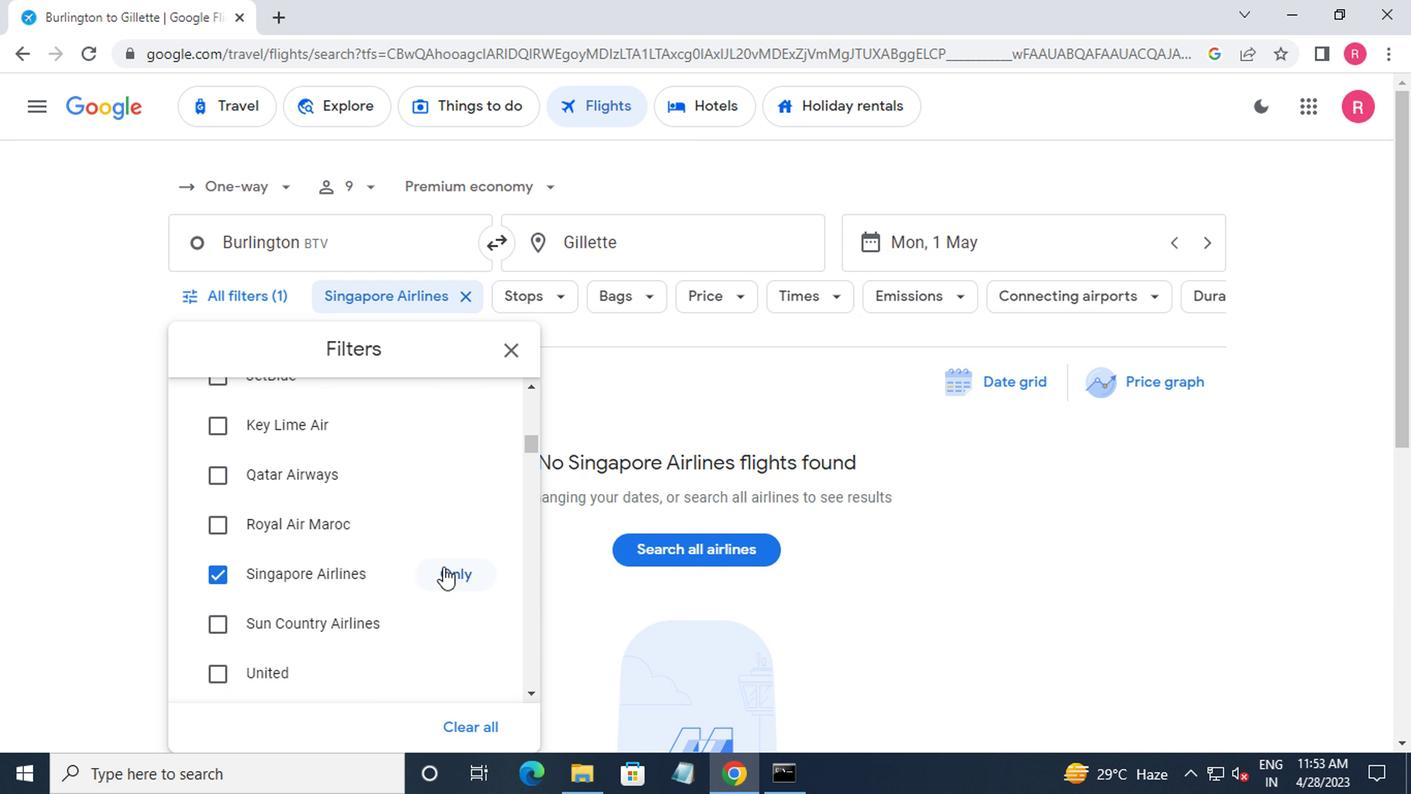
Action: Mouse scrolled (440, 565) with delta (0, 0)
Screenshot: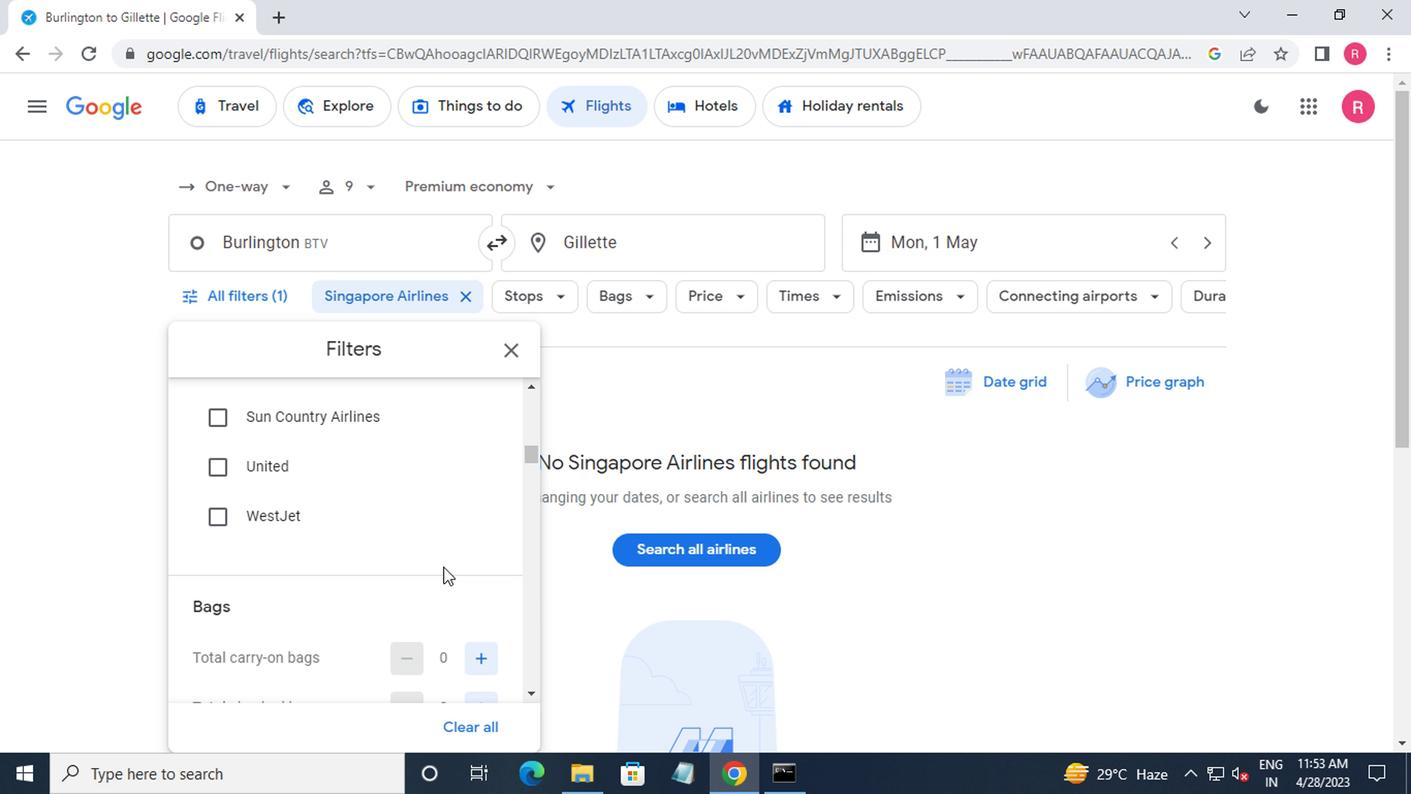 
Action: Mouse moved to (463, 601)
Screenshot: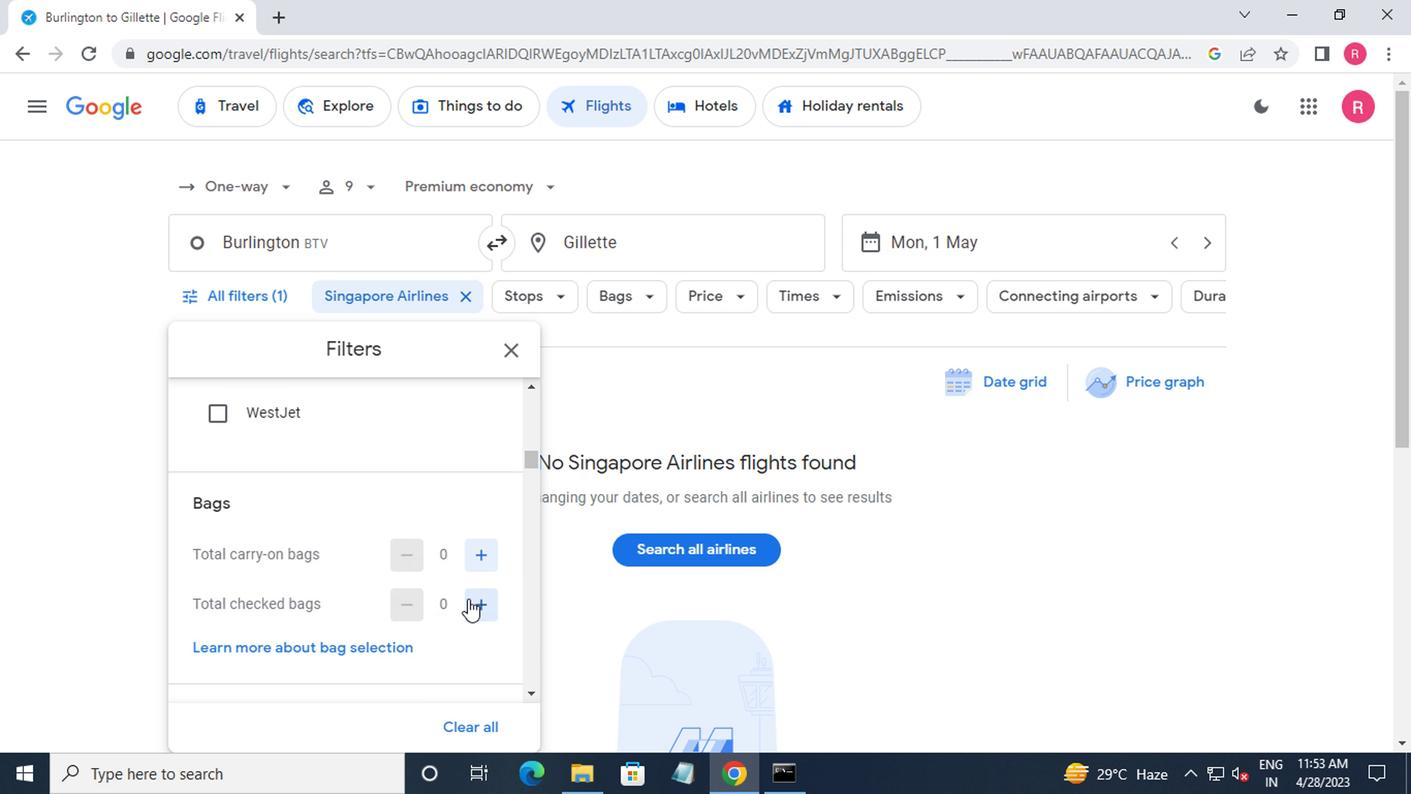 
Action: Mouse pressed left at (463, 601)
Screenshot: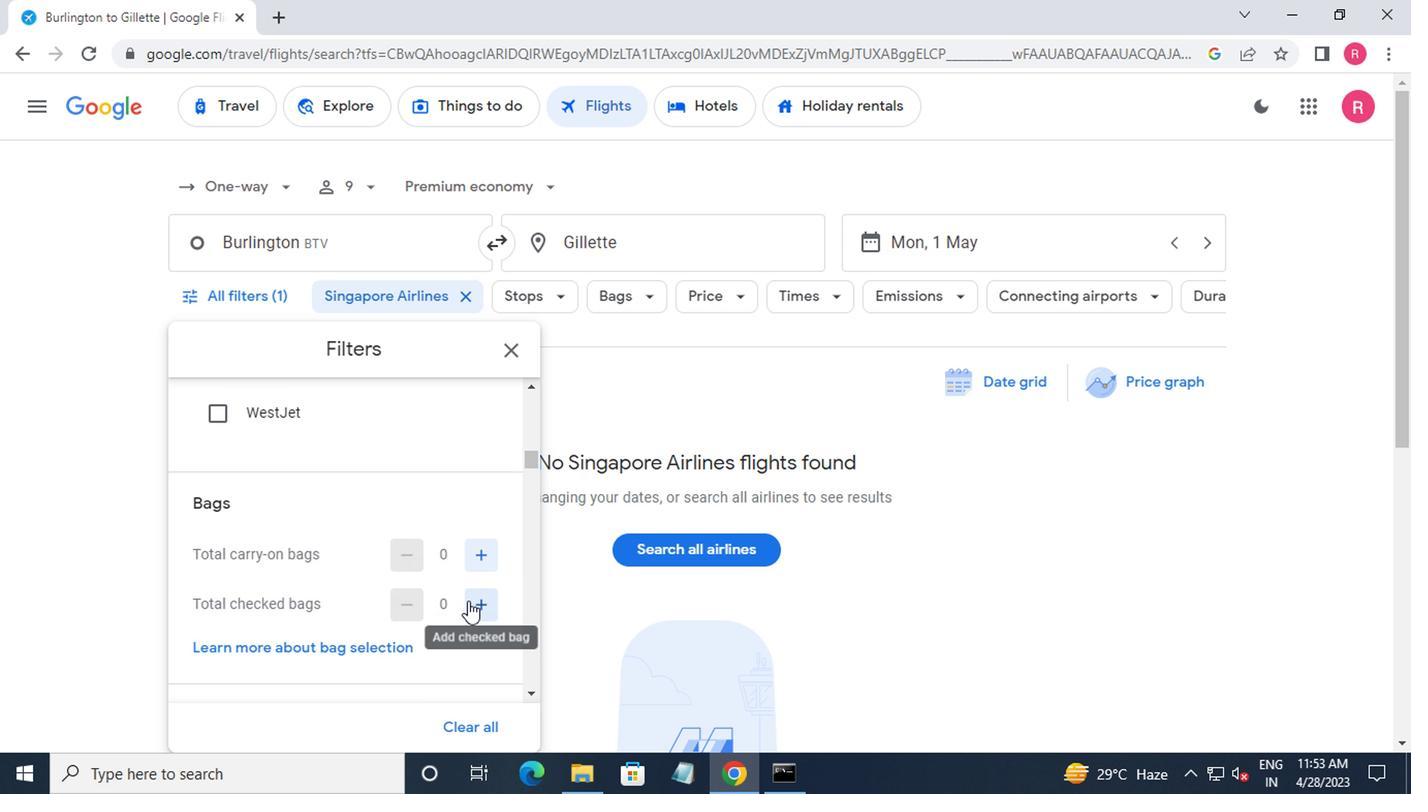 
Action: Mouse pressed left at (463, 601)
Screenshot: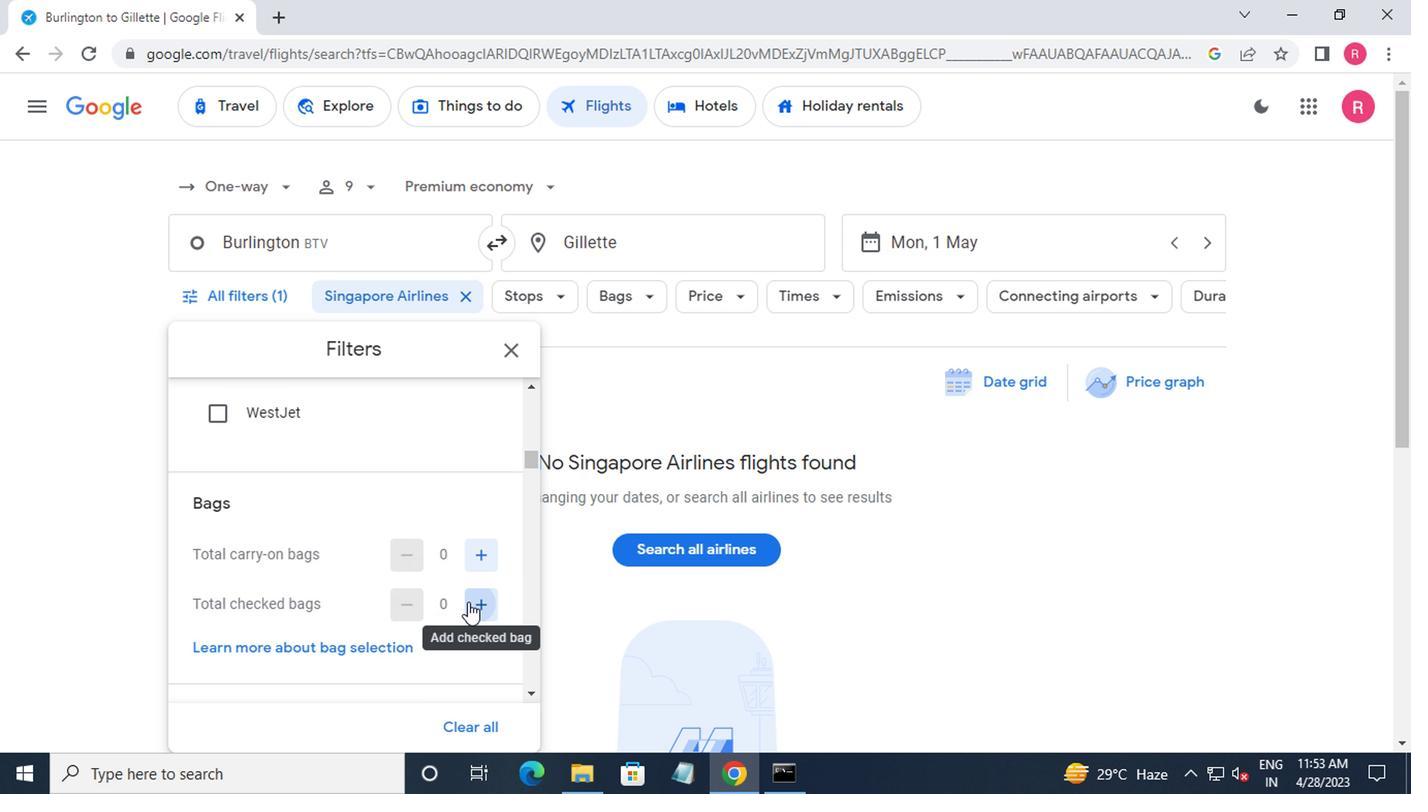 
Action: Mouse pressed left at (463, 601)
Screenshot: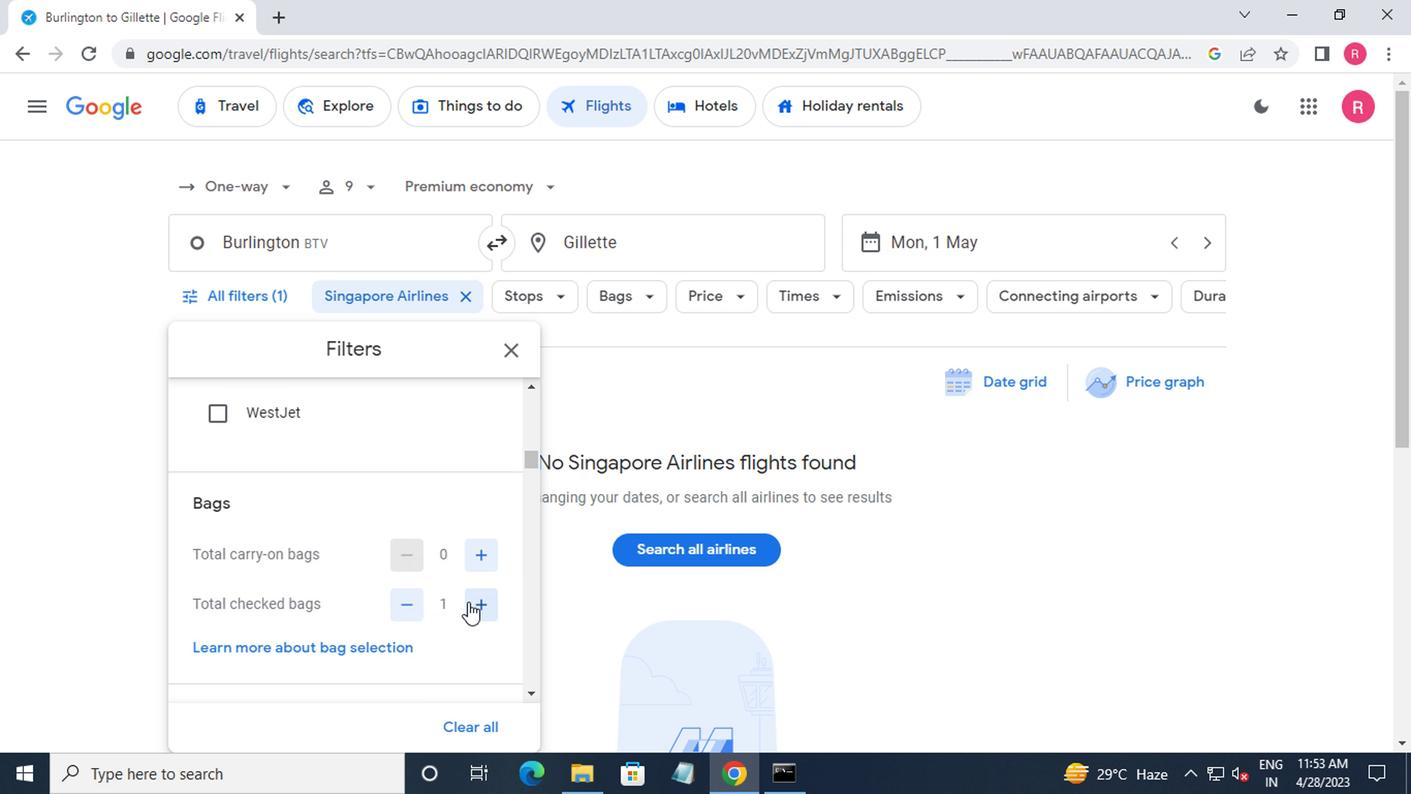 
Action: Mouse pressed left at (463, 601)
Screenshot: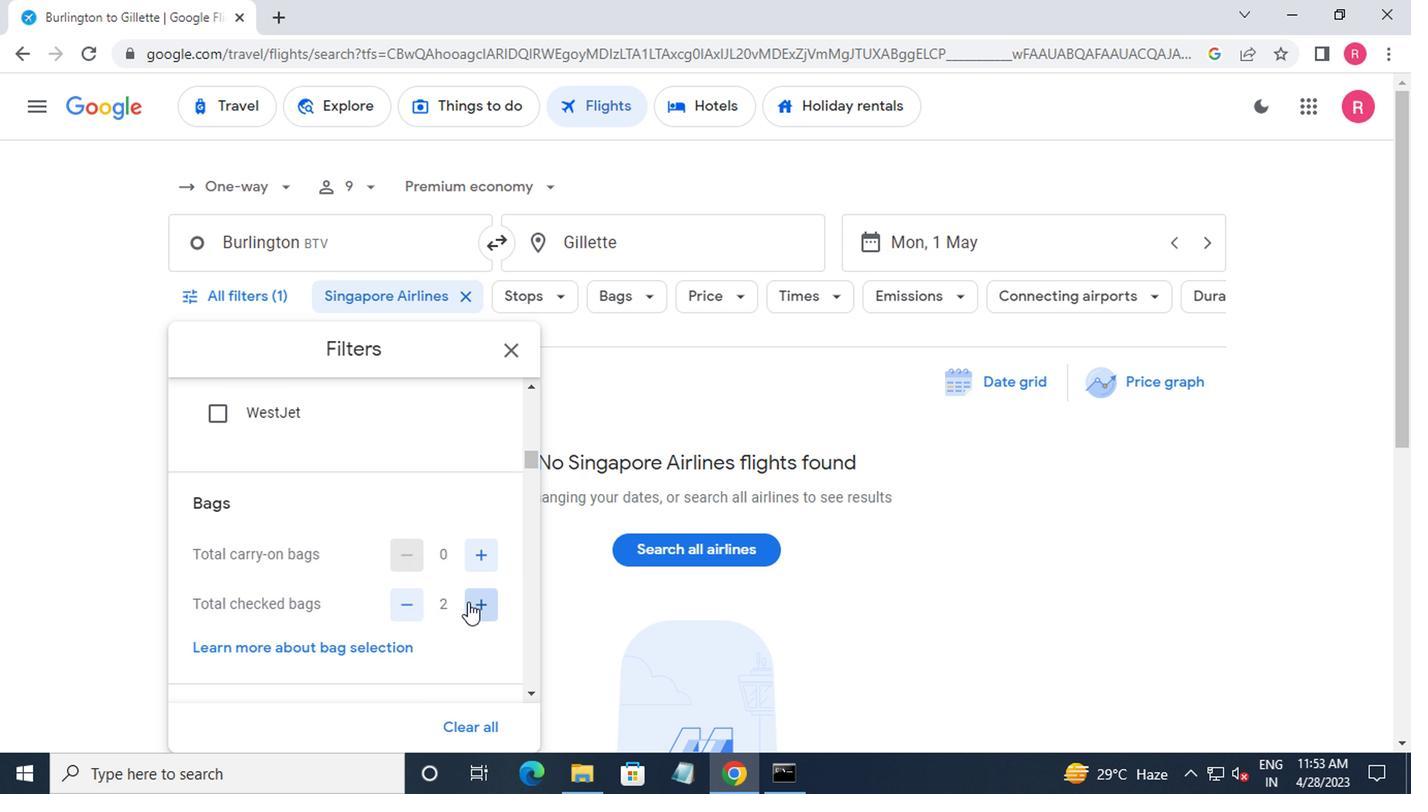 
Action: Mouse moved to (465, 602)
Screenshot: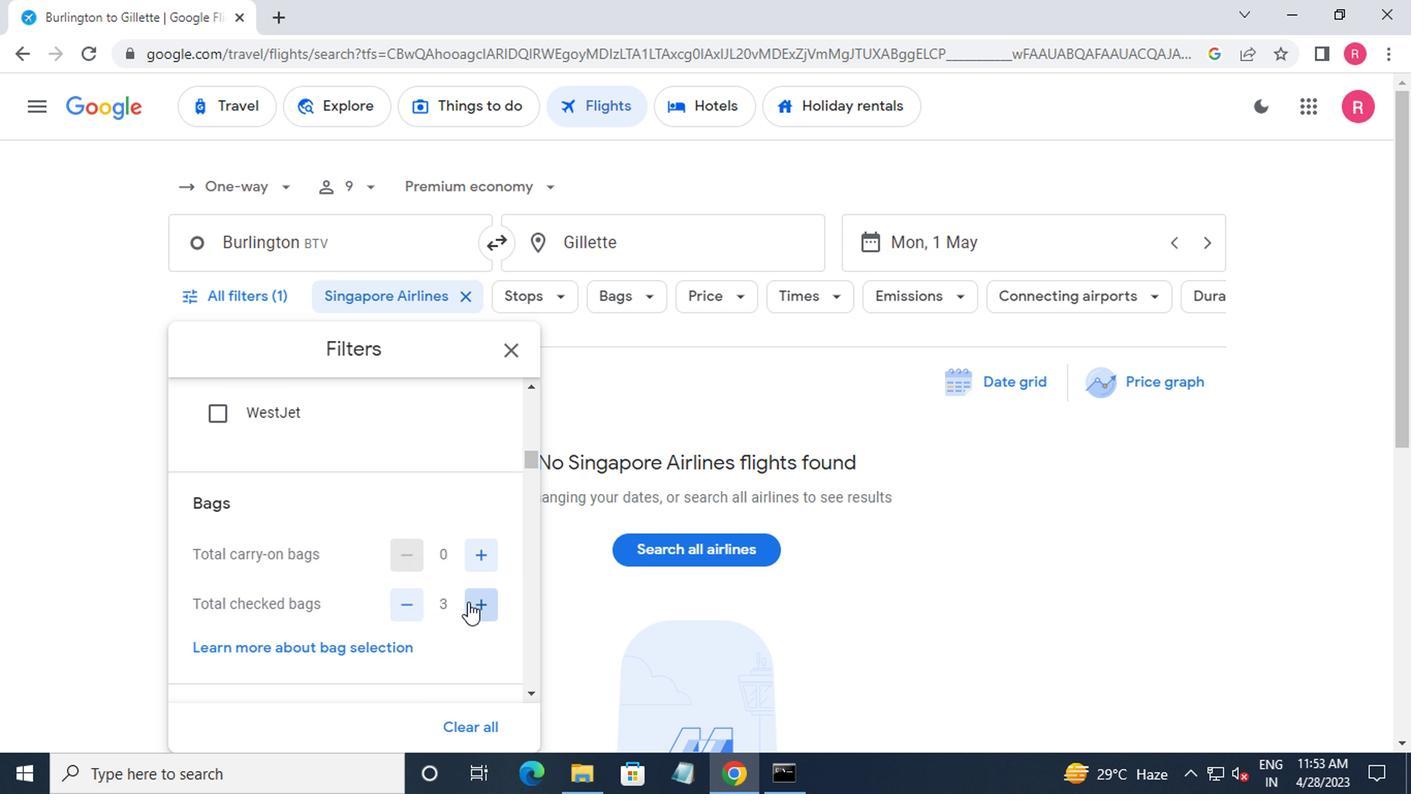 
Action: Mouse pressed left at (465, 602)
Screenshot: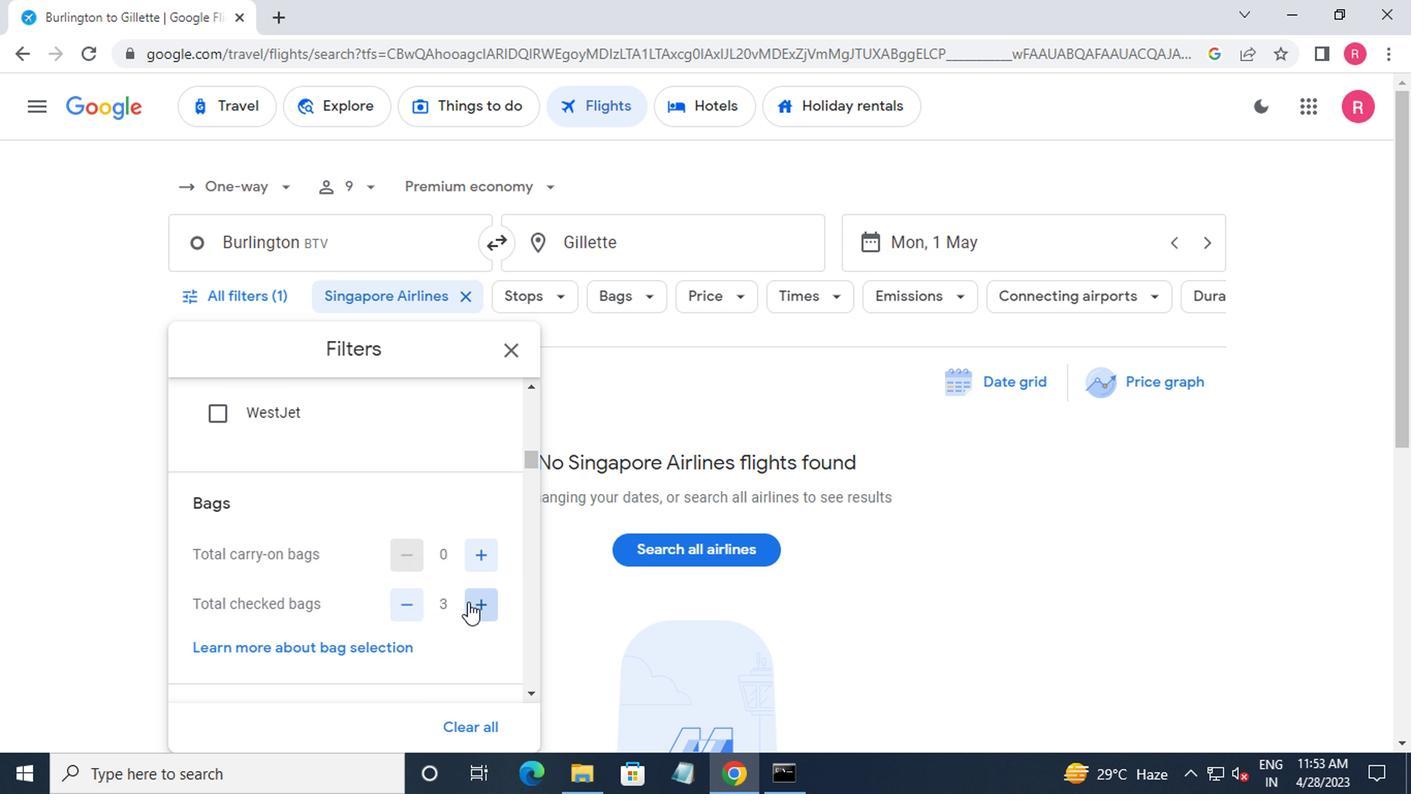 
Action: Mouse pressed left at (465, 602)
Screenshot: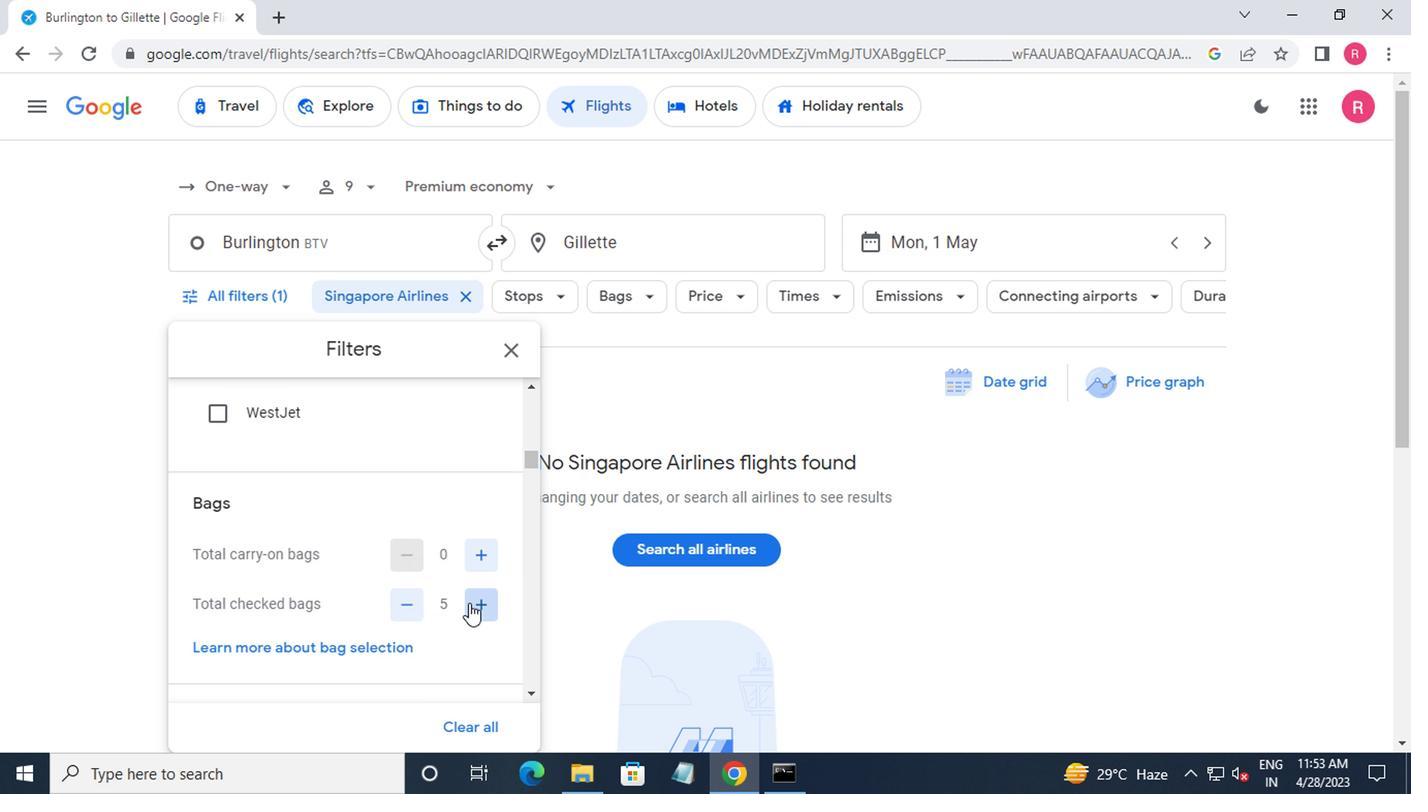 
Action: Mouse pressed left at (465, 602)
Screenshot: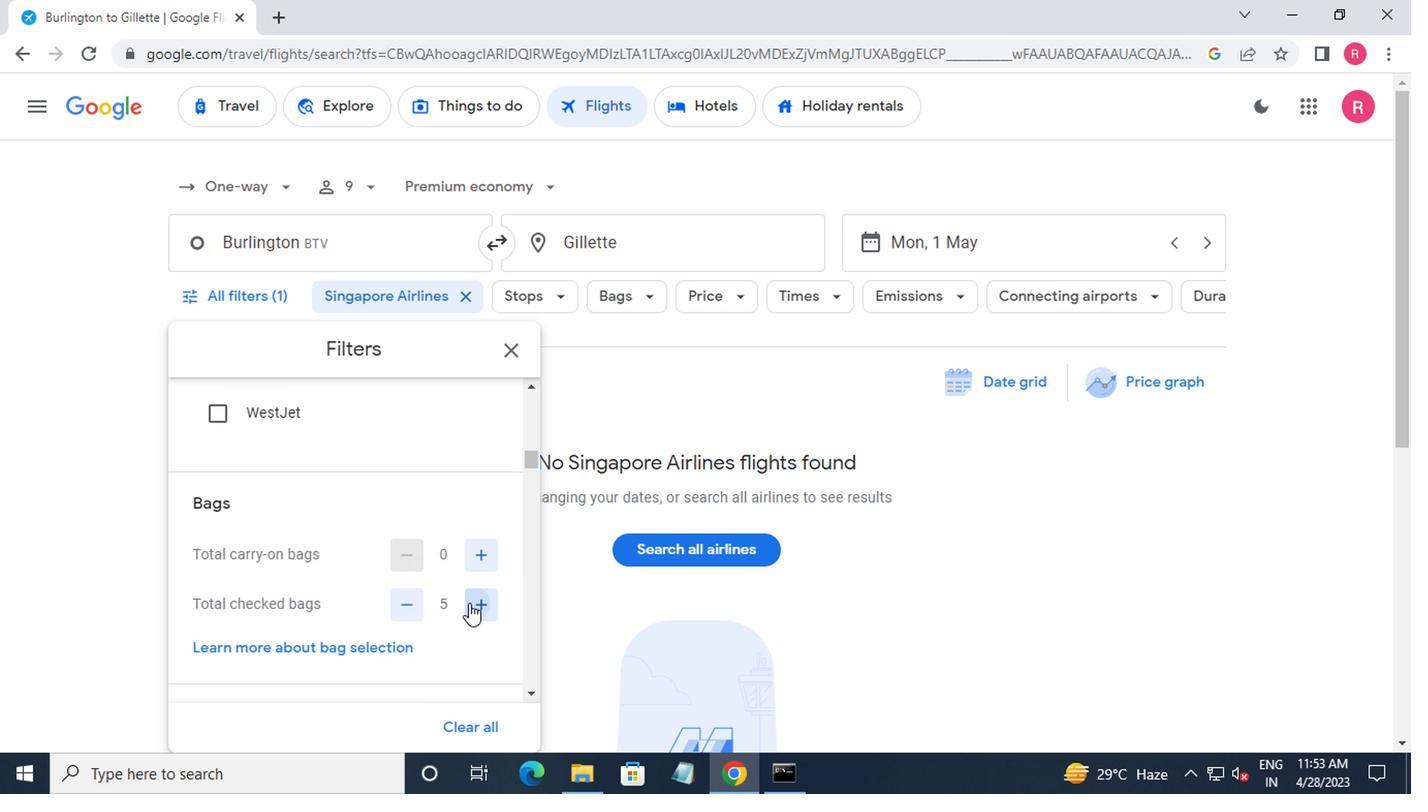 
Action: Mouse pressed left at (465, 602)
Screenshot: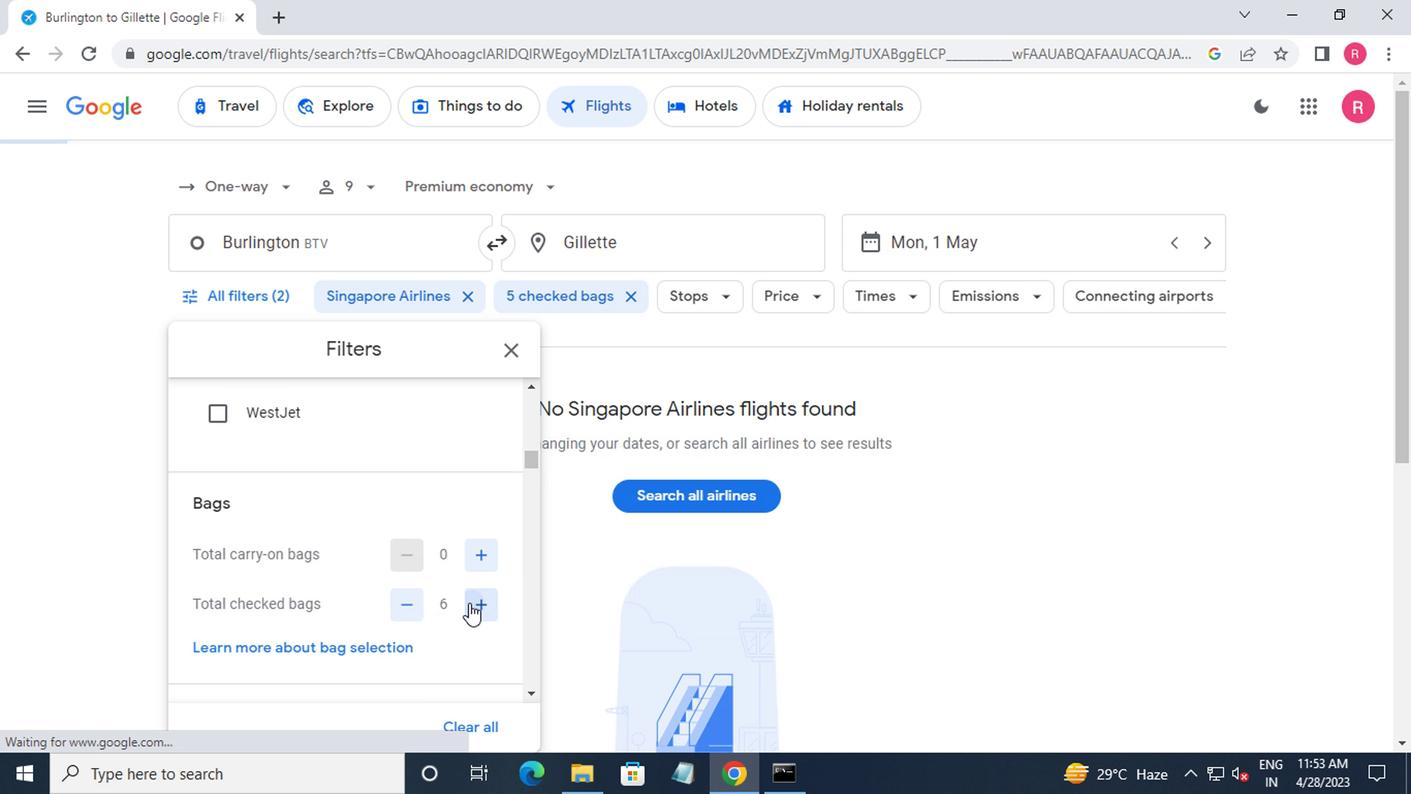 
Action: Mouse moved to (466, 598)
Screenshot: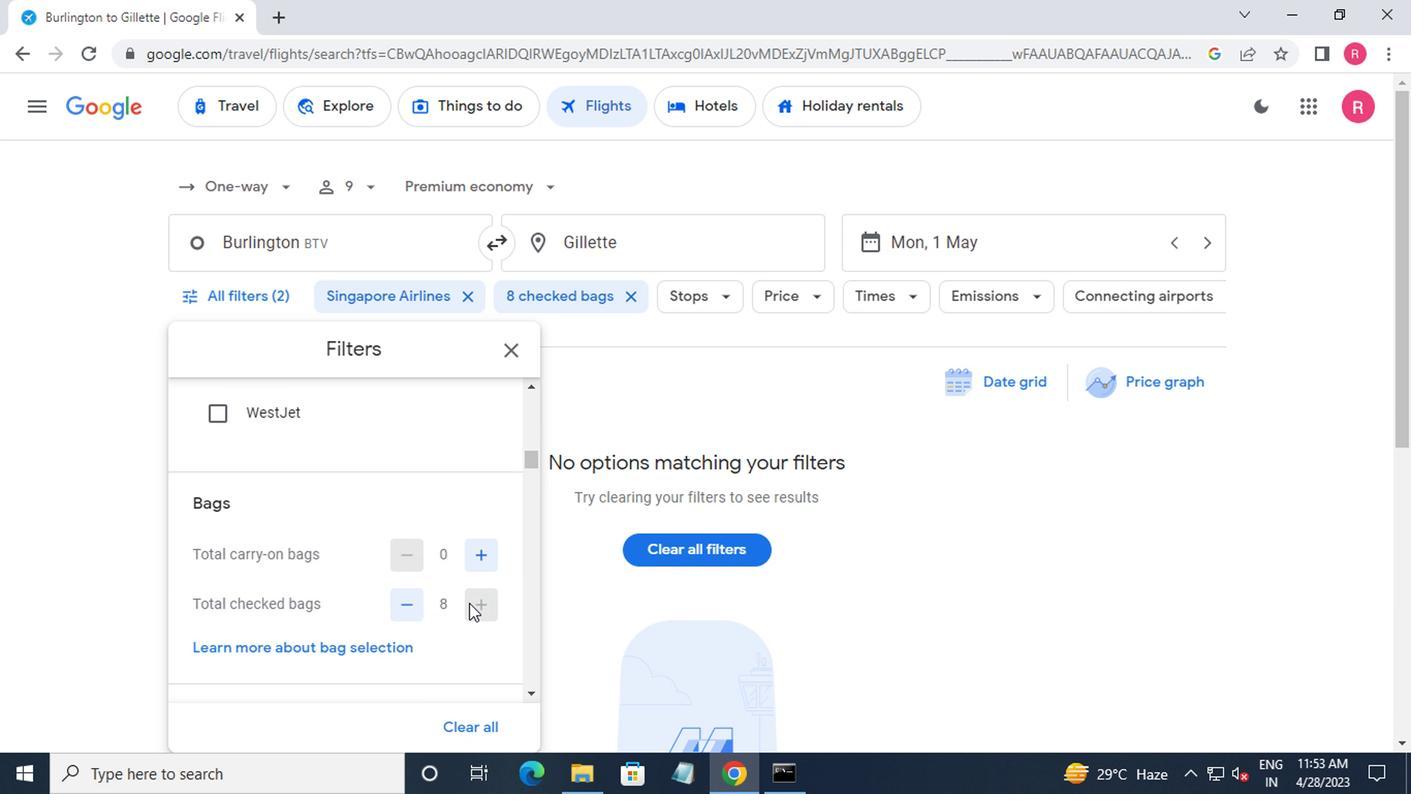 
Action: Mouse scrolled (466, 597) with delta (0, 0)
Screenshot: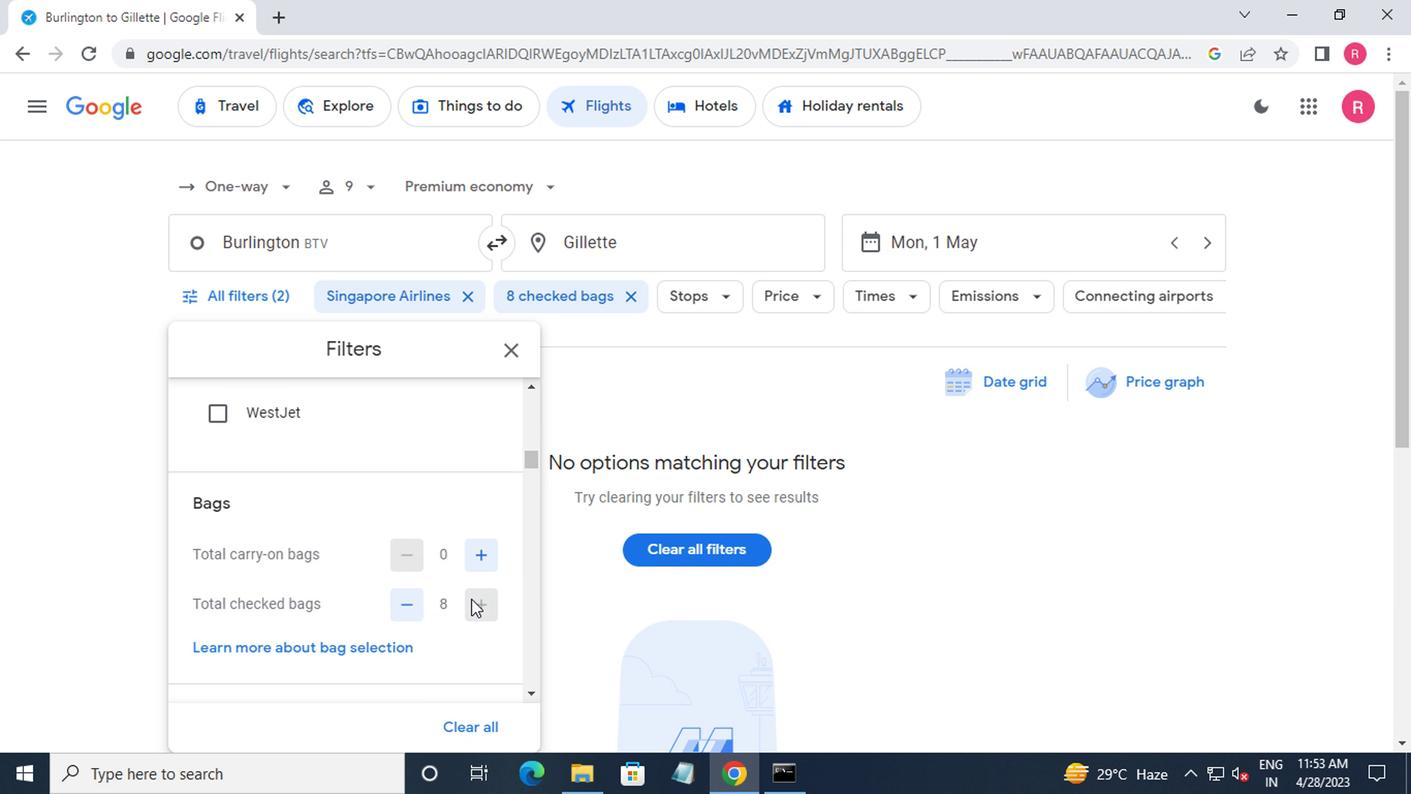 
Action: Mouse scrolled (466, 597) with delta (0, 0)
Screenshot: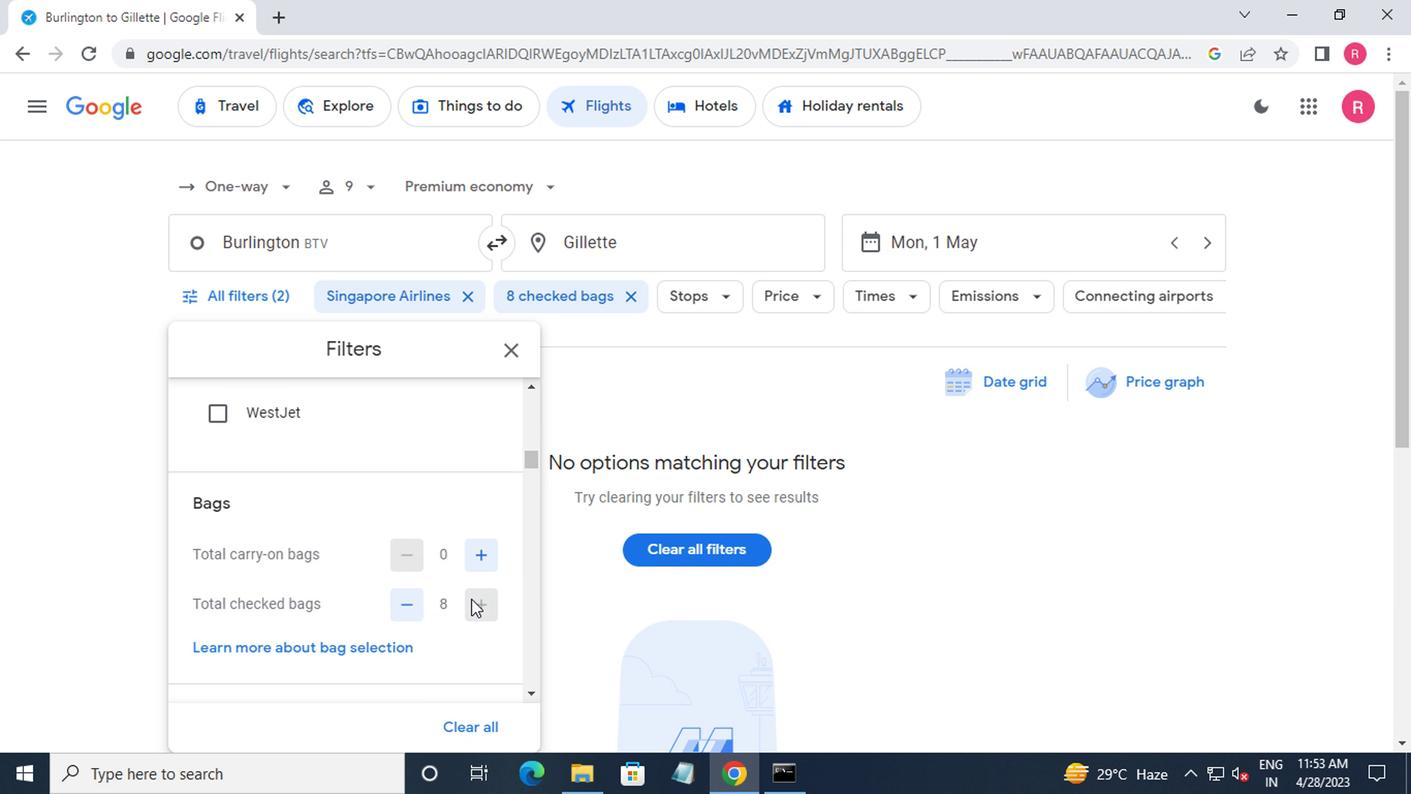 
Action: Mouse pressed left at (466, 598)
Screenshot: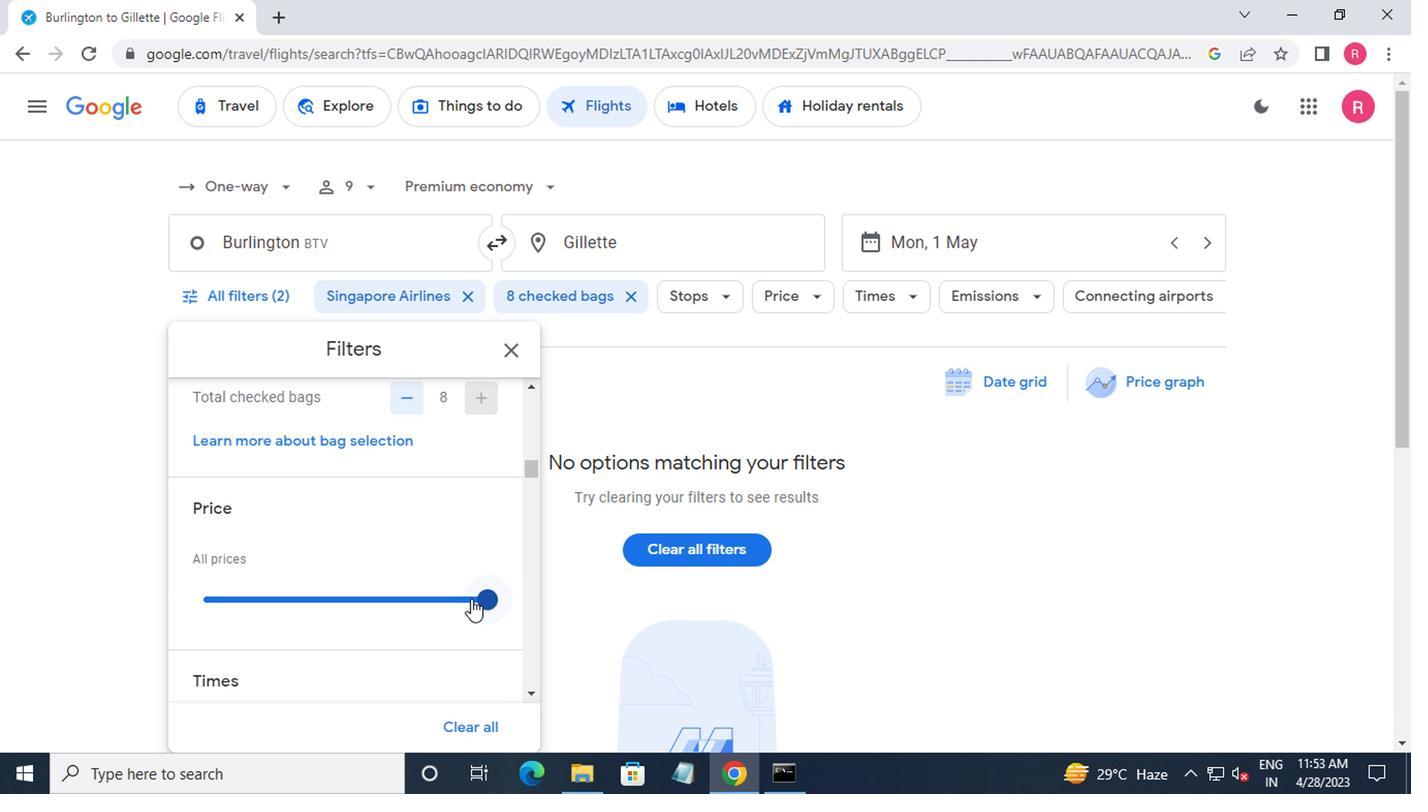 
Action: Mouse moved to (276, 580)
Screenshot: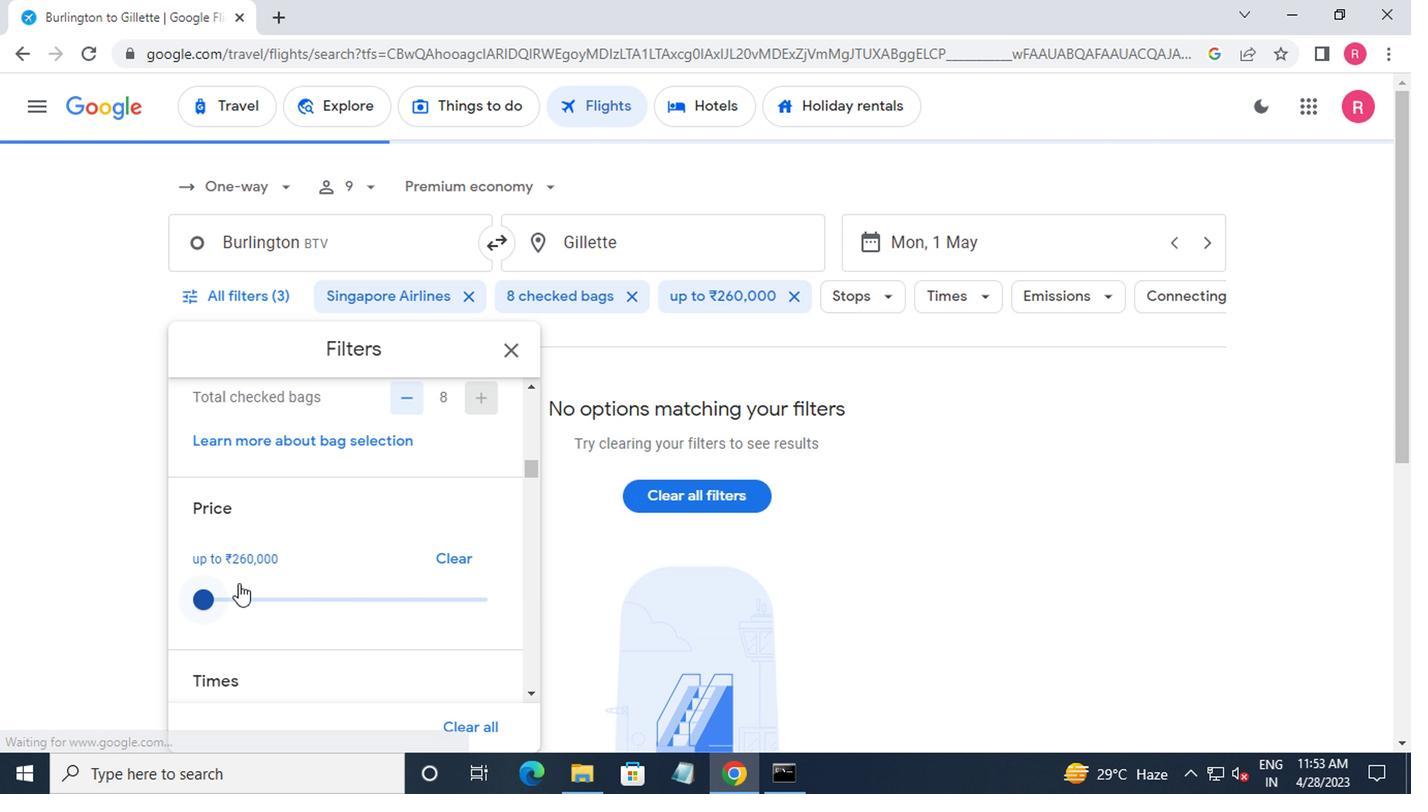 
Action: Mouse scrolled (276, 579) with delta (0, -1)
Screenshot: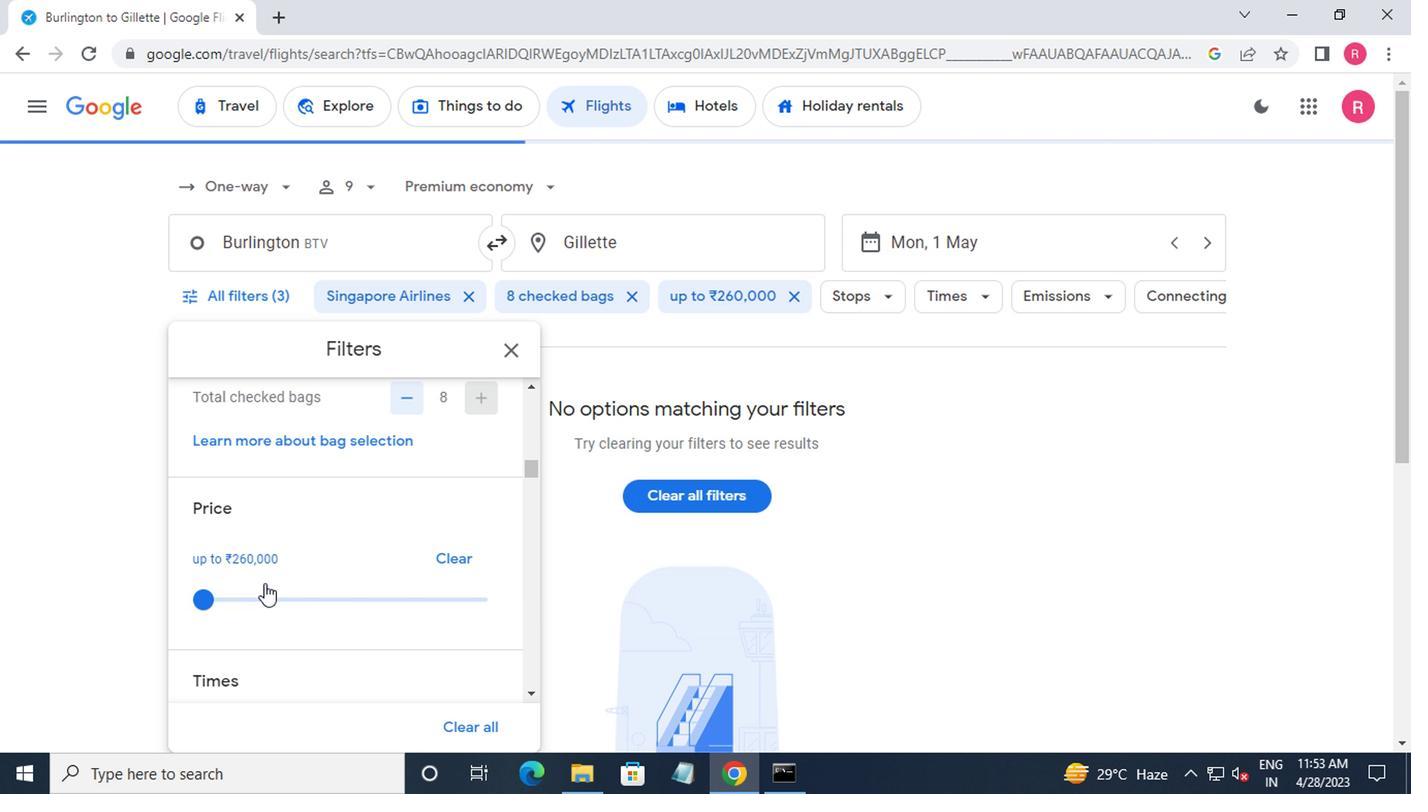 
Action: Mouse scrolled (276, 579) with delta (0, -1)
Screenshot: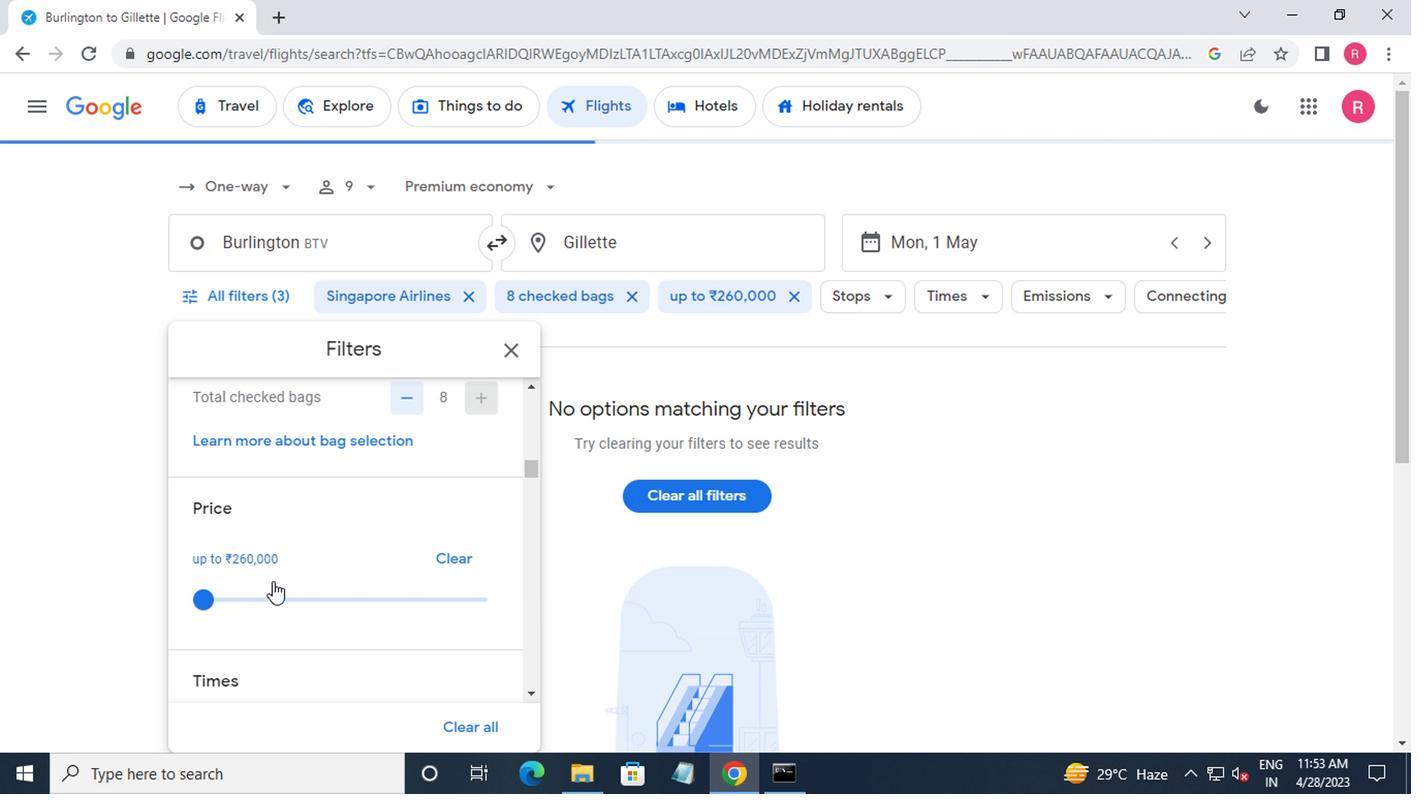 
Action: Mouse moved to (218, 626)
Screenshot: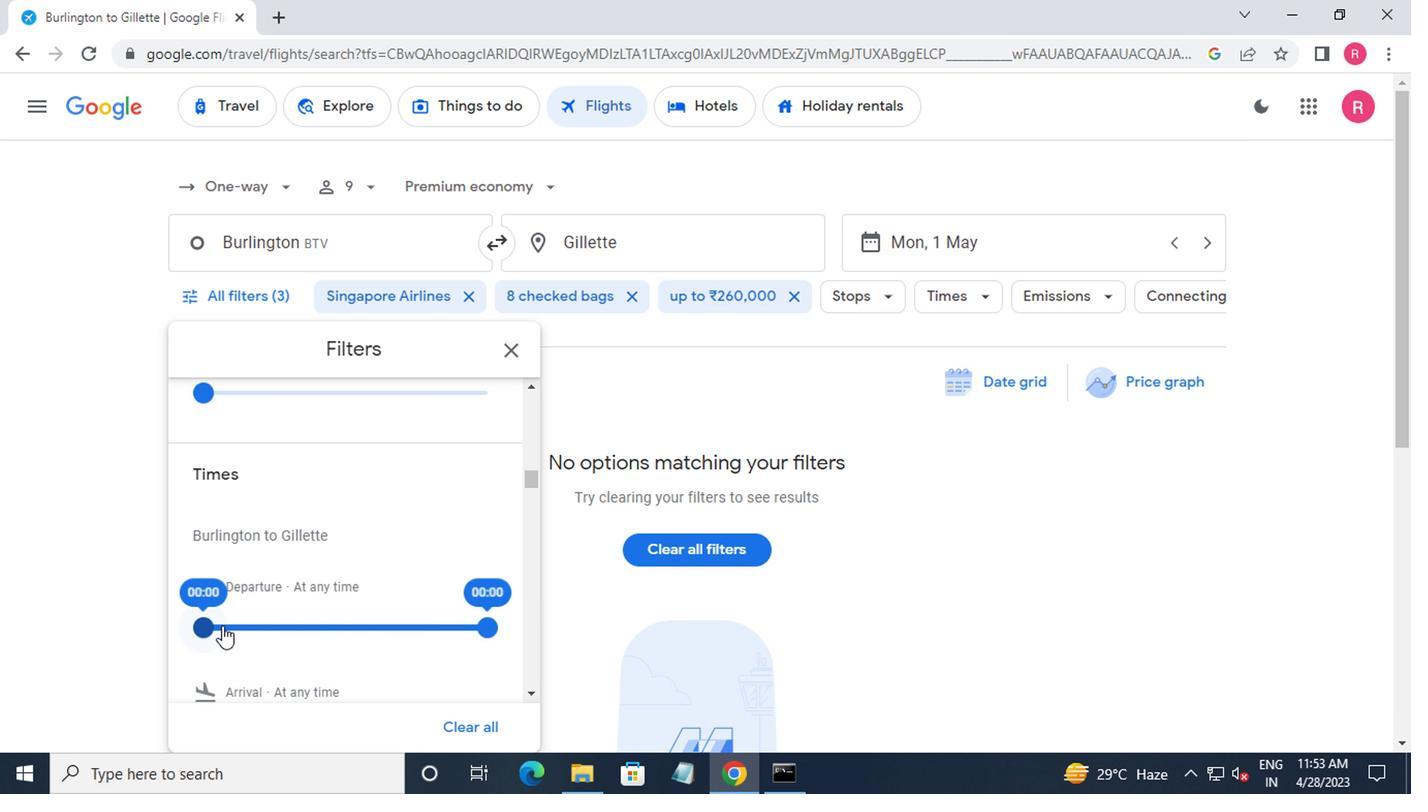 
Action: Mouse pressed left at (218, 626)
Screenshot: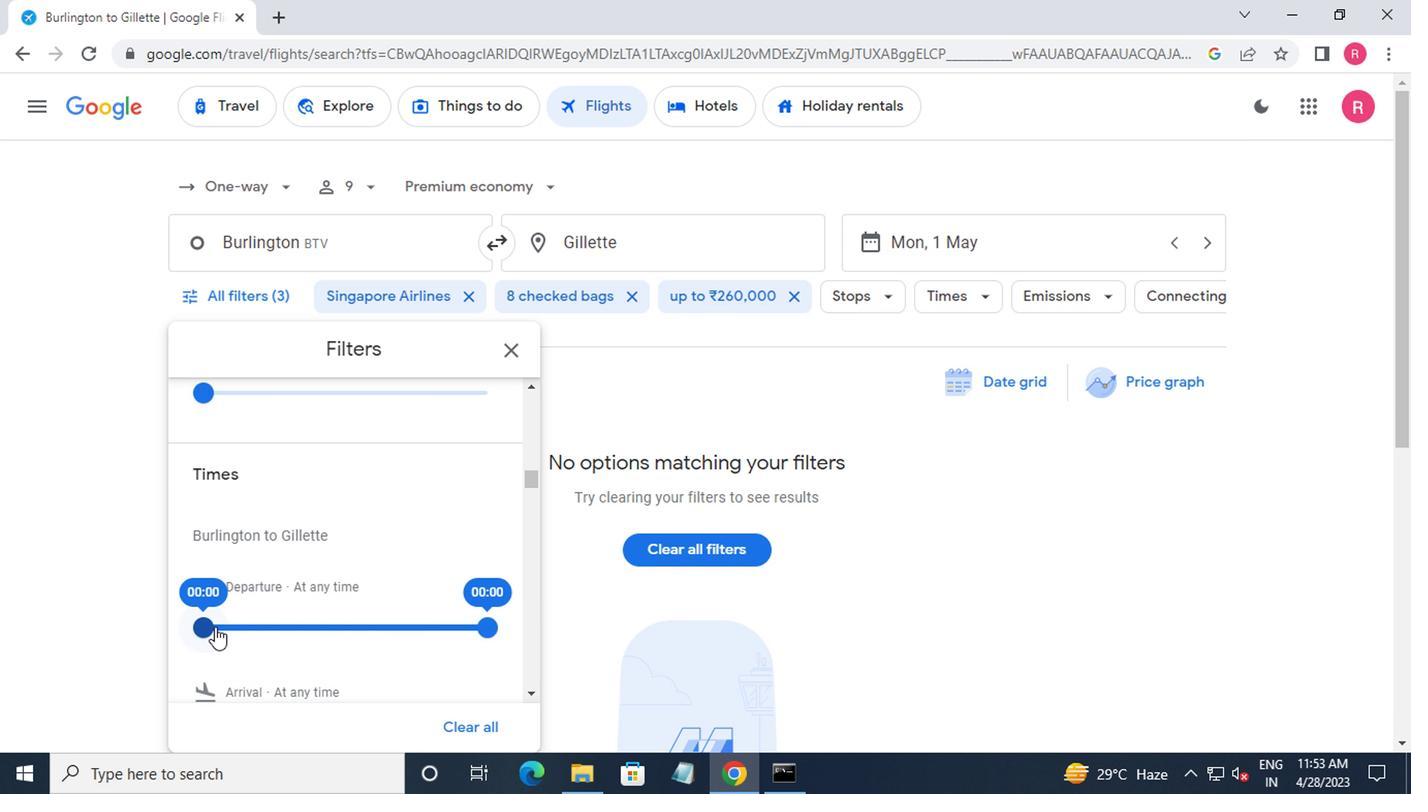 
Action: Mouse moved to (484, 638)
Screenshot: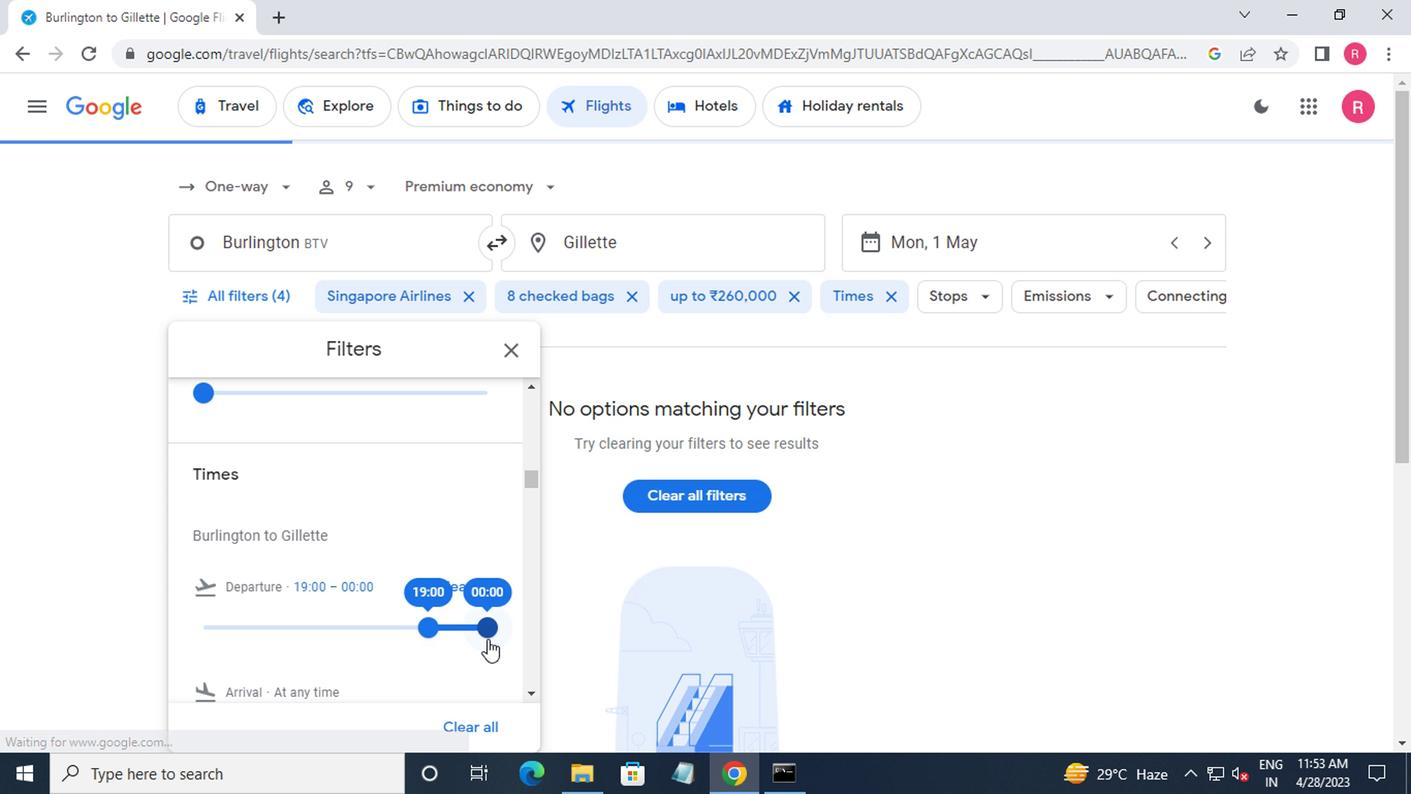 
Action: Mouse pressed left at (484, 638)
Screenshot: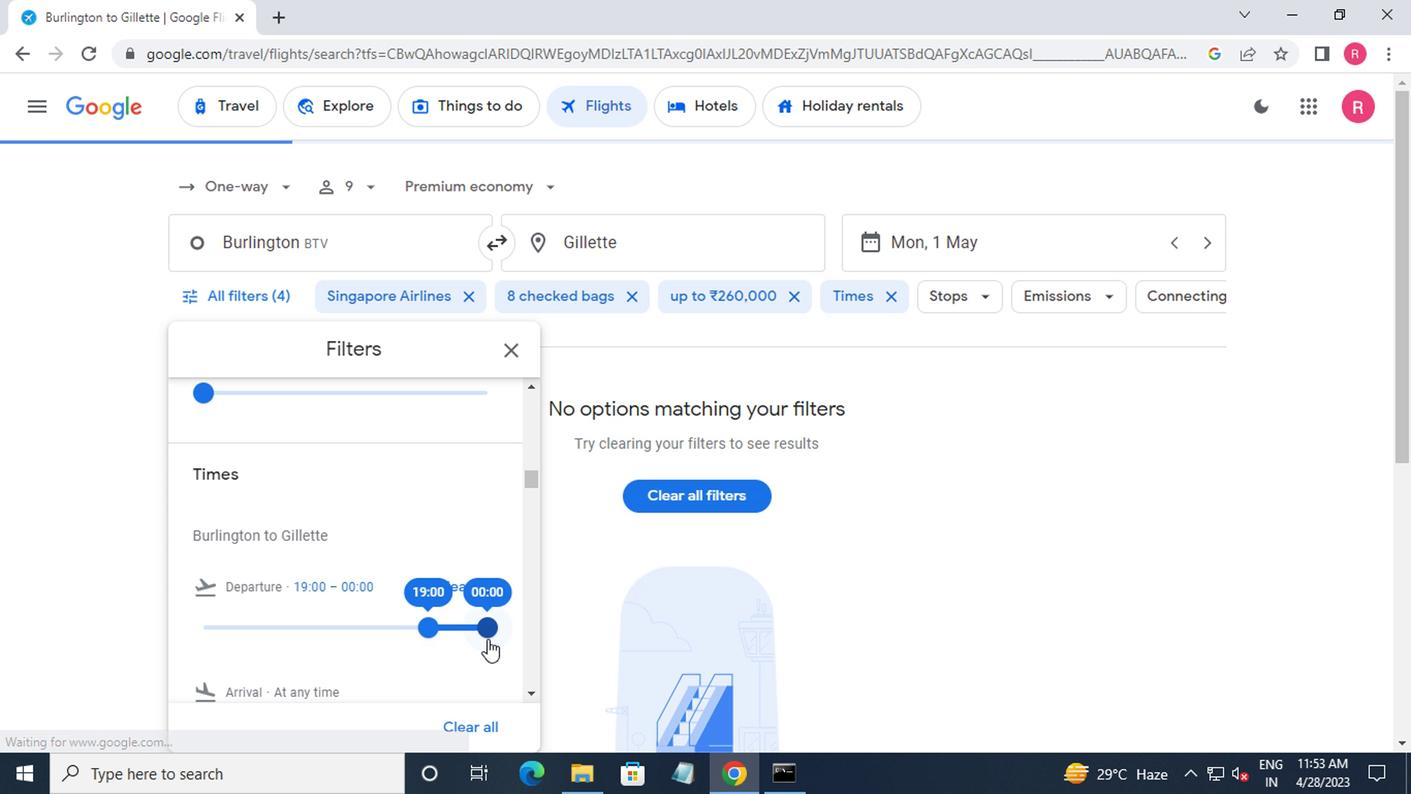 
Action: Mouse moved to (521, 355)
Screenshot: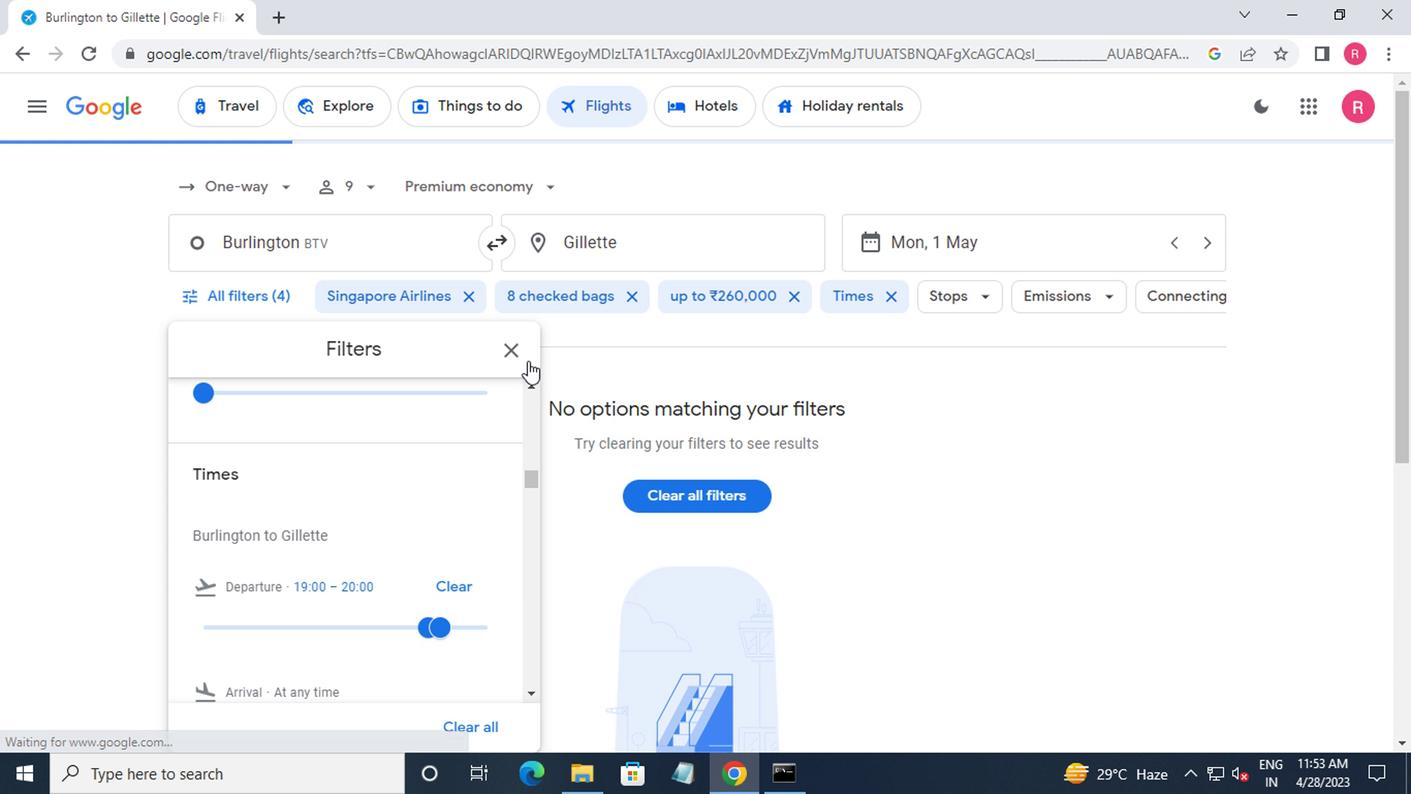 
Action: Mouse pressed left at (521, 355)
Screenshot: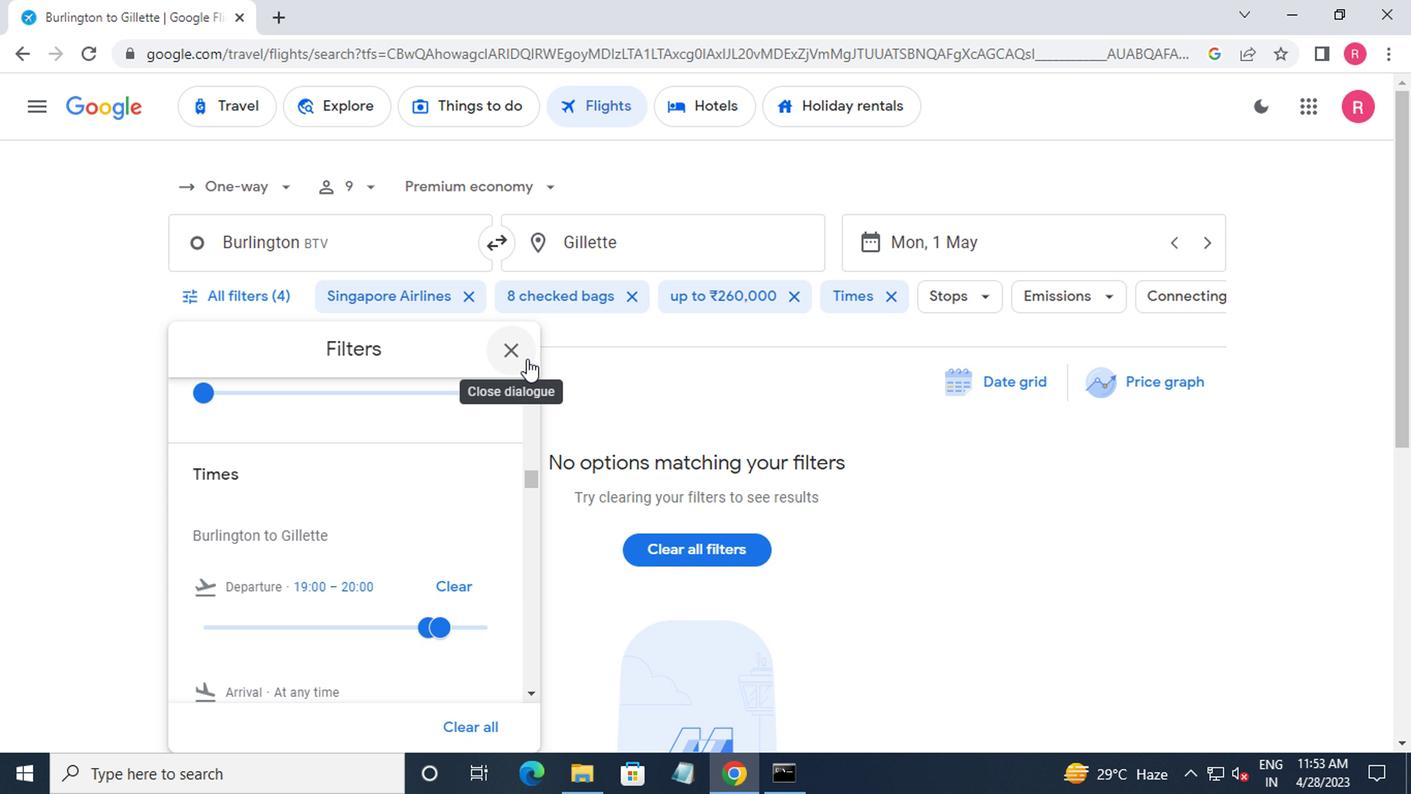 
